 Task: Search and explore for an  Airbnb homes in Cape Cod with access to lake.
Action: Mouse moved to (404, 75)
Screenshot: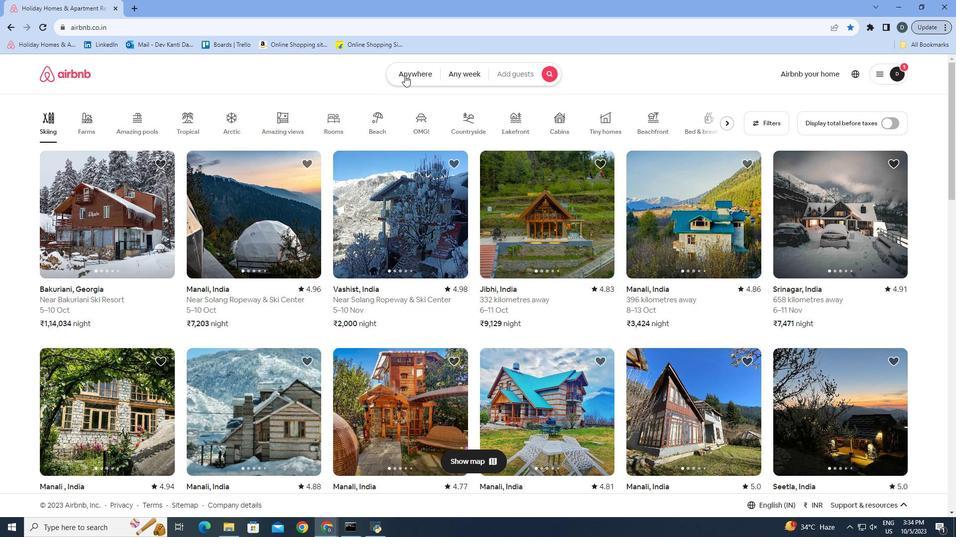 
Action: Mouse pressed left at (404, 75)
Screenshot: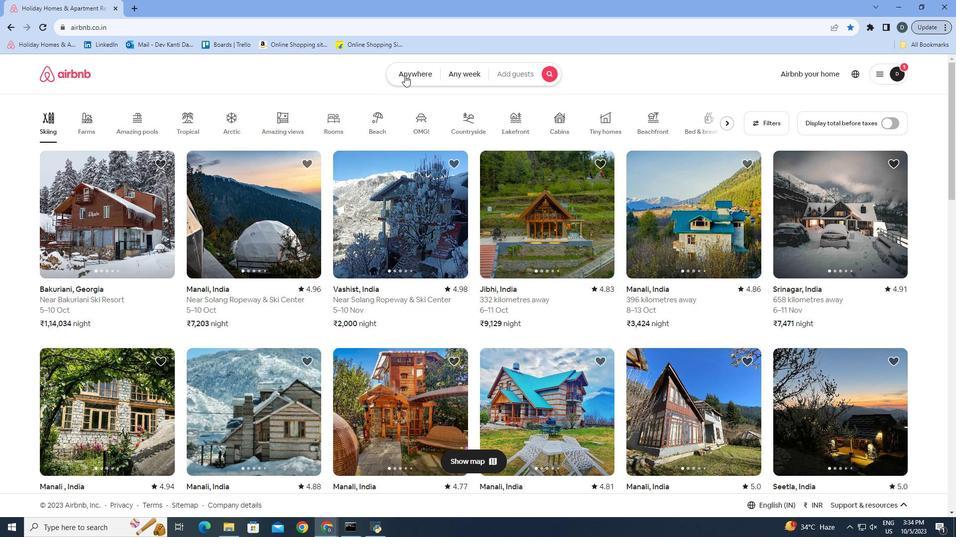 
Action: Mouse moved to (328, 116)
Screenshot: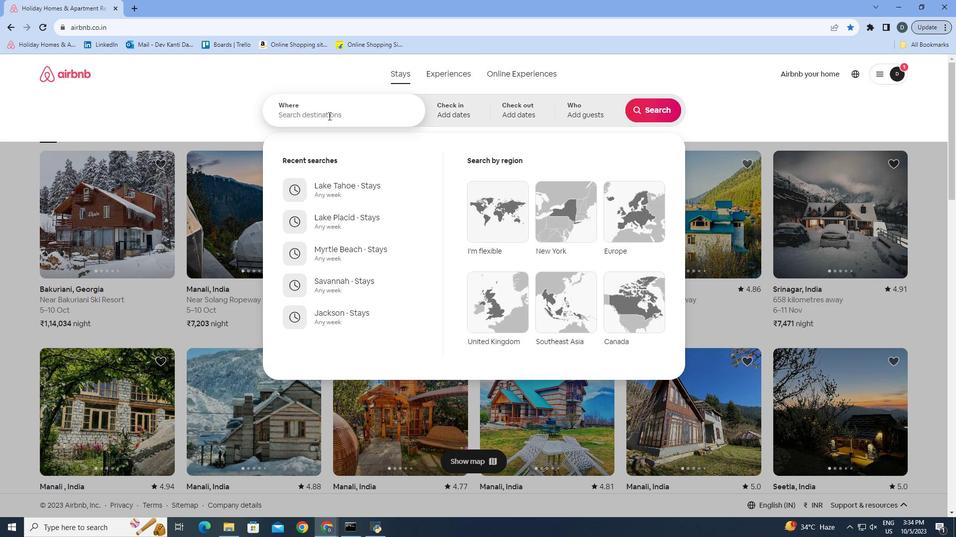 
Action: Mouse pressed left at (328, 116)
Screenshot: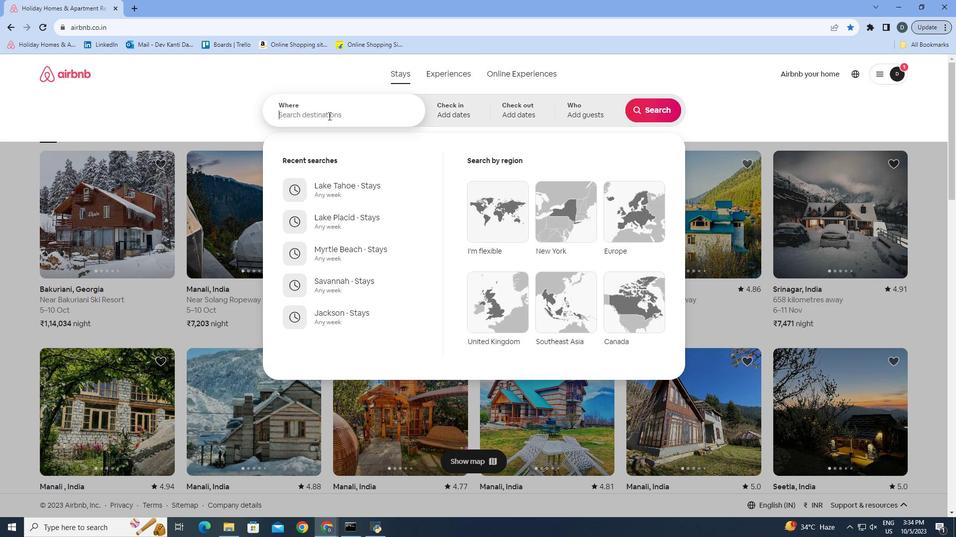 
Action: Mouse moved to (307, 109)
Screenshot: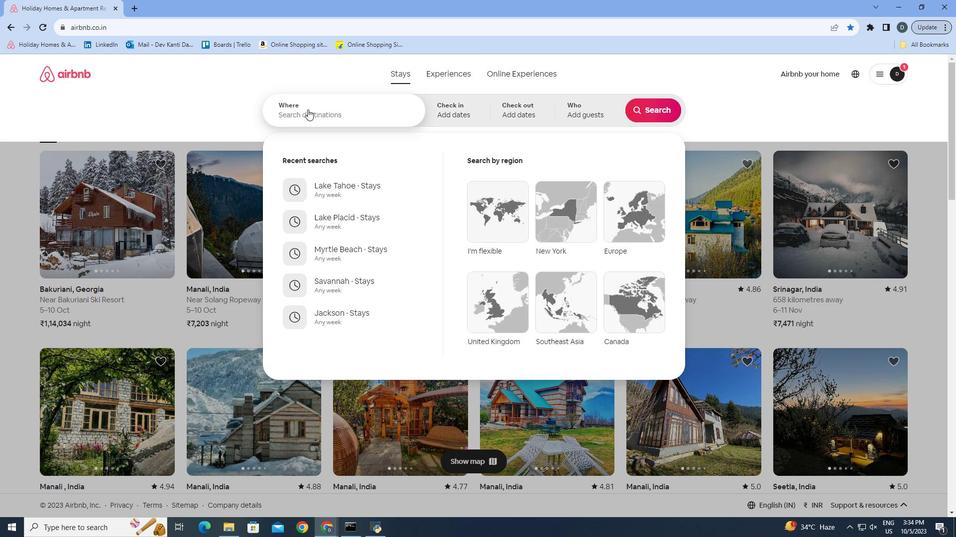 
Action: Key pressed <Key.shift>Cap
Screenshot: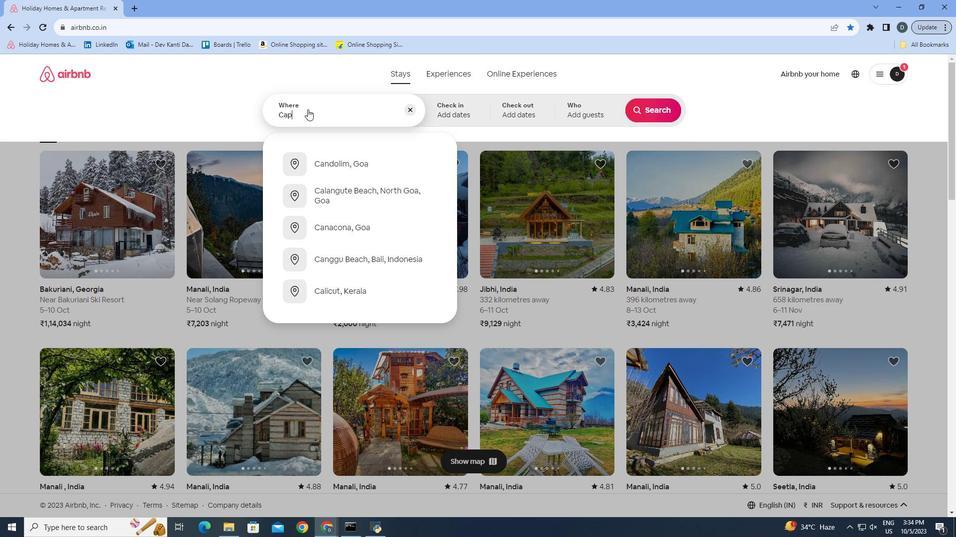 
Action: Mouse moved to (305, 107)
Screenshot: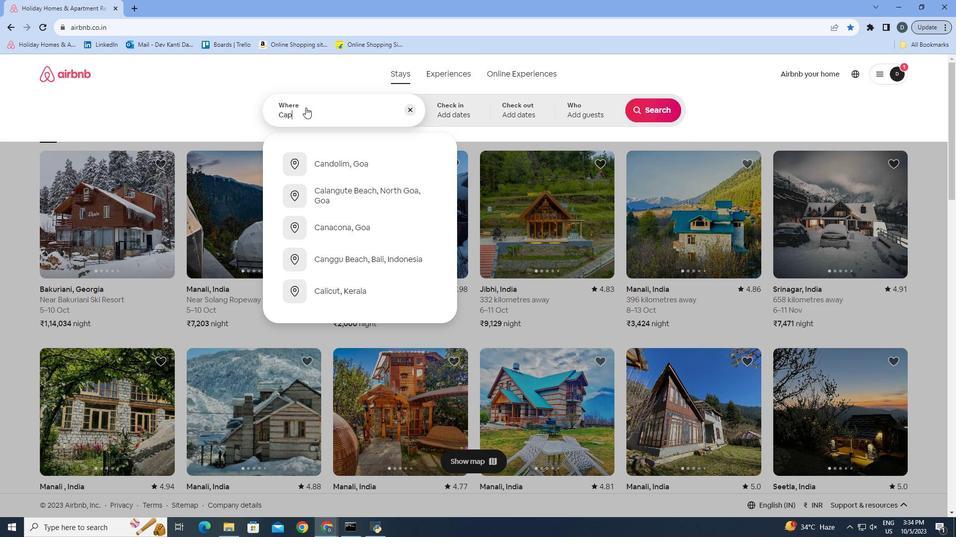 
Action: Key pressed e<Key.space>
Screenshot: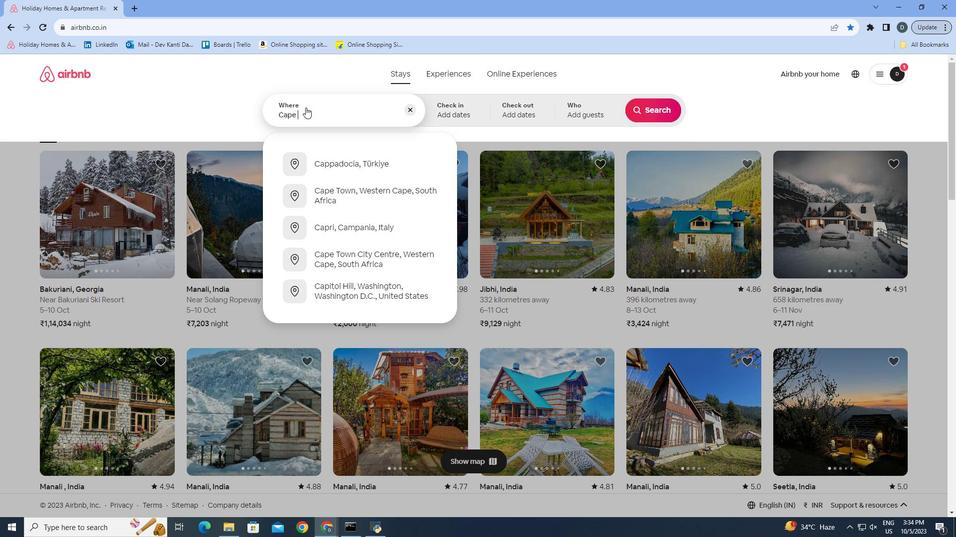
Action: Mouse moved to (305, 107)
Screenshot: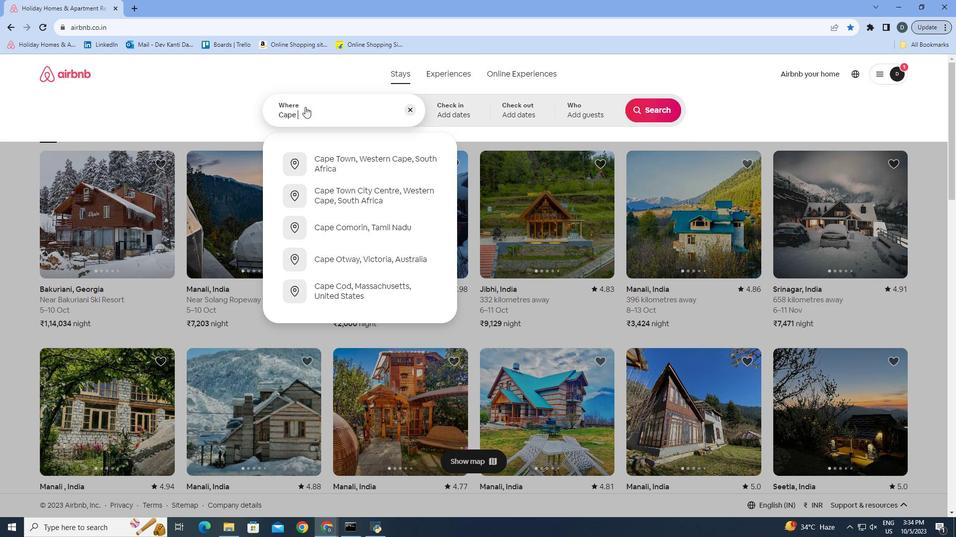 
Action: Key pressed <Key.shift>Co
Screenshot: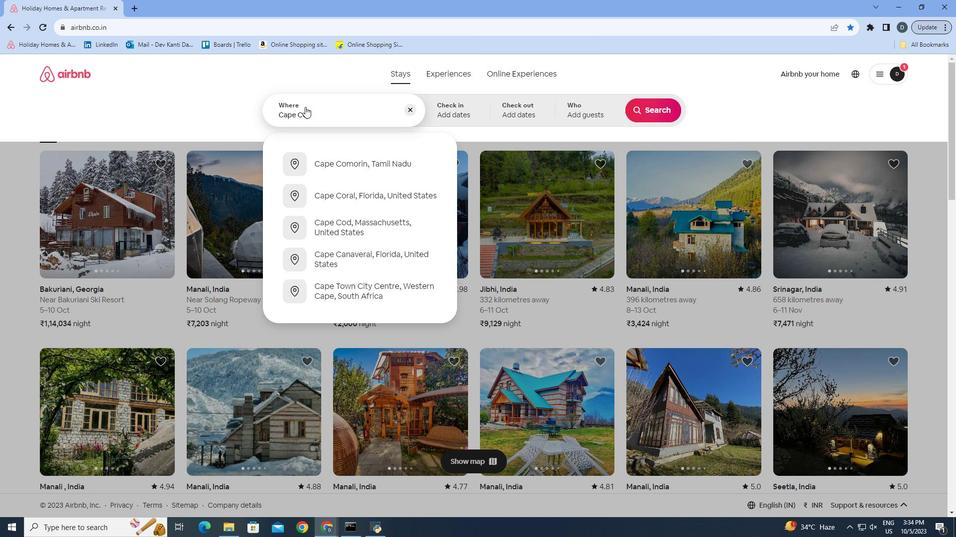 
Action: Mouse moved to (303, 108)
Screenshot: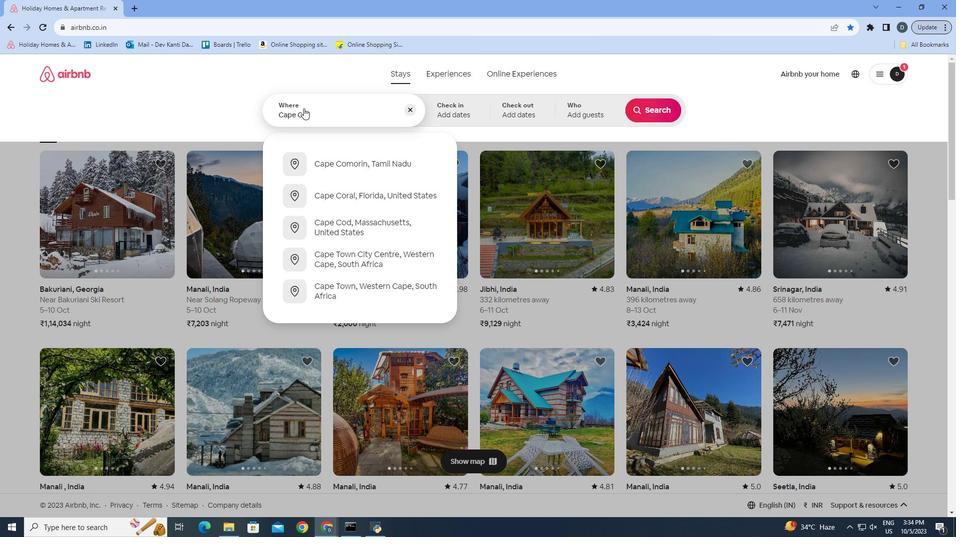 
Action: Key pressed d
Screenshot: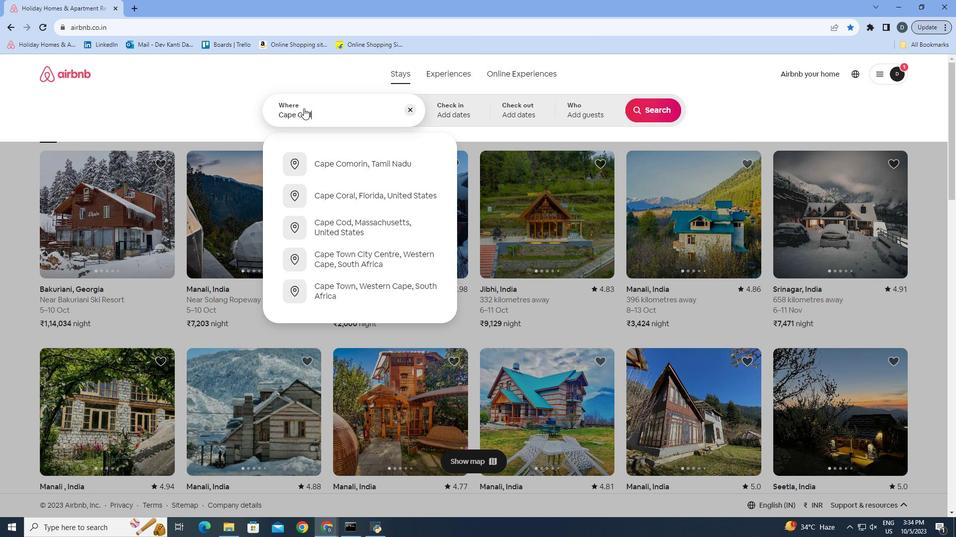 
Action: Mouse moved to (674, 115)
Screenshot: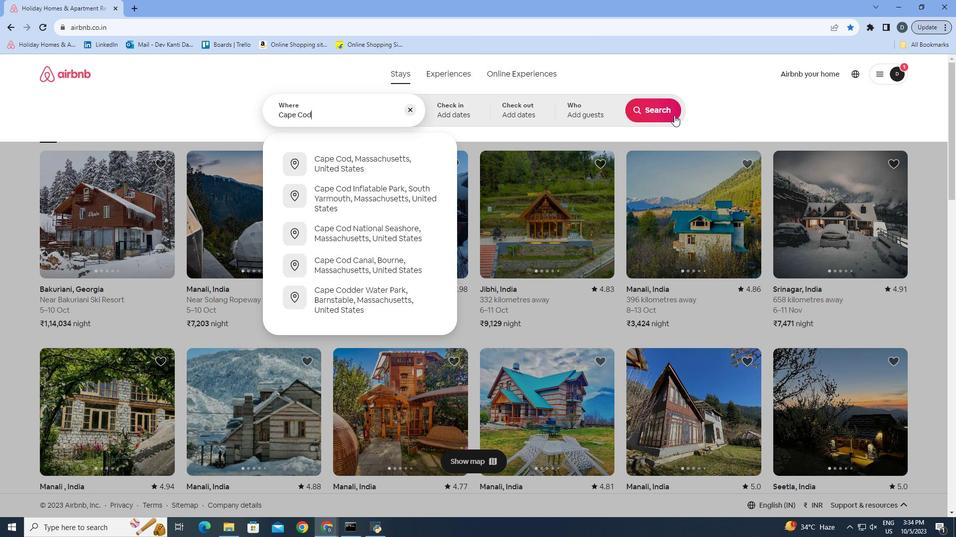 
Action: Mouse pressed left at (674, 115)
Screenshot: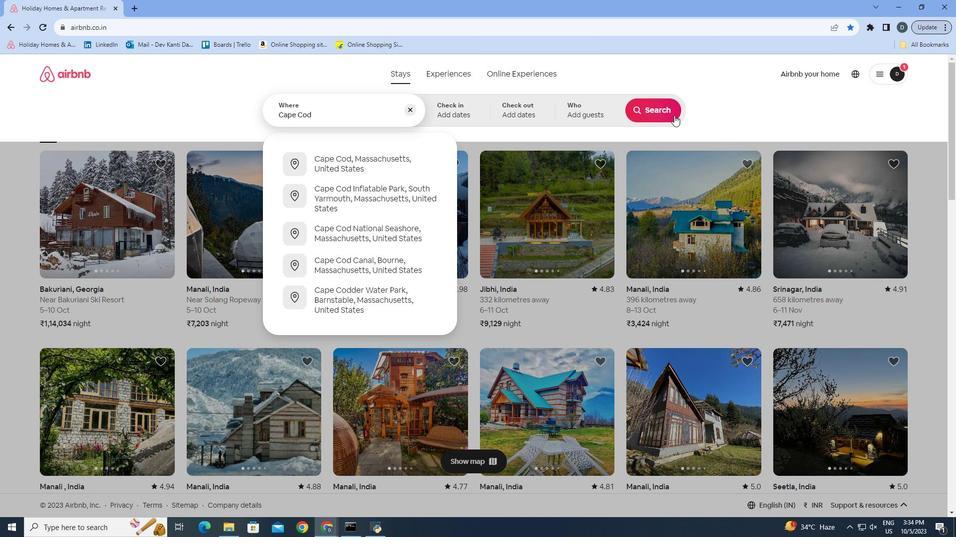 
Action: Mouse moved to (125, 108)
Screenshot: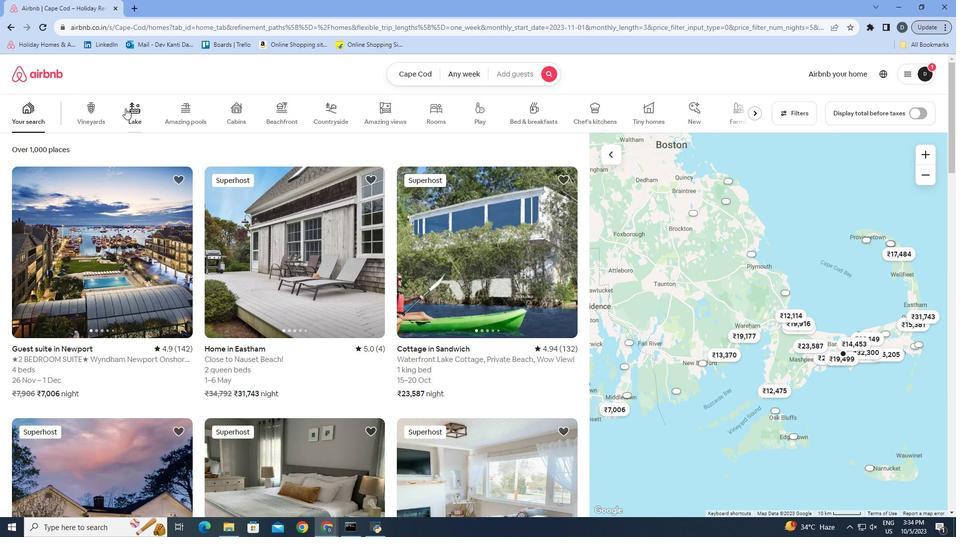 
Action: Mouse pressed left at (125, 108)
Screenshot: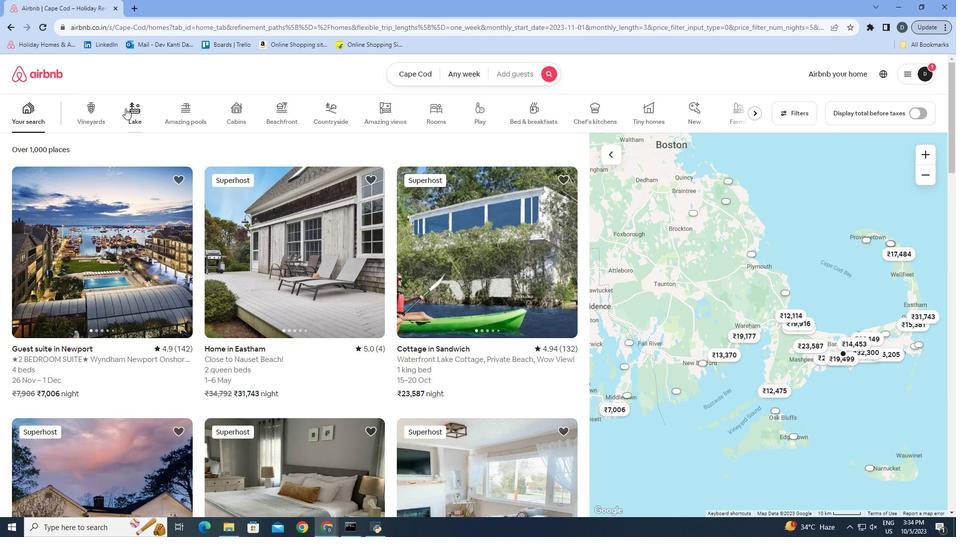 
Action: Mouse moved to (282, 271)
Screenshot: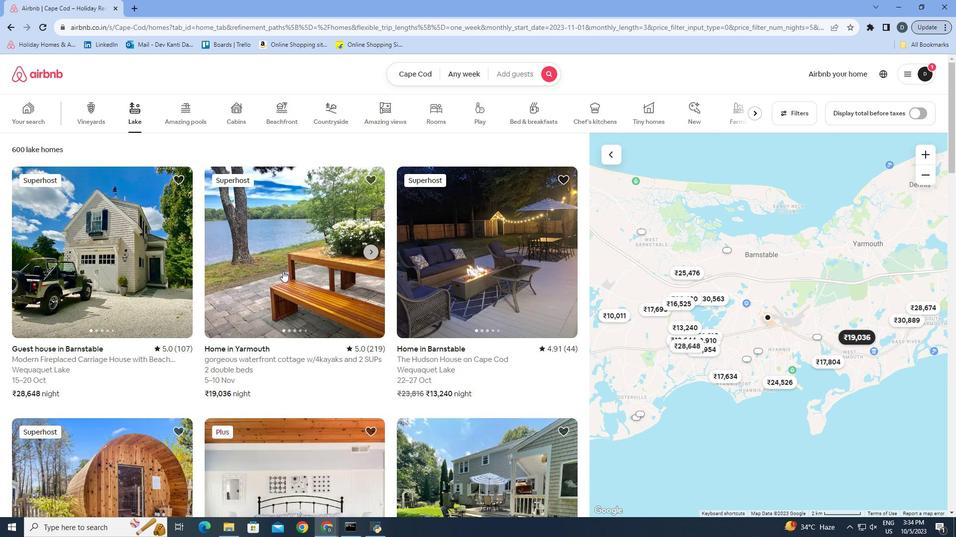 
Action: Mouse pressed left at (282, 271)
Screenshot: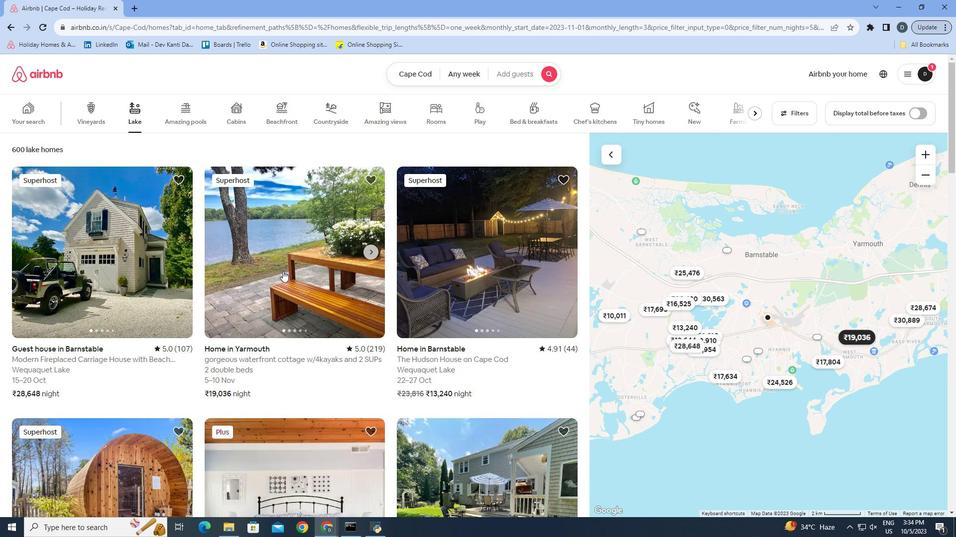 
Action: Mouse moved to (709, 378)
Screenshot: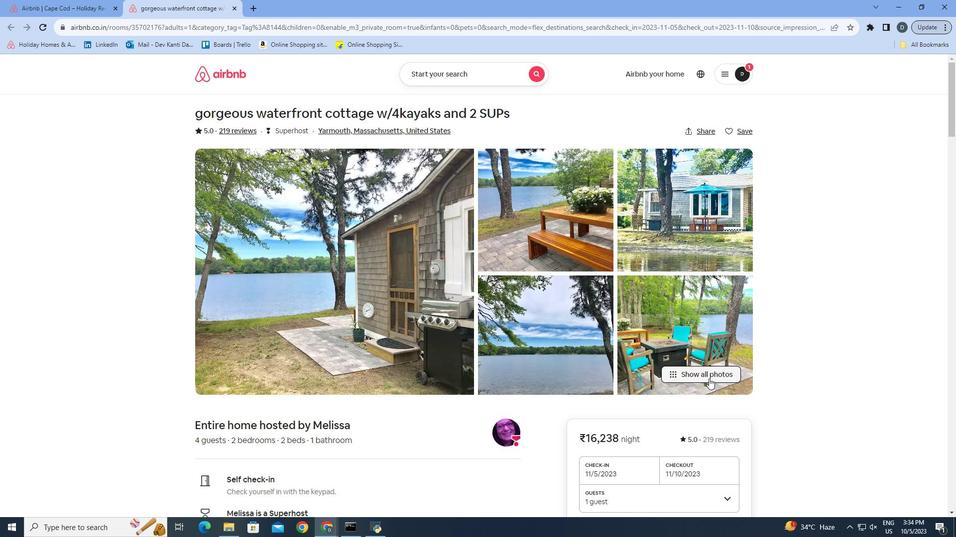 
Action: Mouse pressed left at (709, 378)
Screenshot: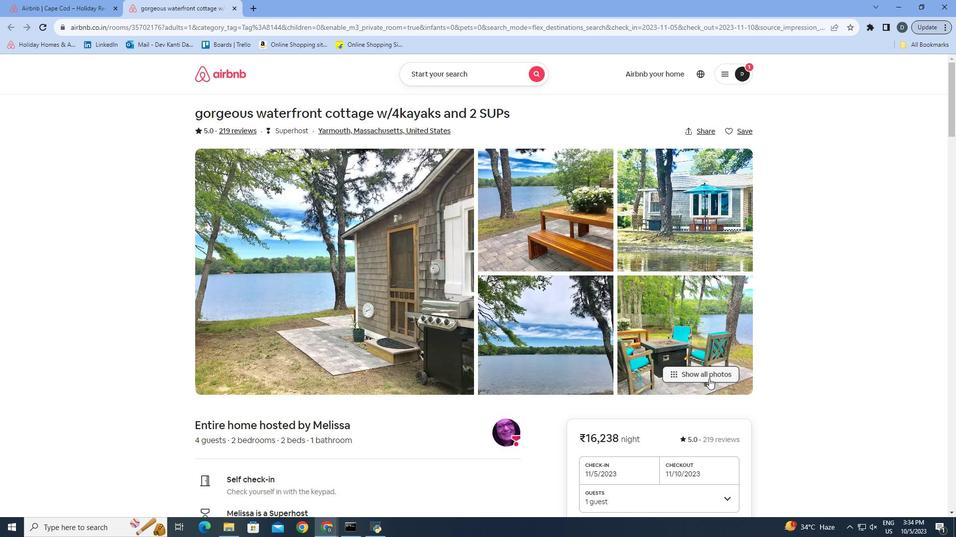 
Action: Mouse moved to (775, 324)
Screenshot: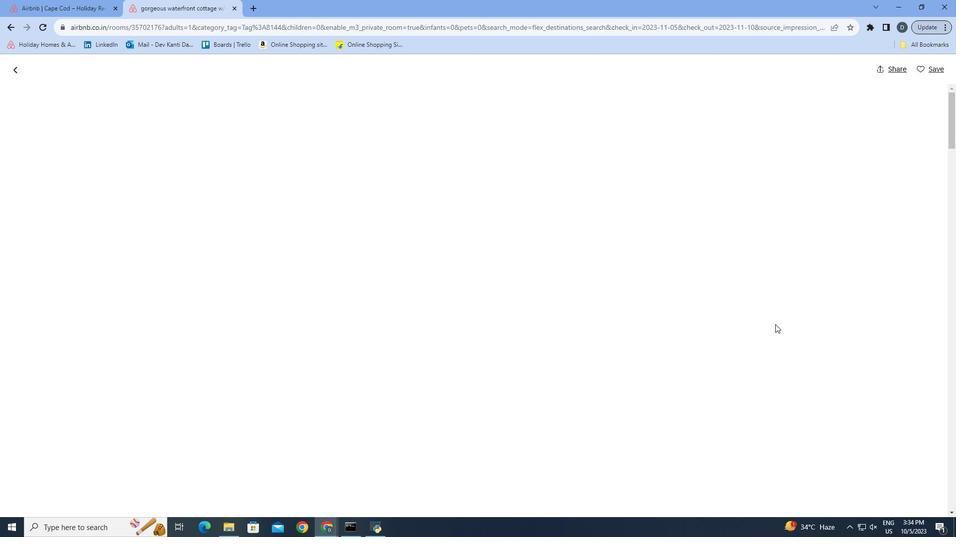 
Action: Mouse scrolled (775, 324) with delta (0, 0)
Screenshot: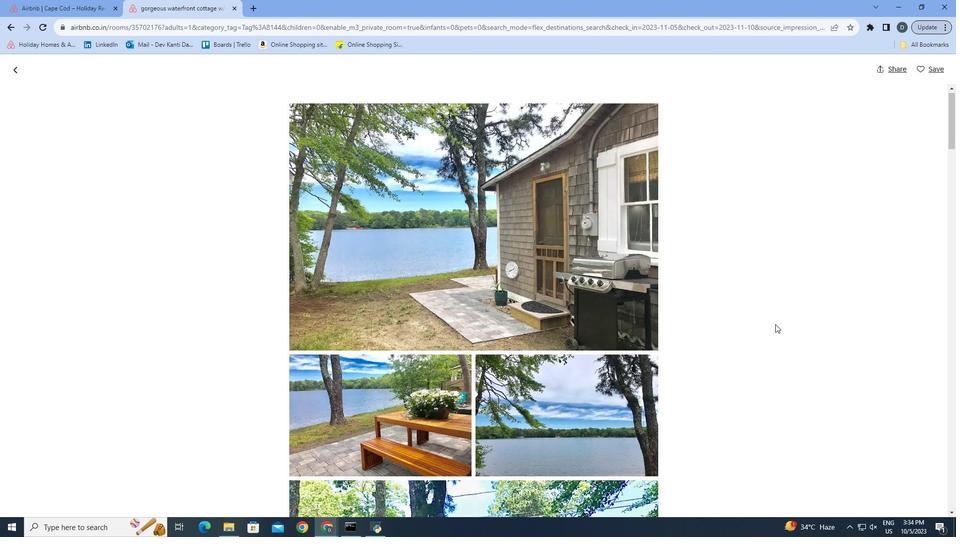 
Action: Mouse moved to (762, 323)
Screenshot: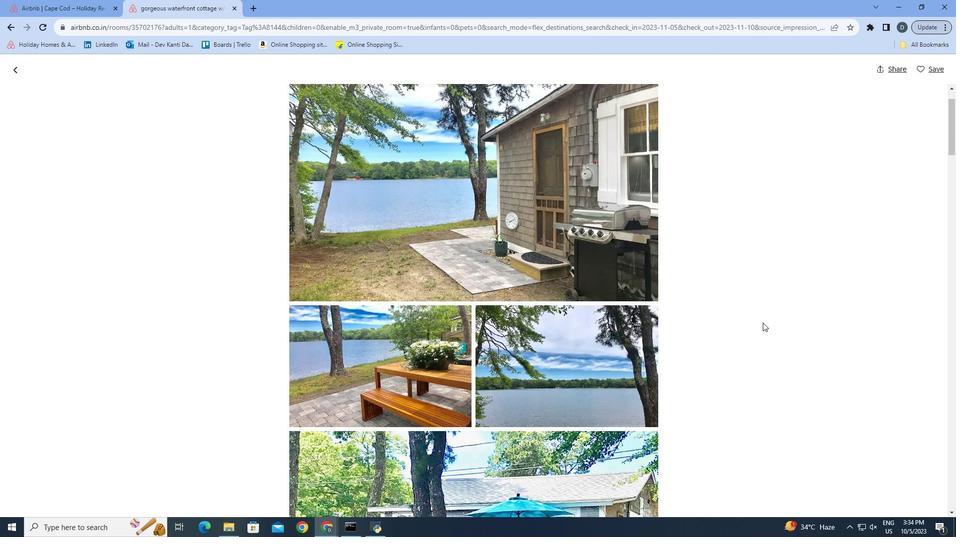 
Action: Mouse scrolled (762, 322) with delta (0, 0)
Screenshot: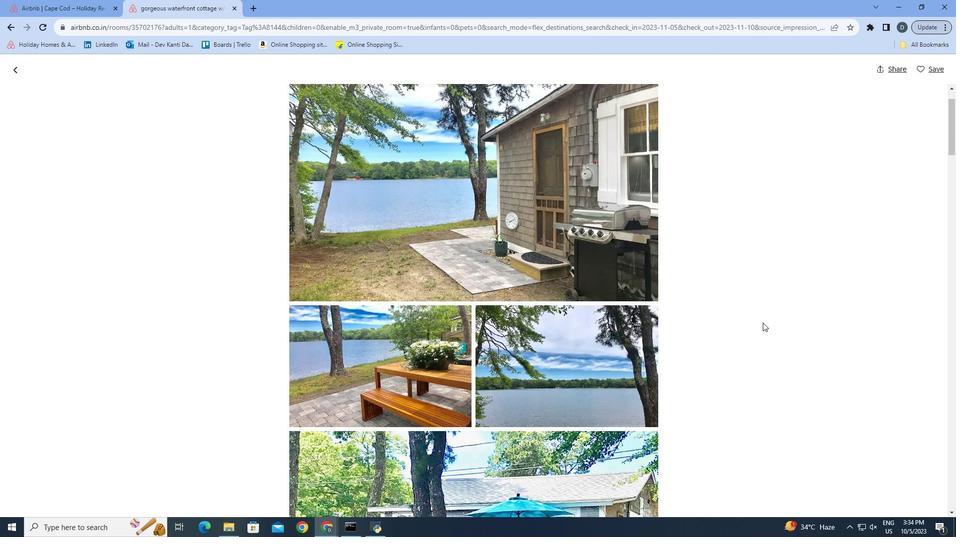 
Action: Mouse scrolled (762, 322) with delta (0, 0)
Screenshot: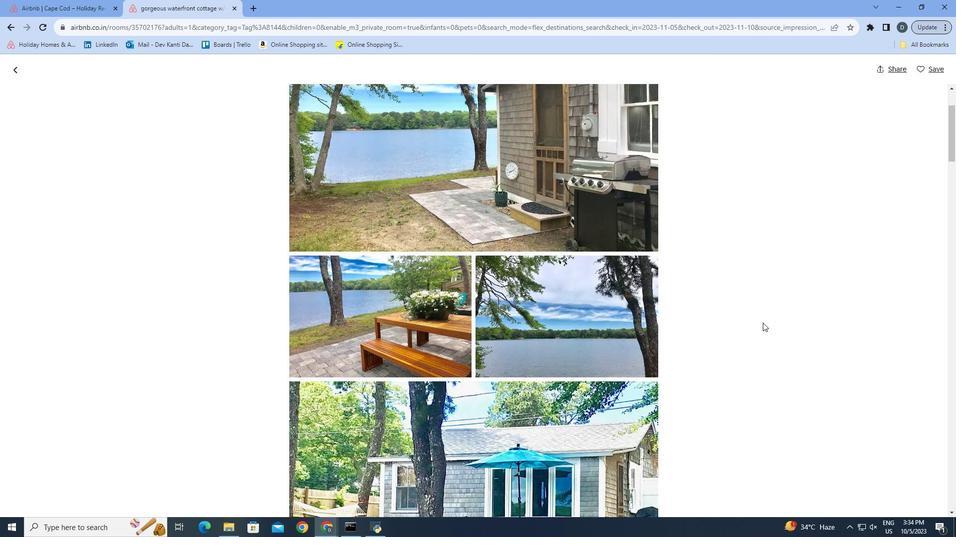 
Action: Mouse scrolled (762, 322) with delta (0, 0)
Screenshot: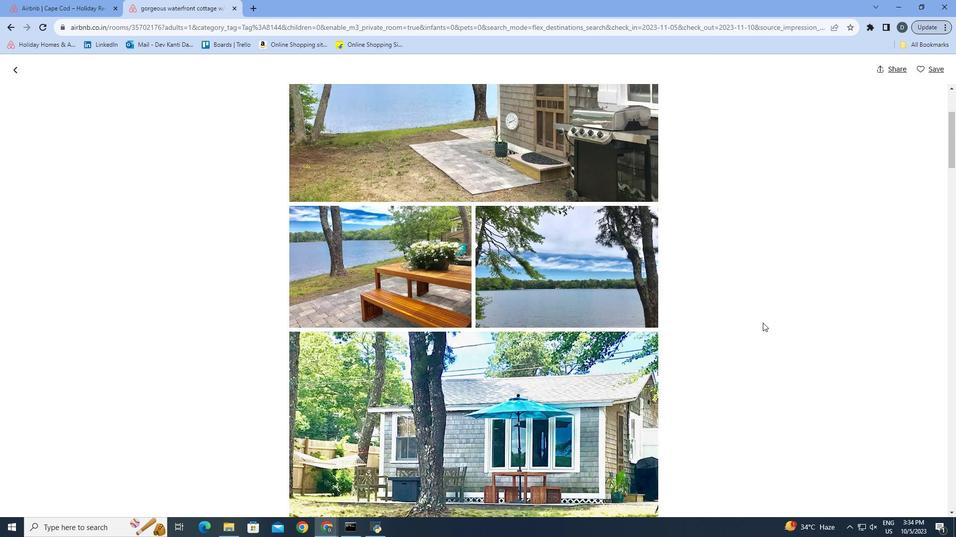 
Action: Mouse scrolled (762, 322) with delta (0, 0)
Screenshot: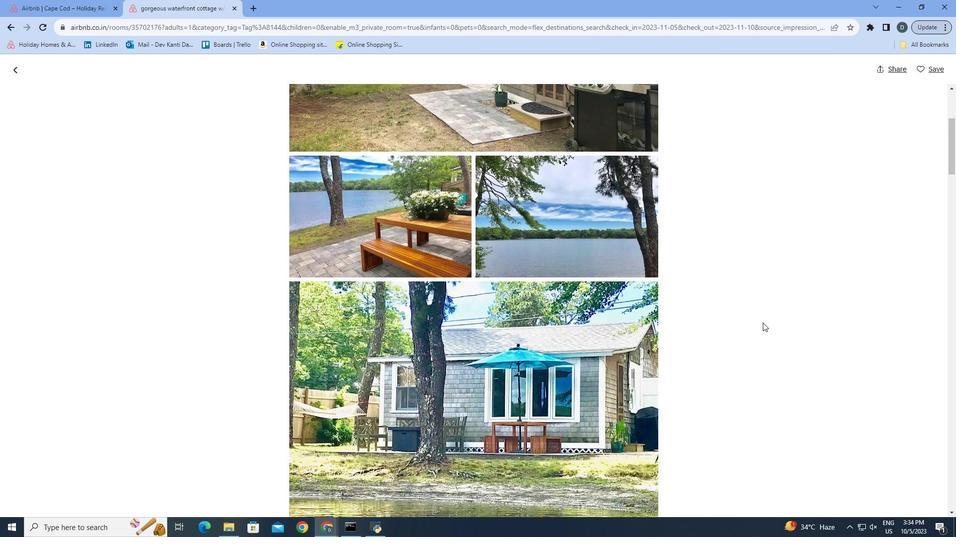 
Action: Mouse scrolled (762, 322) with delta (0, 0)
Screenshot: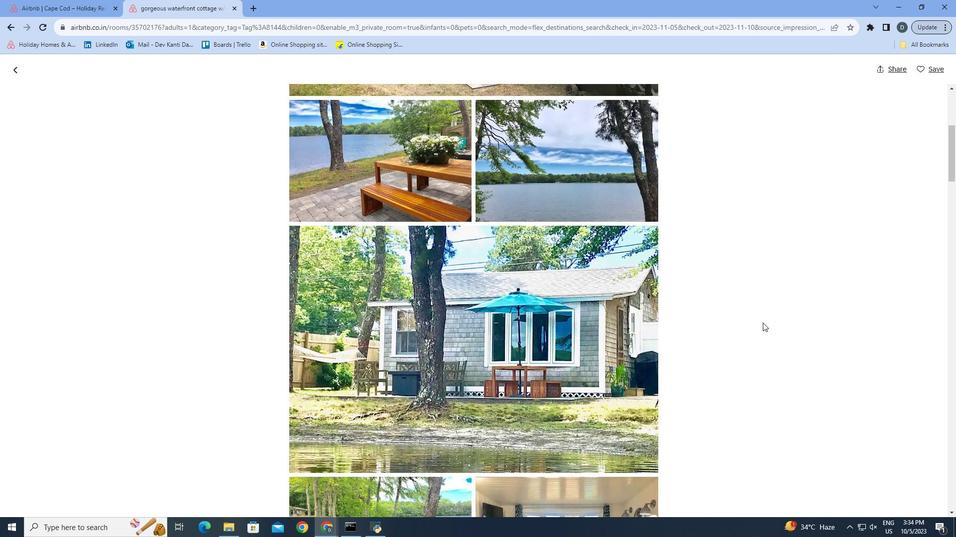 
Action: Mouse scrolled (762, 322) with delta (0, 0)
Screenshot: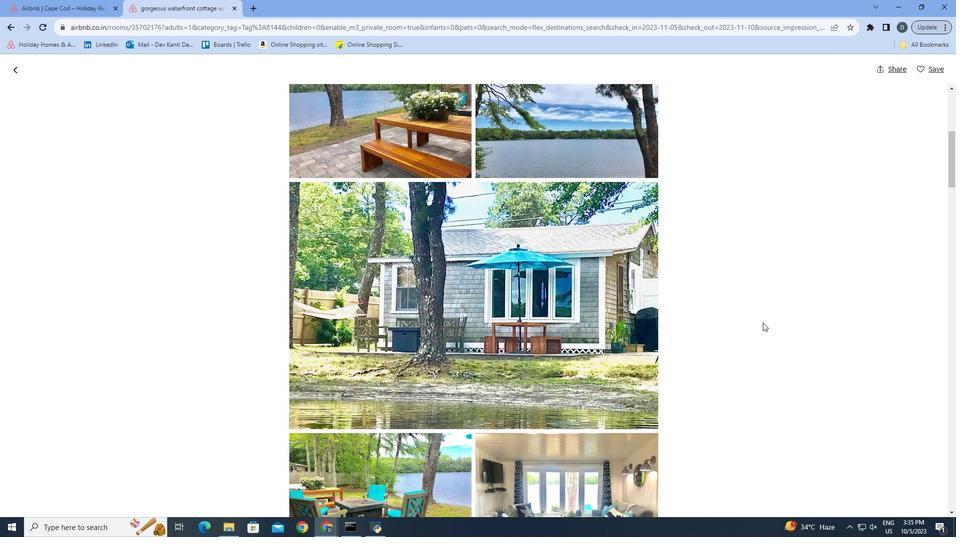 
Action: Mouse scrolled (762, 322) with delta (0, 0)
Screenshot: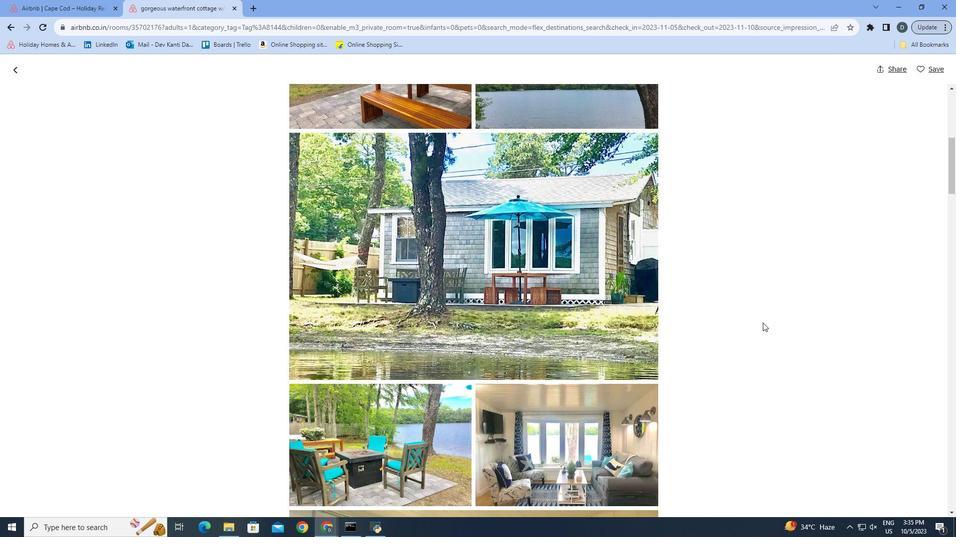 
Action: Mouse scrolled (762, 322) with delta (0, 0)
Screenshot: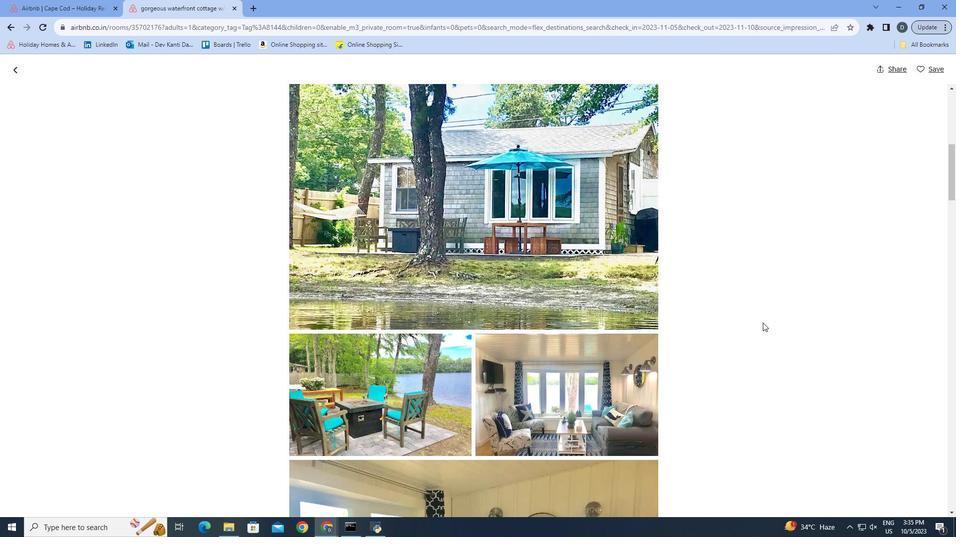 
Action: Mouse scrolled (762, 322) with delta (0, 0)
Screenshot: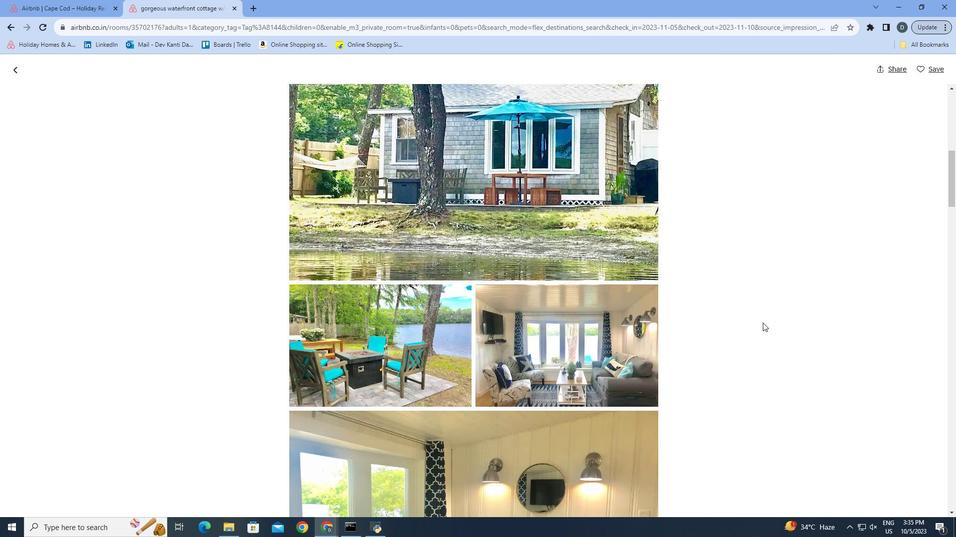 
Action: Mouse scrolled (762, 322) with delta (0, 0)
Screenshot: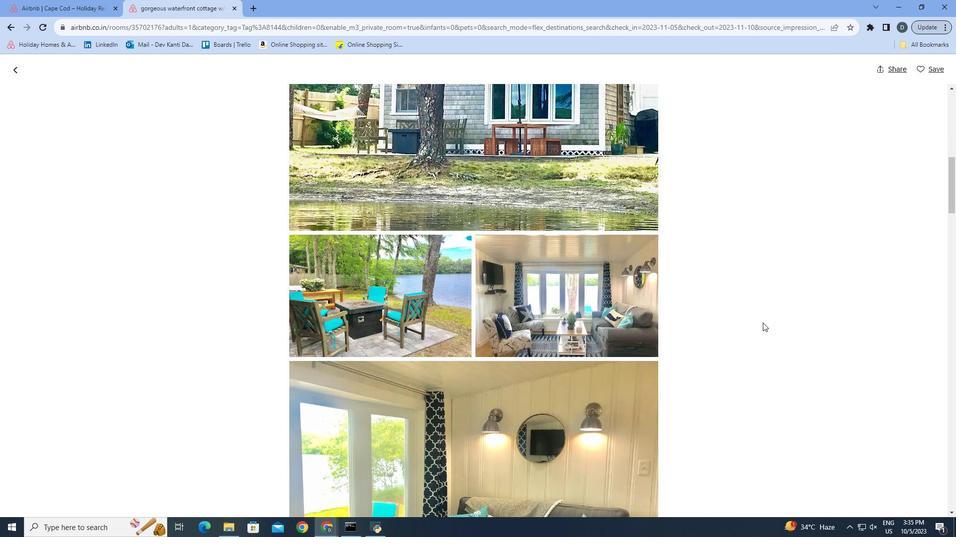 
Action: Mouse scrolled (762, 322) with delta (0, 0)
Screenshot: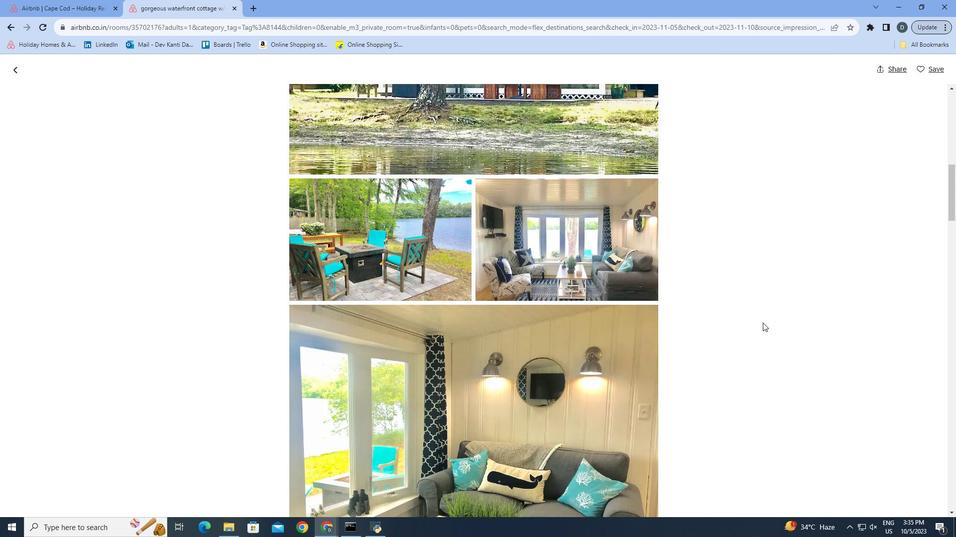
Action: Mouse scrolled (762, 322) with delta (0, 0)
Screenshot: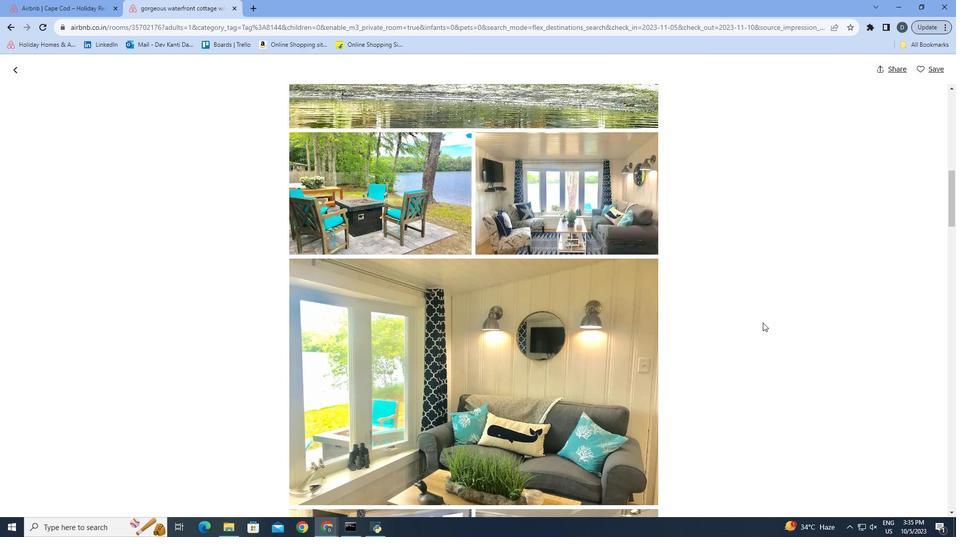 
Action: Mouse scrolled (762, 322) with delta (0, 0)
Screenshot: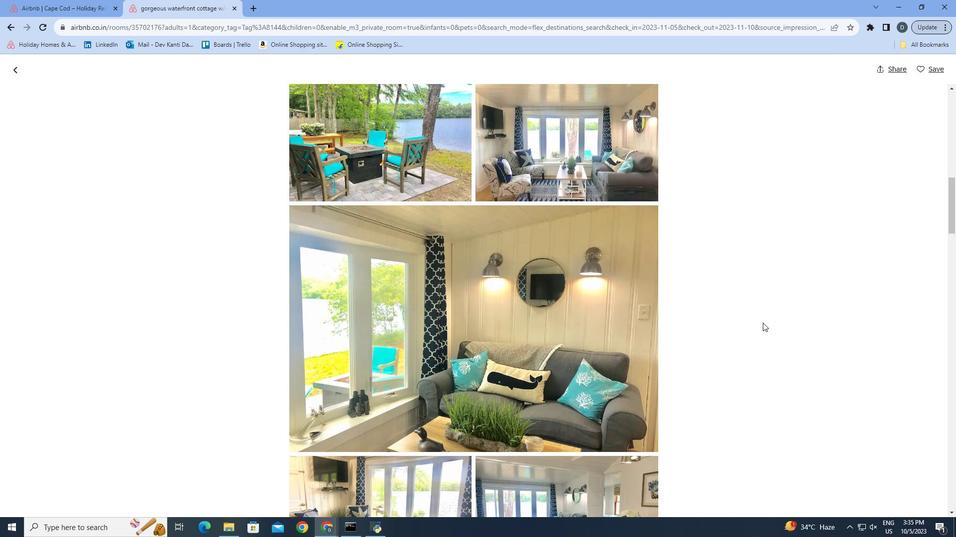 
Action: Mouse scrolled (762, 322) with delta (0, 0)
Screenshot: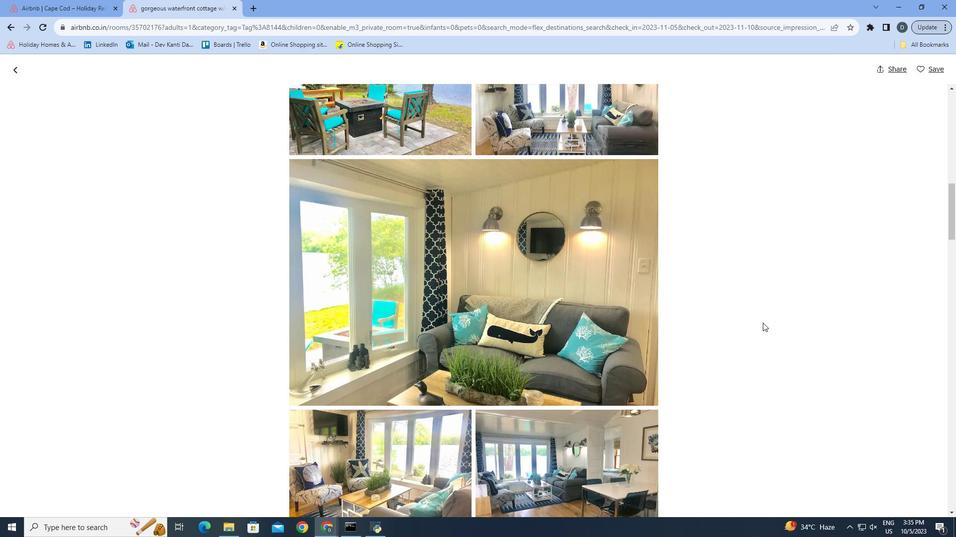 
Action: Mouse scrolled (762, 322) with delta (0, 0)
Screenshot: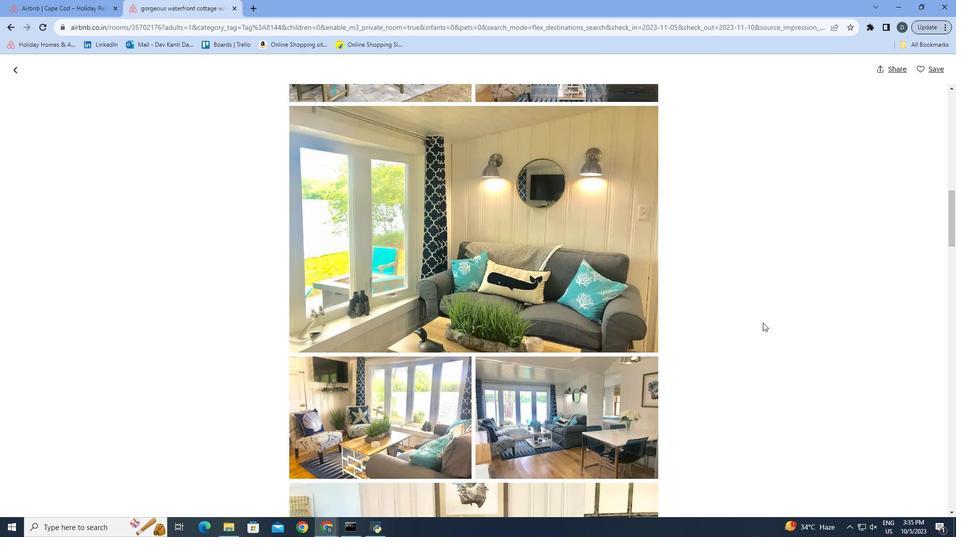 
Action: Mouse scrolled (762, 322) with delta (0, 0)
Screenshot: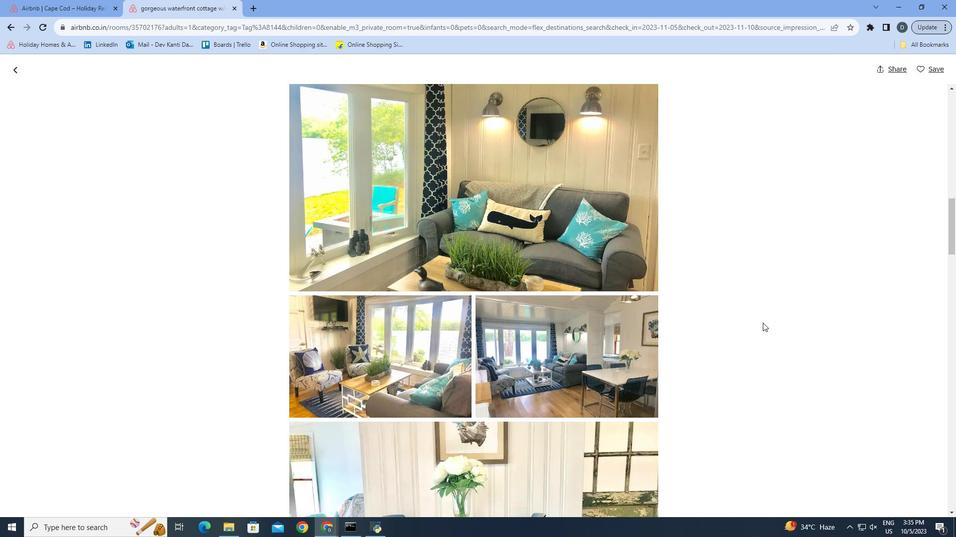 
Action: Mouse scrolled (762, 322) with delta (0, 0)
Screenshot: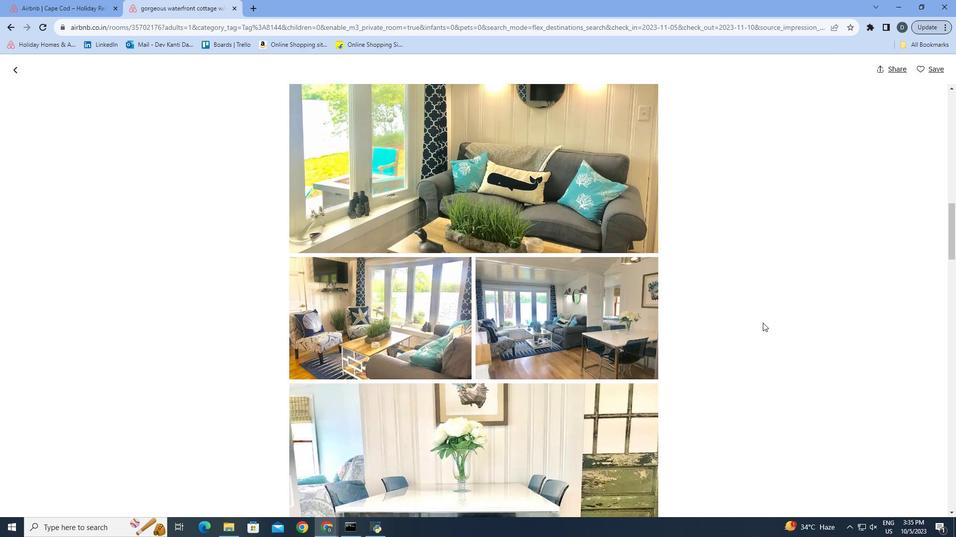 
Action: Mouse scrolled (762, 322) with delta (0, 0)
Screenshot: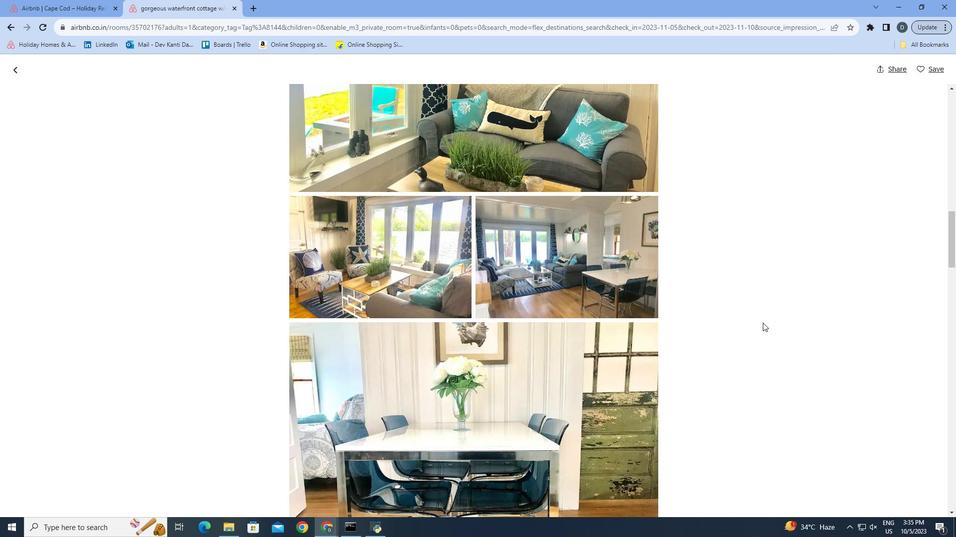 
Action: Mouse scrolled (762, 322) with delta (0, 0)
Screenshot: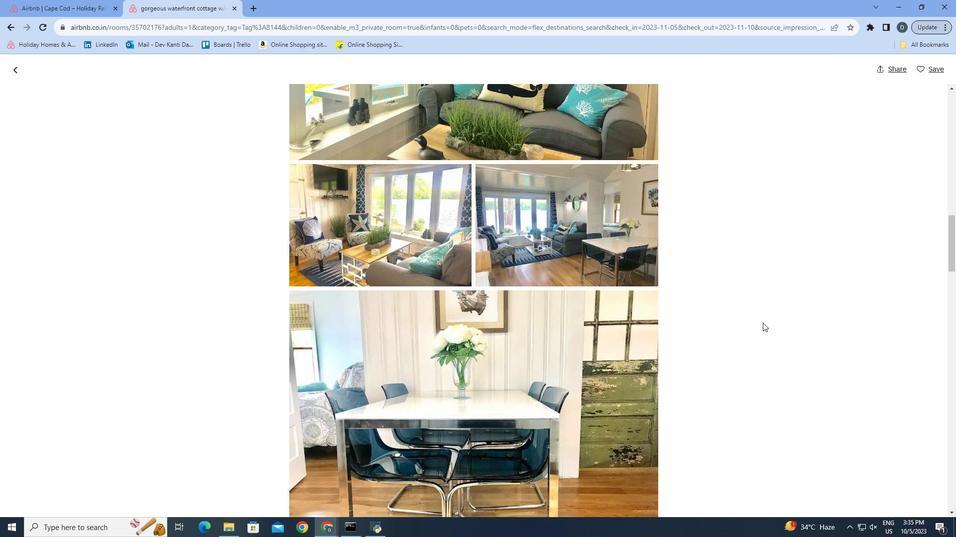 
Action: Mouse scrolled (762, 322) with delta (0, 0)
Screenshot: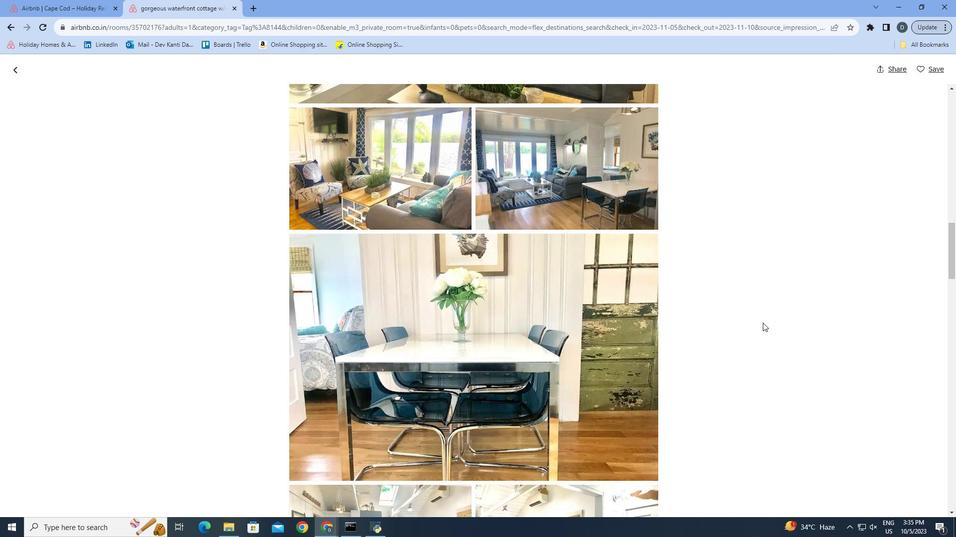 
Action: Mouse scrolled (762, 322) with delta (0, 0)
Screenshot: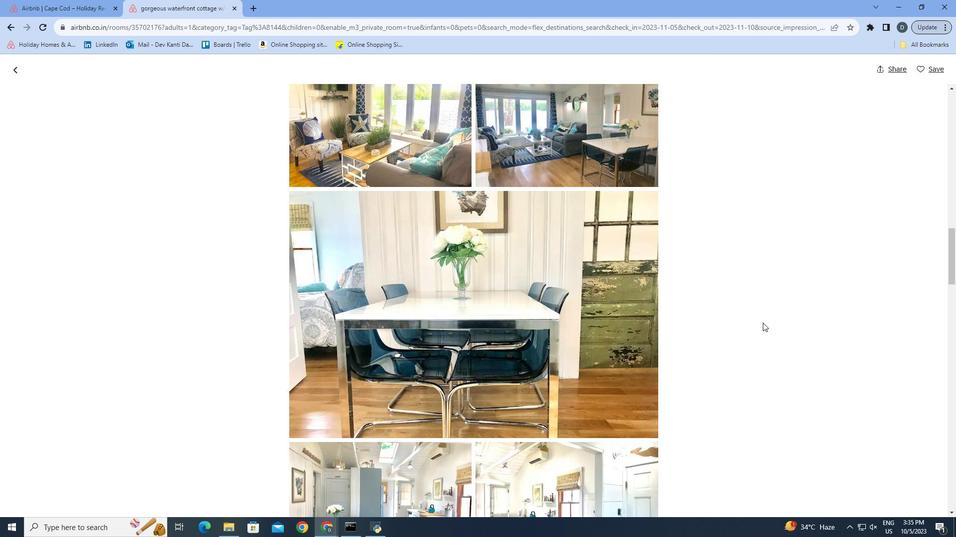 
Action: Mouse scrolled (762, 322) with delta (0, 0)
Screenshot: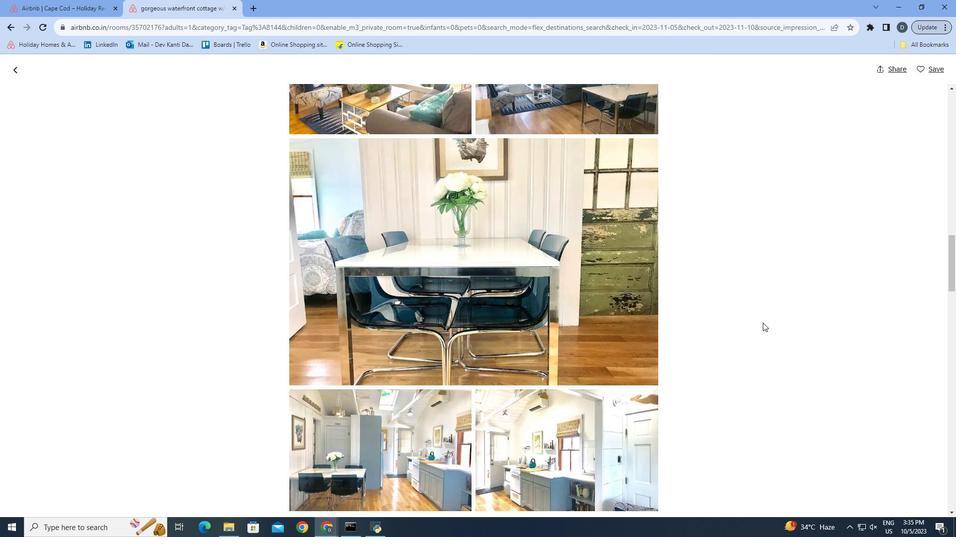 
Action: Mouse scrolled (762, 322) with delta (0, 0)
Screenshot: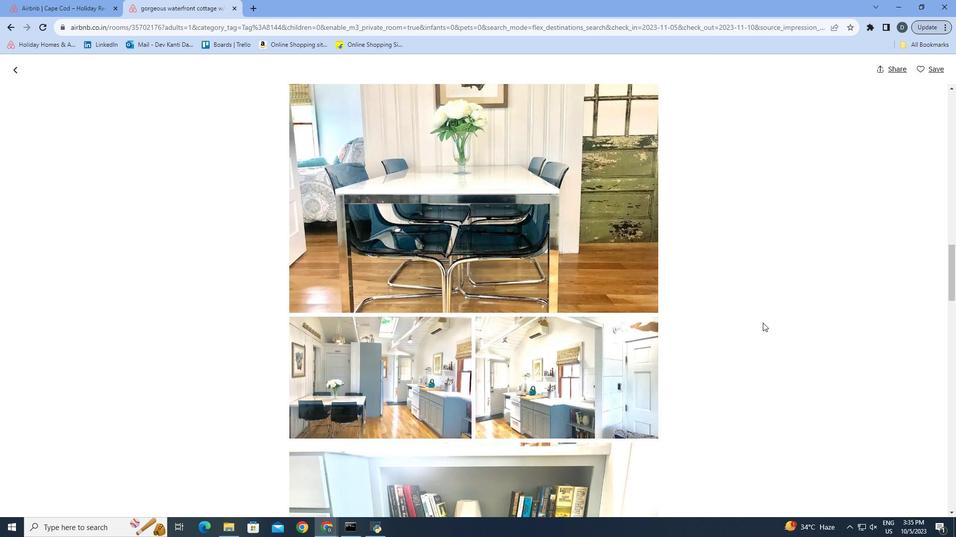 
Action: Mouse scrolled (762, 322) with delta (0, 0)
Screenshot: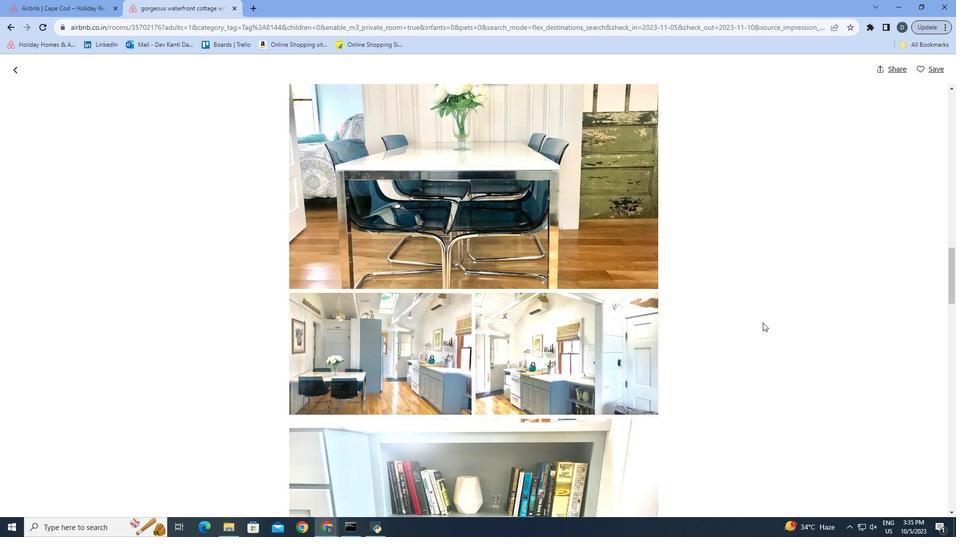 
Action: Mouse scrolled (762, 322) with delta (0, 0)
Screenshot: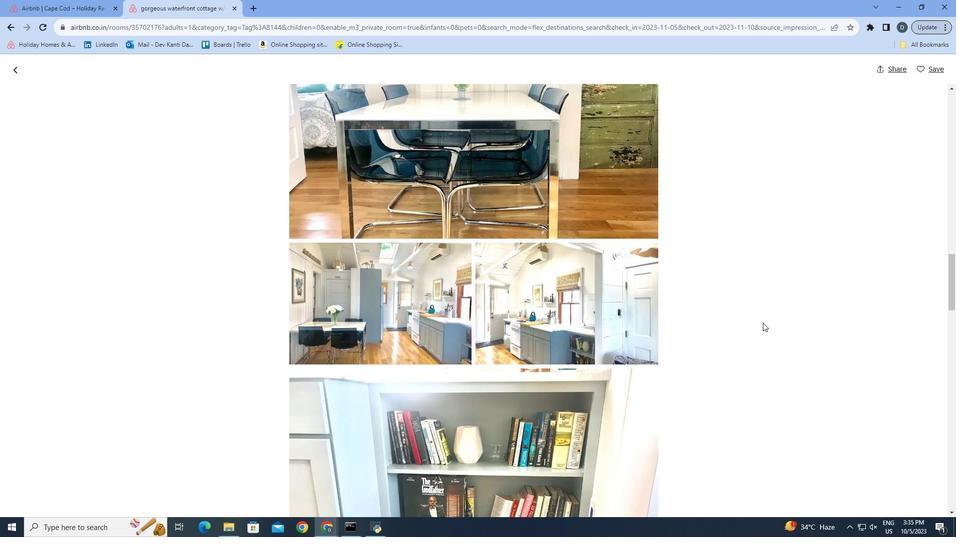 
Action: Mouse moved to (762, 323)
Screenshot: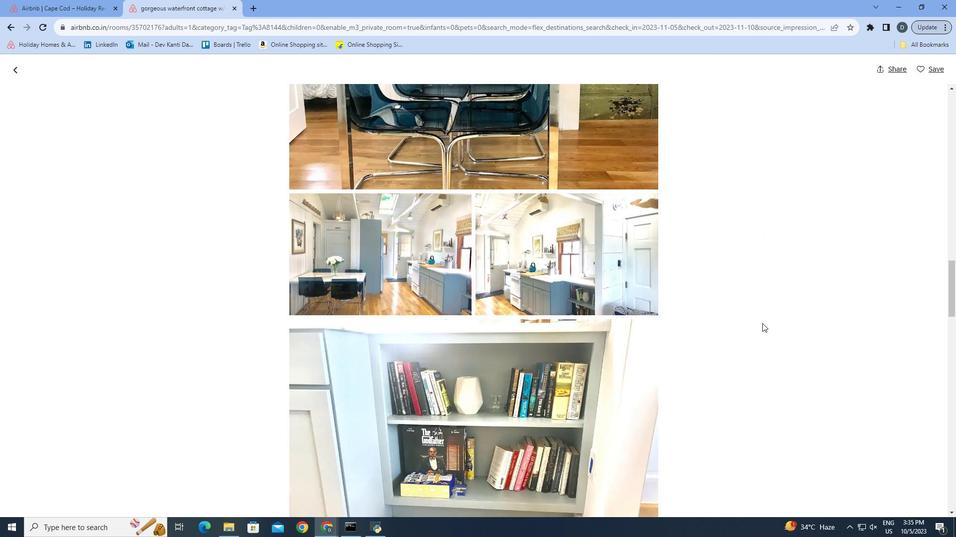 
Action: Mouse scrolled (762, 323) with delta (0, 0)
Screenshot: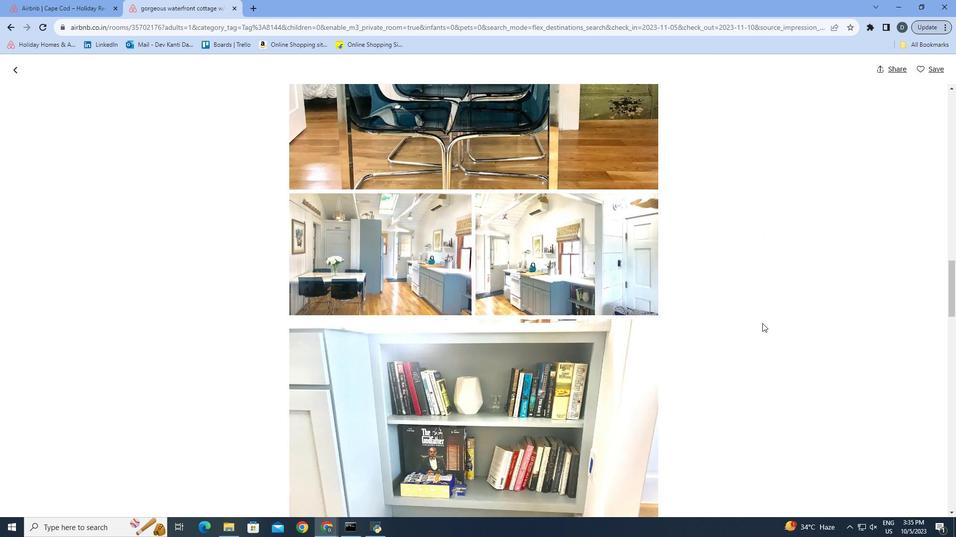 
Action: Mouse moved to (761, 327)
Screenshot: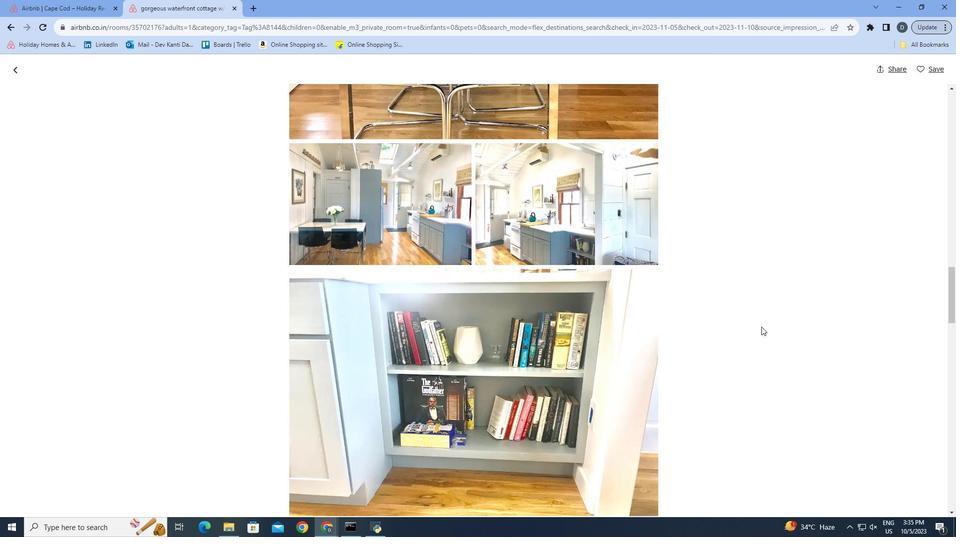 
Action: Mouse scrolled (761, 326) with delta (0, 0)
Screenshot: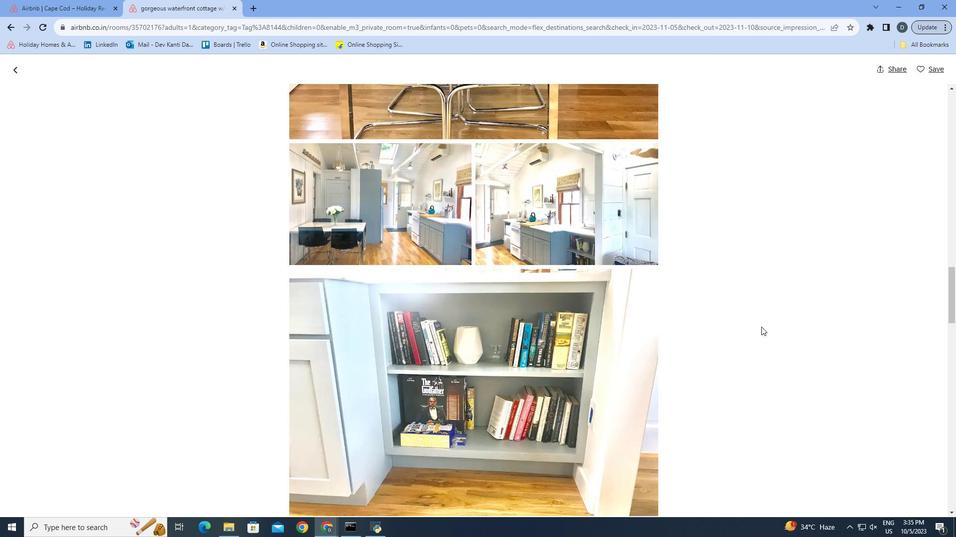 
Action: Mouse moved to (764, 335)
Screenshot: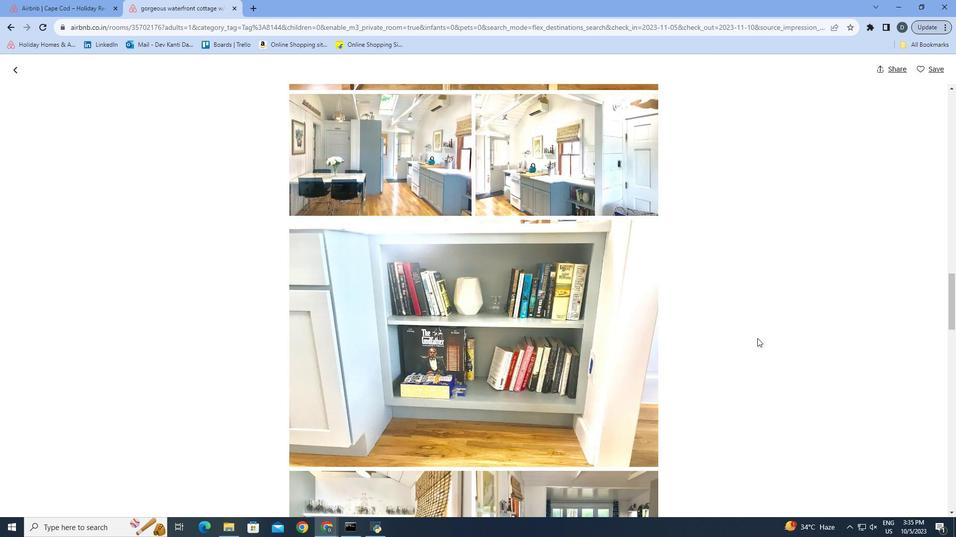 
Action: Mouse scrolled (764, 335) with delta (0, 0)
Screenshot: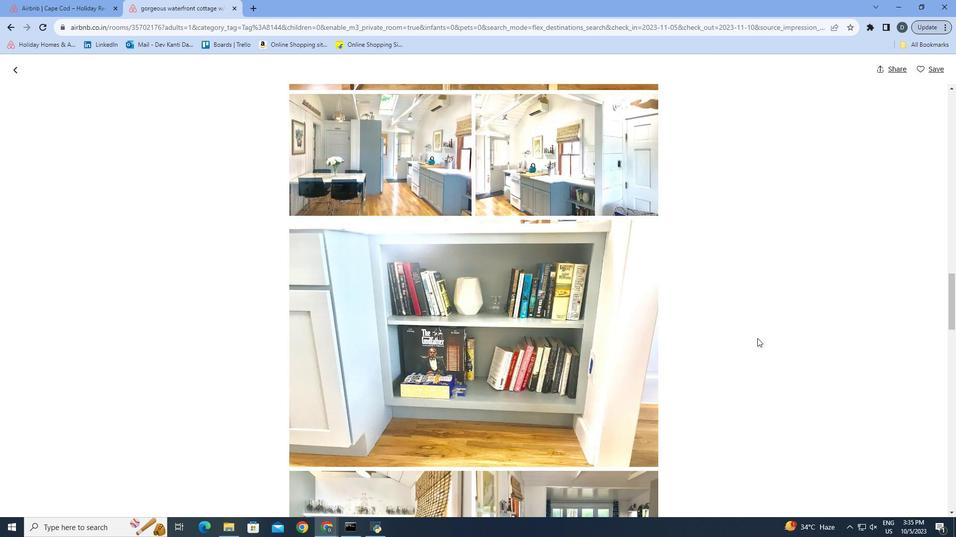 
Action: Mouse moved to (748, 344)
Screenshot: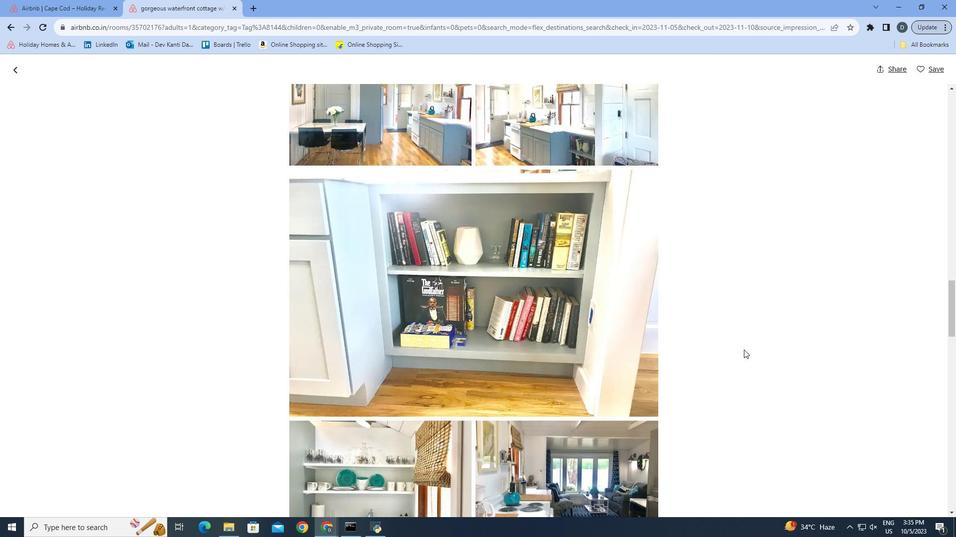 
Action: Mouse scrolled (748, 343) with delta (0, 0)
Screenshot: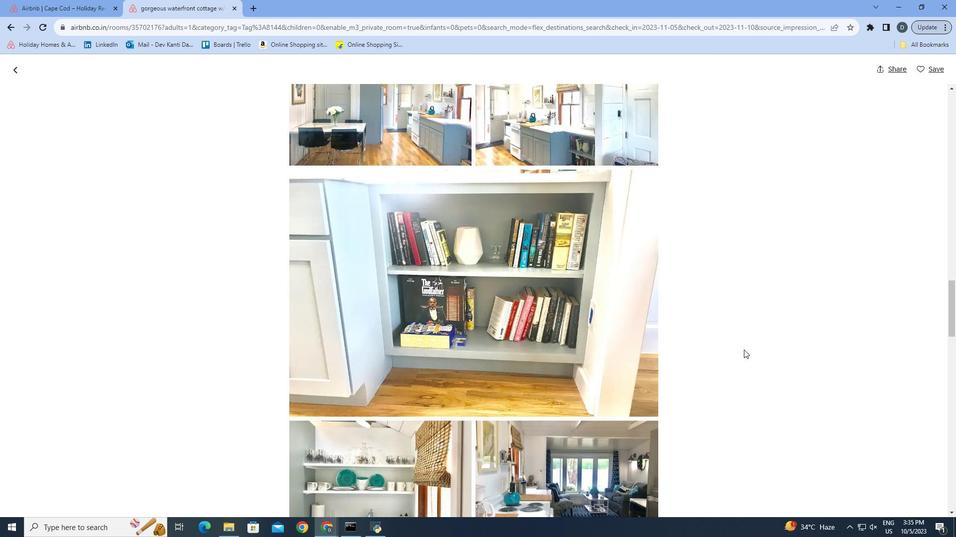 
Action: Mouse moved to (743, 351)
Screenshot: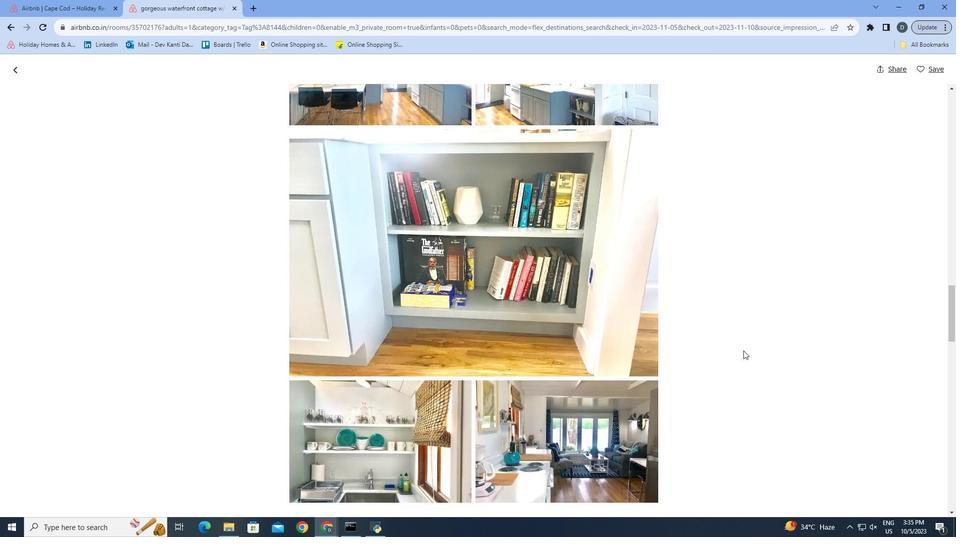 
Action: Mouse scrolled (743, 350) with delta (0, 0)
Screenshot: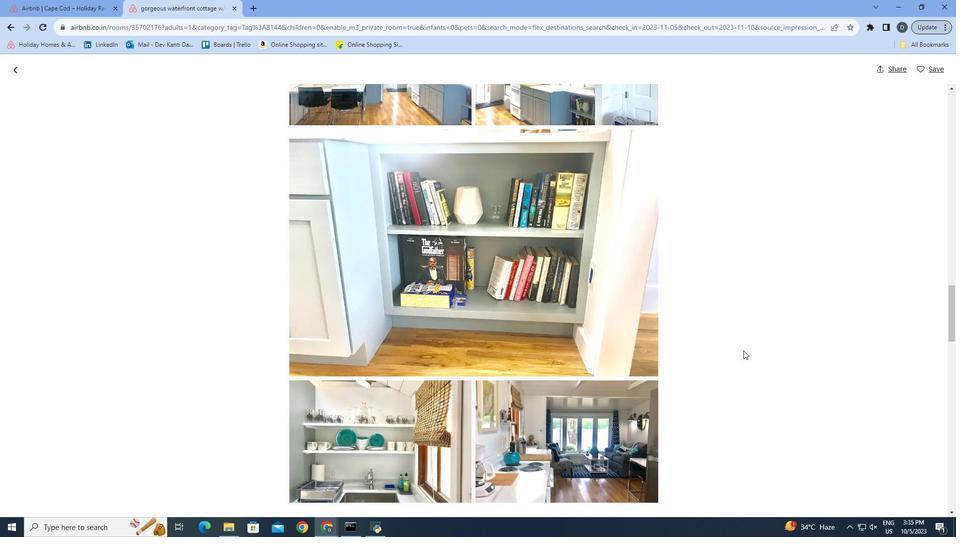 
Action: Mouse moved to (727, 332)
Screenshot: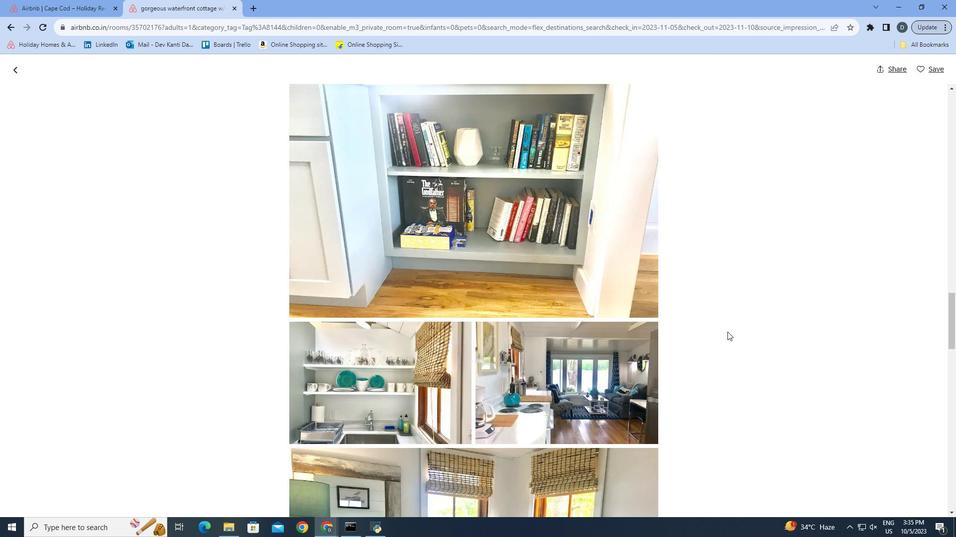 
Action: Mouse scrolled (727, 331) with delta (0, 0)
Screenshot: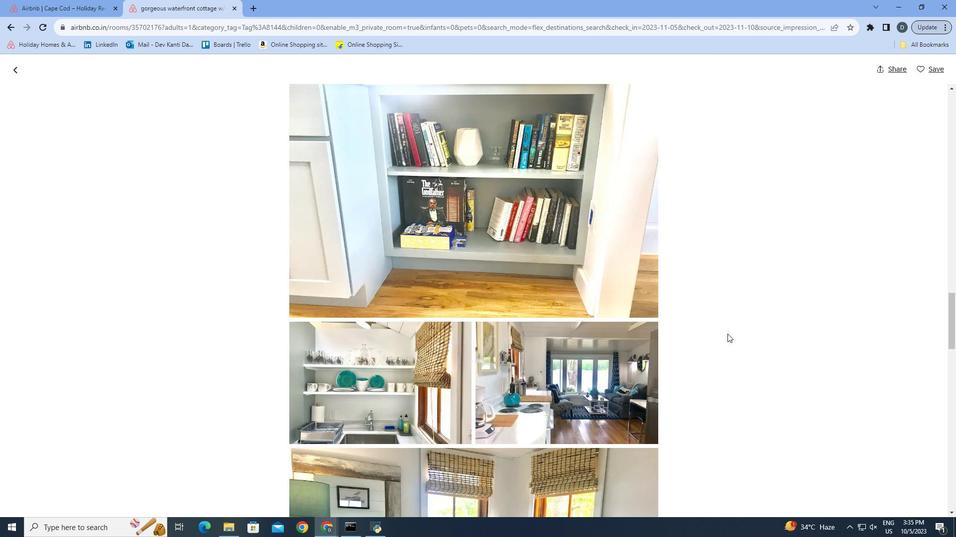 
Action: Mouse moved to (732, 337)
Screenshot: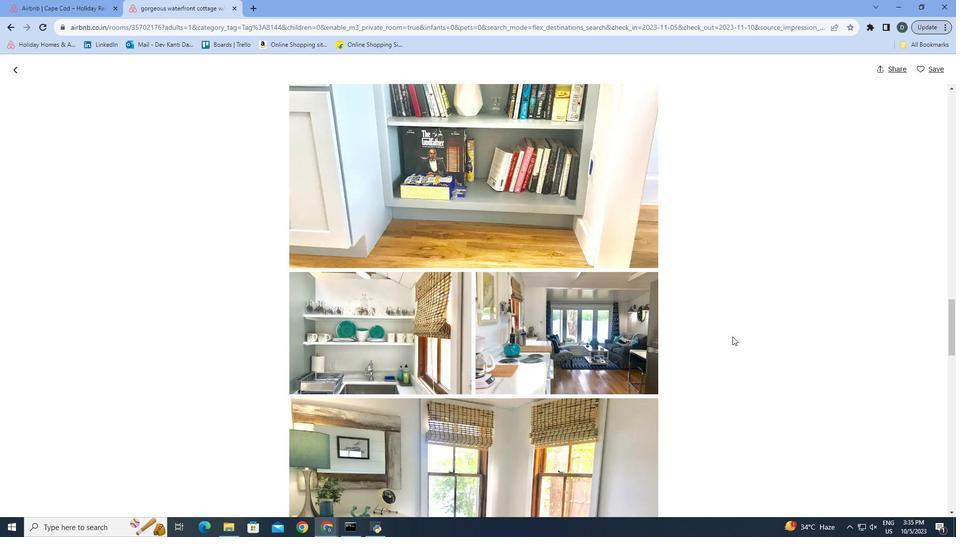 
Action: Mouse scrolled (732, 336) with delta (0, 0)
Screenshot: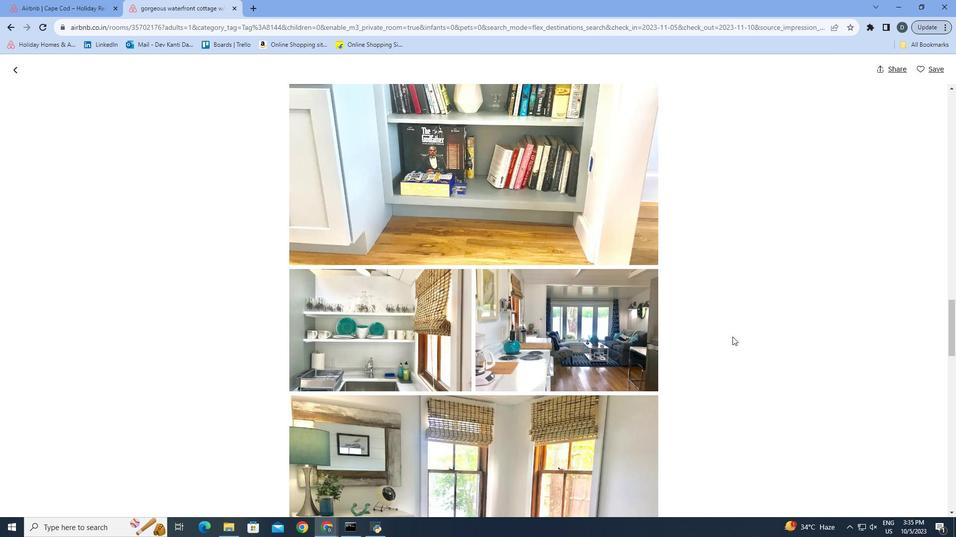 
Action: Mouse moved to (732, 337)
Screenshot: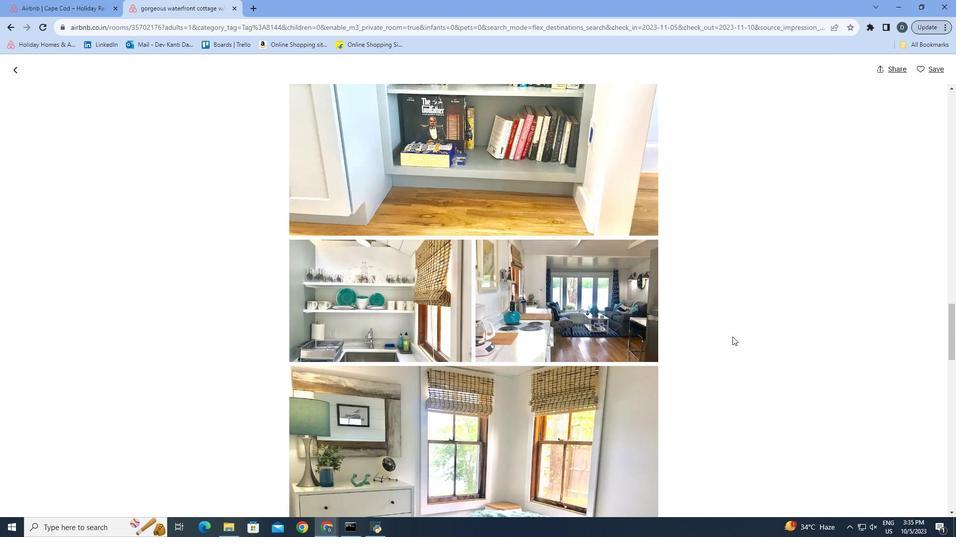 
Action: Mouse scrolled (732, 336) with delta (0, 0)
Screenshot: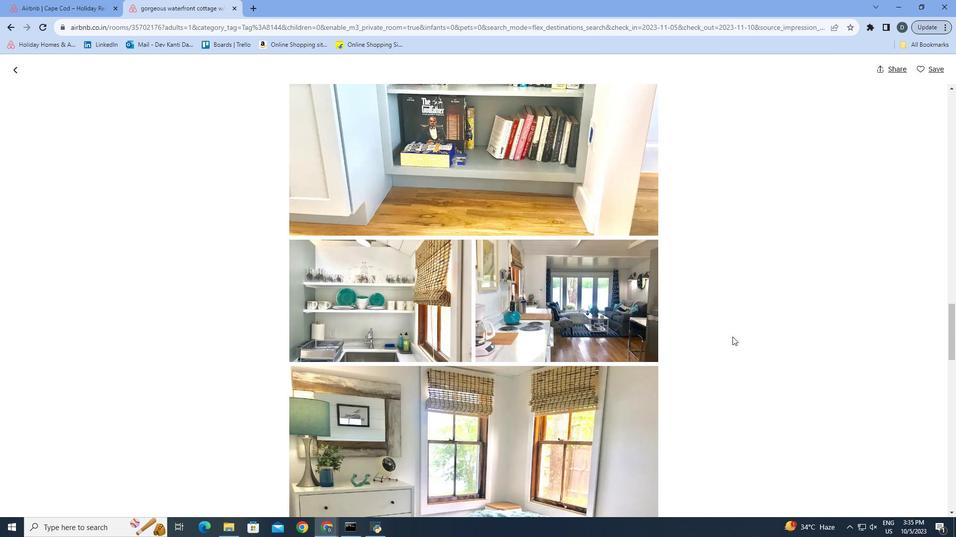 
Action: Mouse scrolled (732, 336) with delta (0, 0)
Screenshot: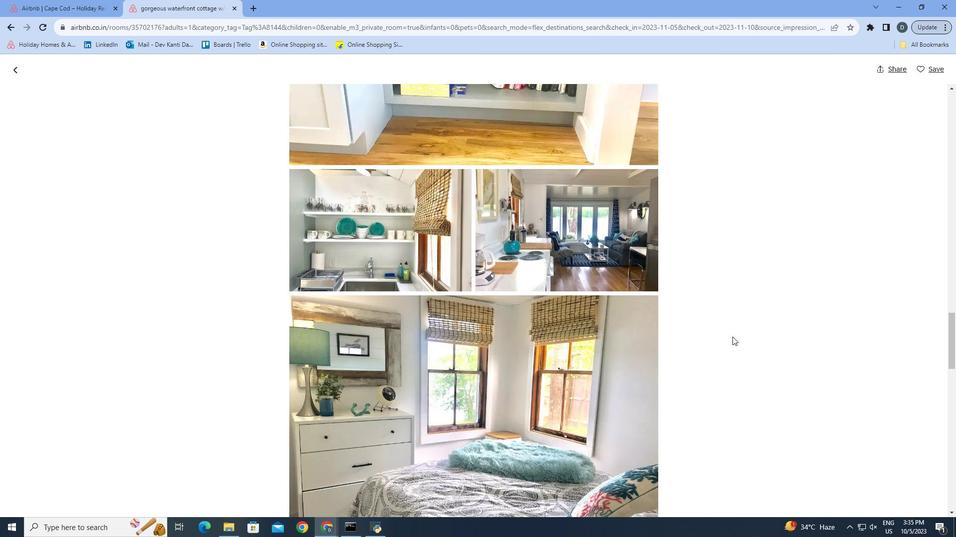 
Action: Mouse scrolled (732, 336) with delta (0, 0)
Screenshot: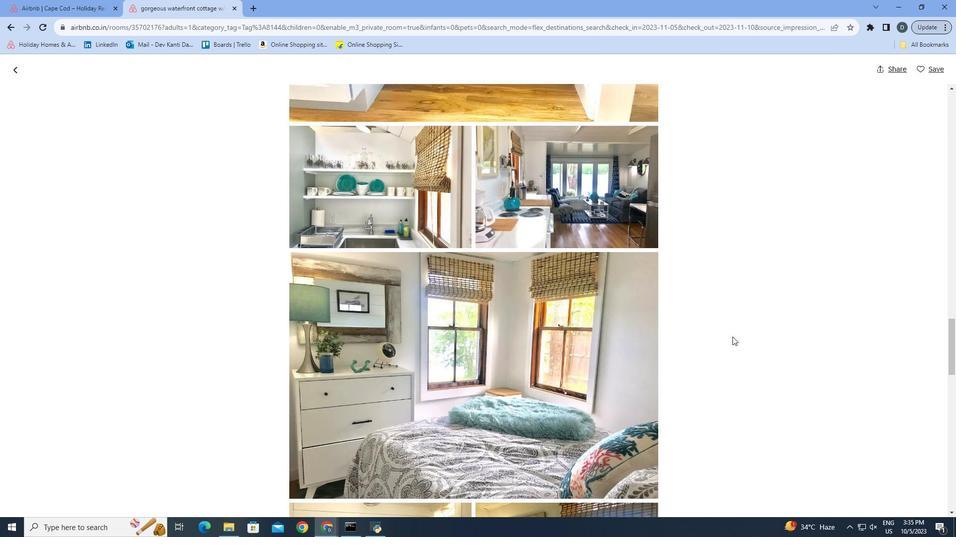 
Action: Mouse scrolled (732, 336) with delta (0, 0)
Screenshot: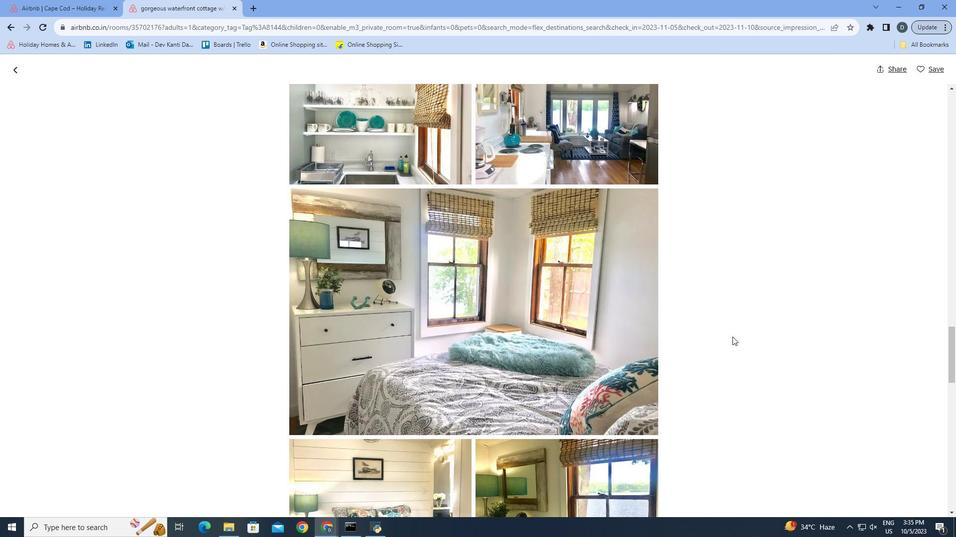 
Action: Mouse scrolled (732, 336) with delta (0, 0)
Screenshot: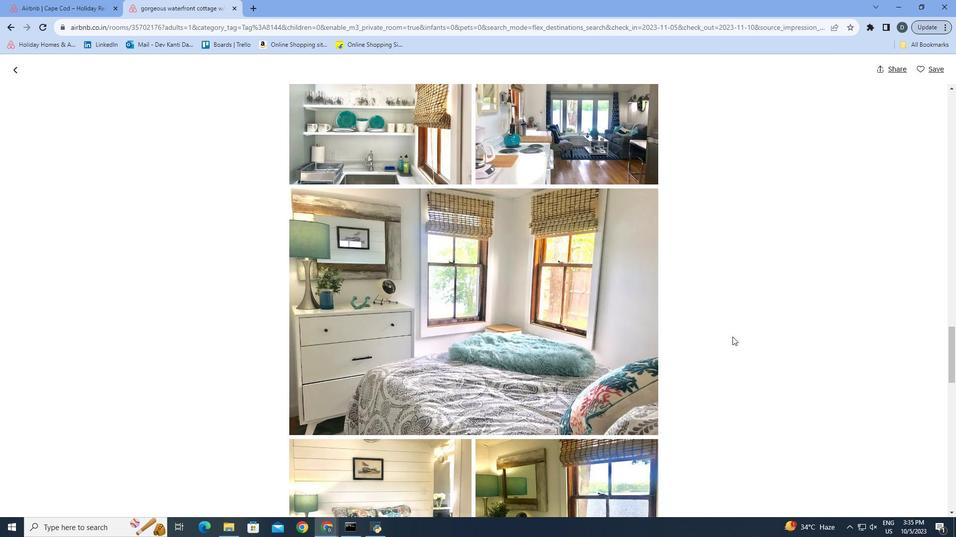 
Action: Mouse scrolled (732, 336) with delta (0, 0)
Screenshot: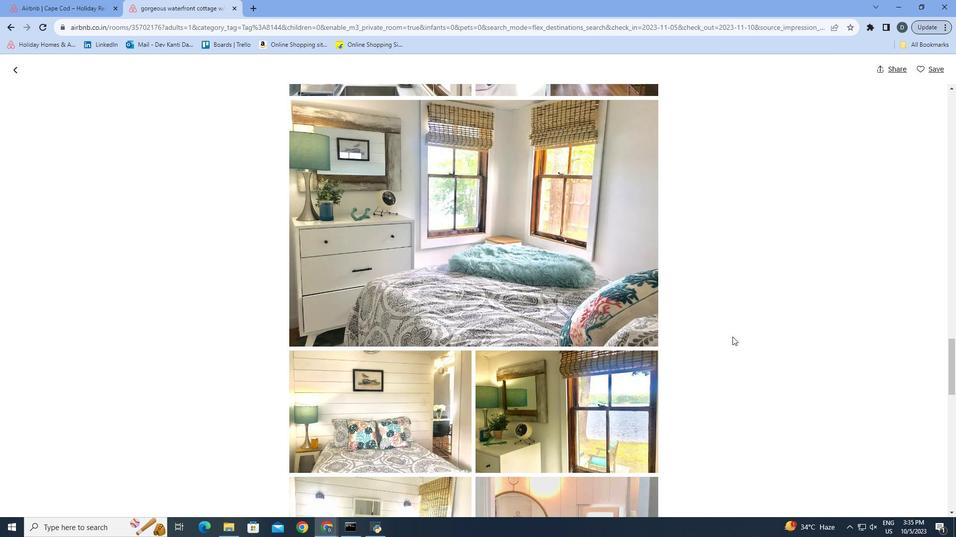 
Action: Mouse scrolled (732, 336) with delta (0, 0)
Screenshot: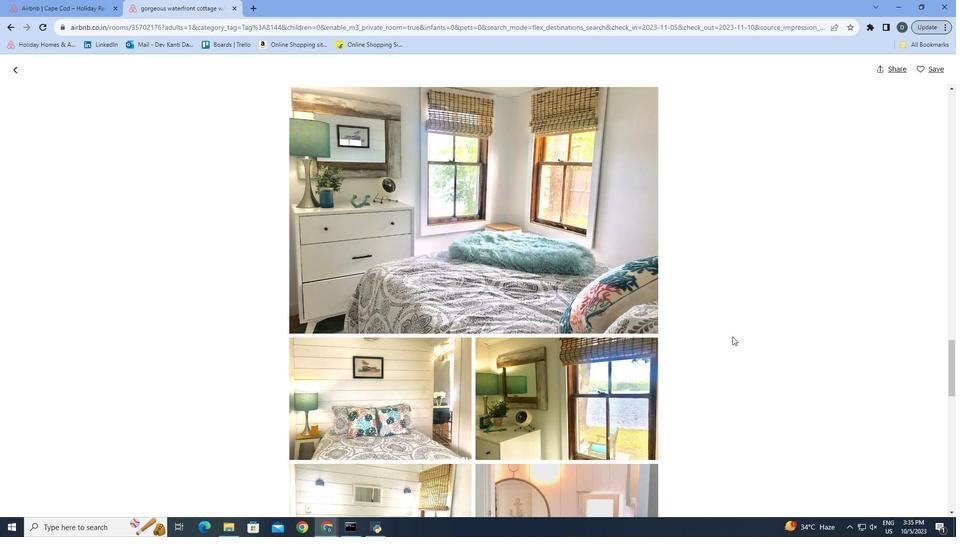 
Action: Mouse scrolled (732, 336) with delta (0, 0)
Screenshot: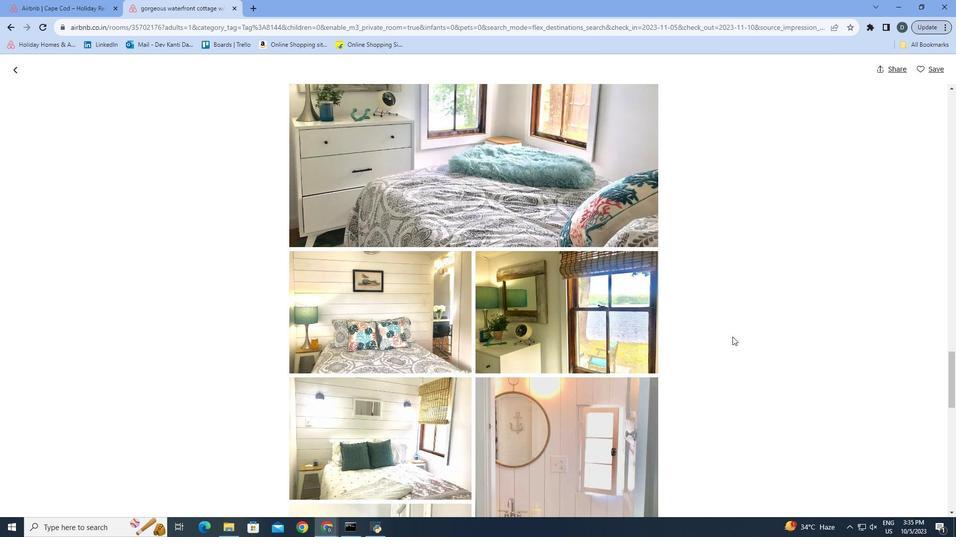 
Action: Mouse scrolled (732, 336) with delta (0, 0)
Screenshot: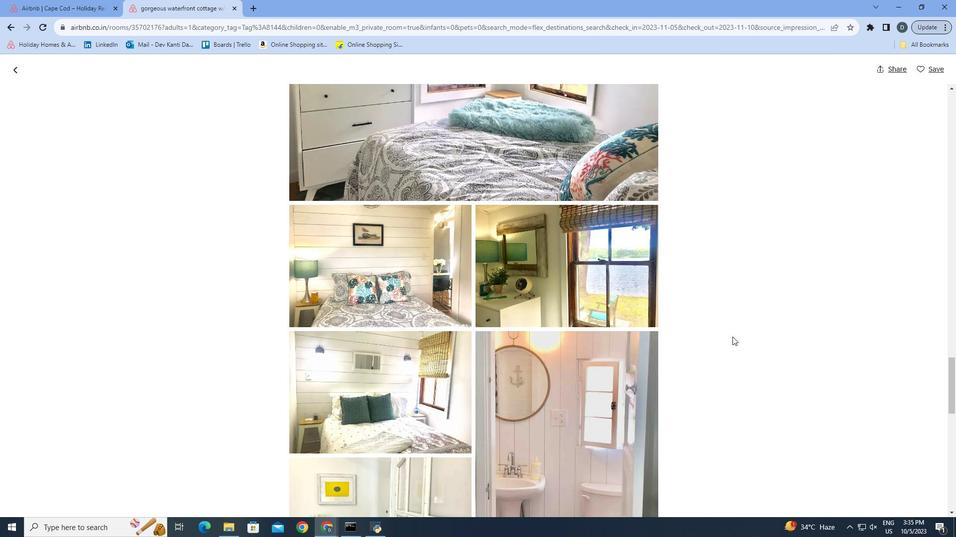 
Action: Mouse moved to (732, 337)
Screenshot: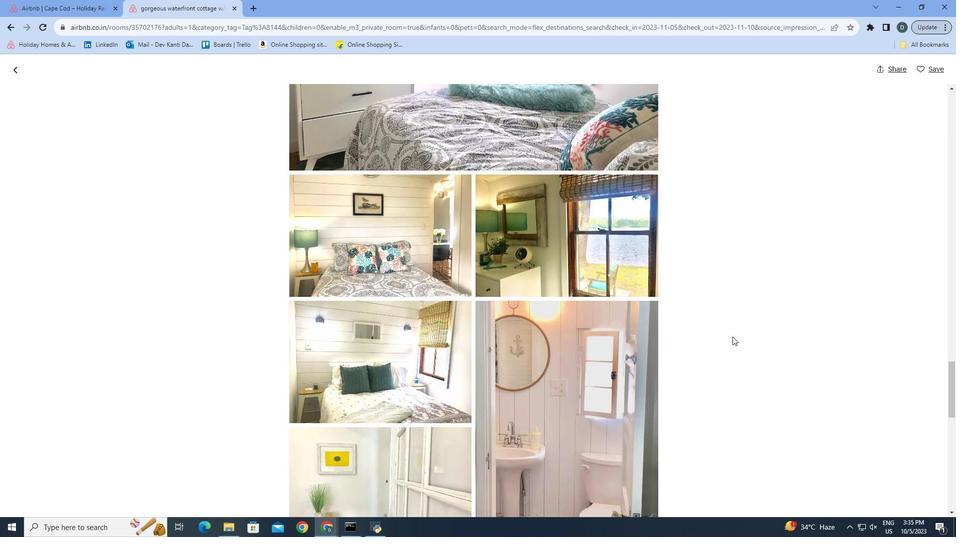 
Action: Mouse scrolled (732, 336) with delta (0, 0)
Screenshot: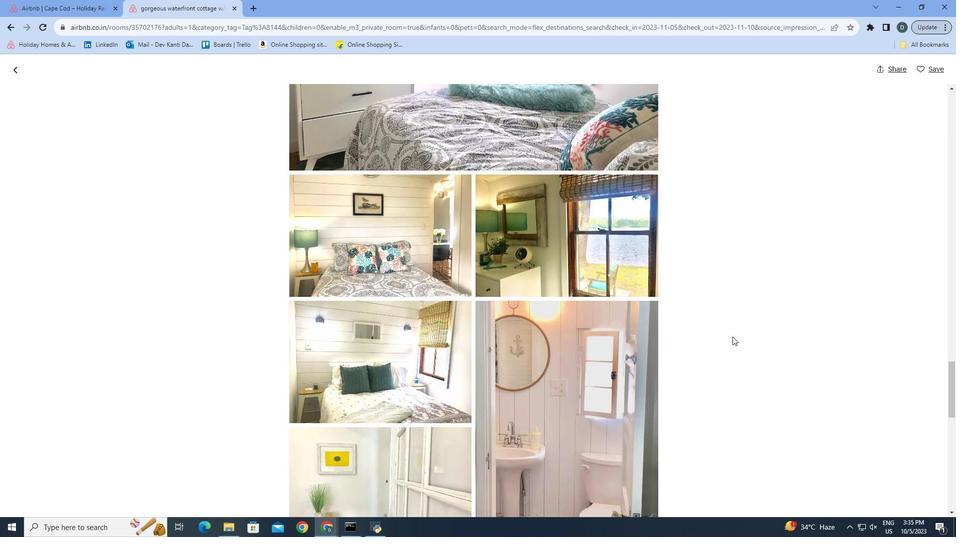 
Action: Mouse moved to (732, 337)
Screenshot: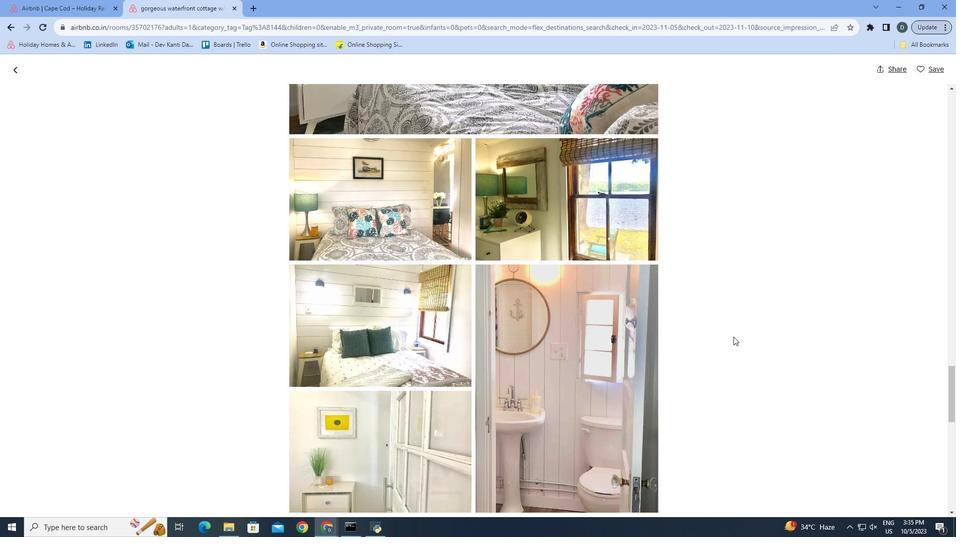 
Action: Mouse scrolled (732, 336) with delta (0, 0)
Screenshot: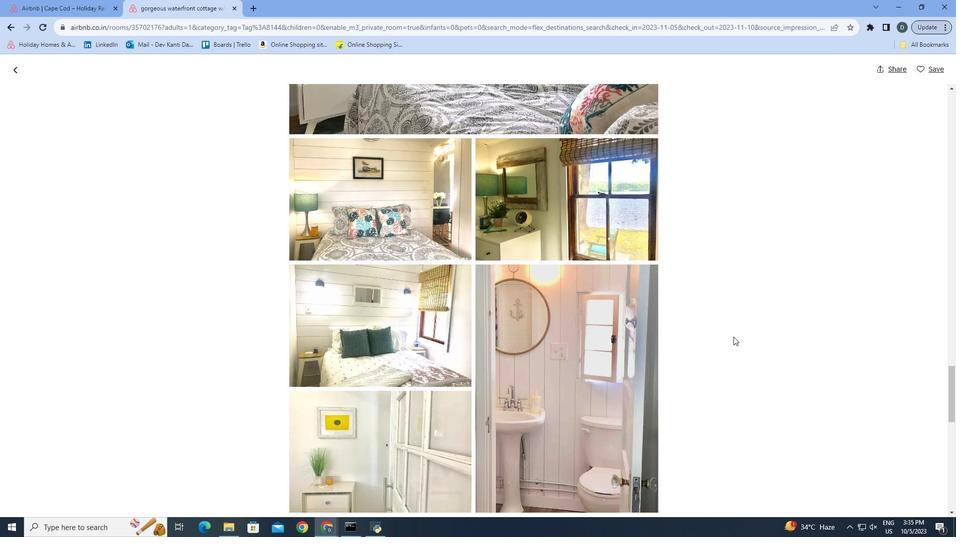 
Action: Mouse moved to (733, 337)
Screenshot: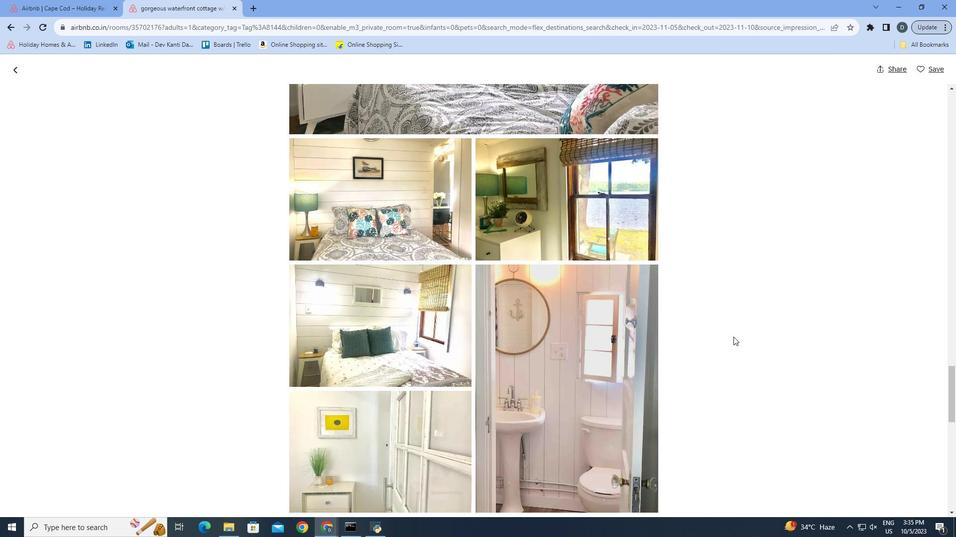 
Action: Mouse scrolled (733, 336) with delta (0, 0)
Screenshot: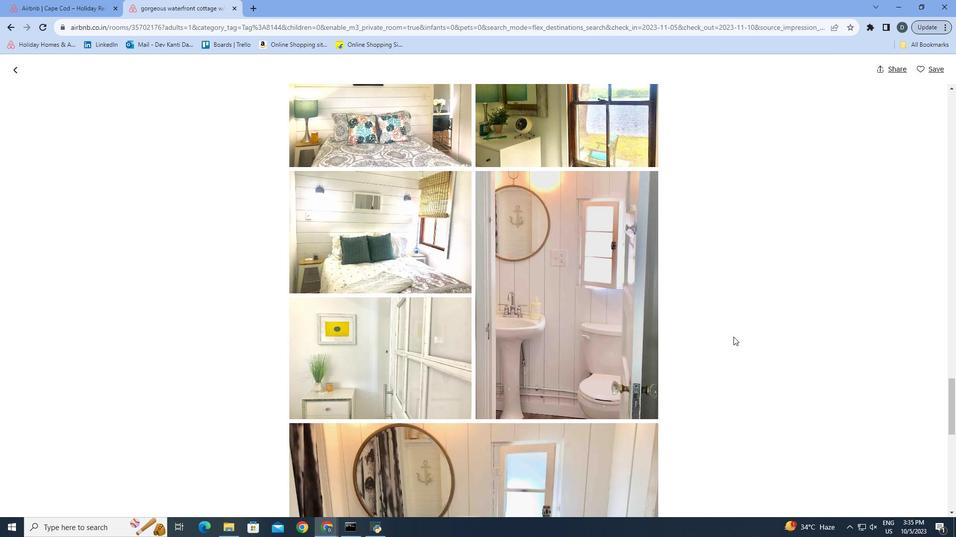 
Action: Mouse scrolled (733, 336) with delta (0, 0)
Screenshot: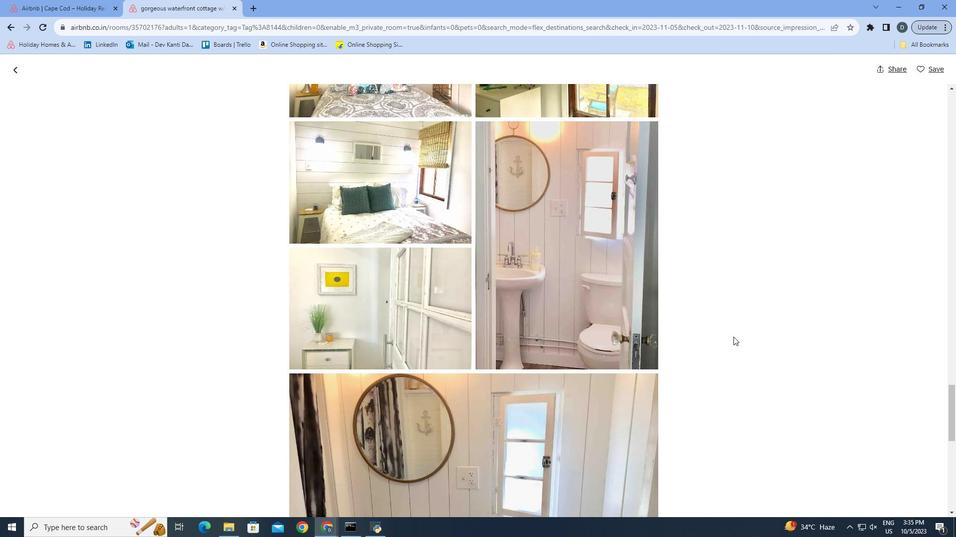 
Action: Mouse scrolled (733, 336) with delta (0, 0)
Screenshot: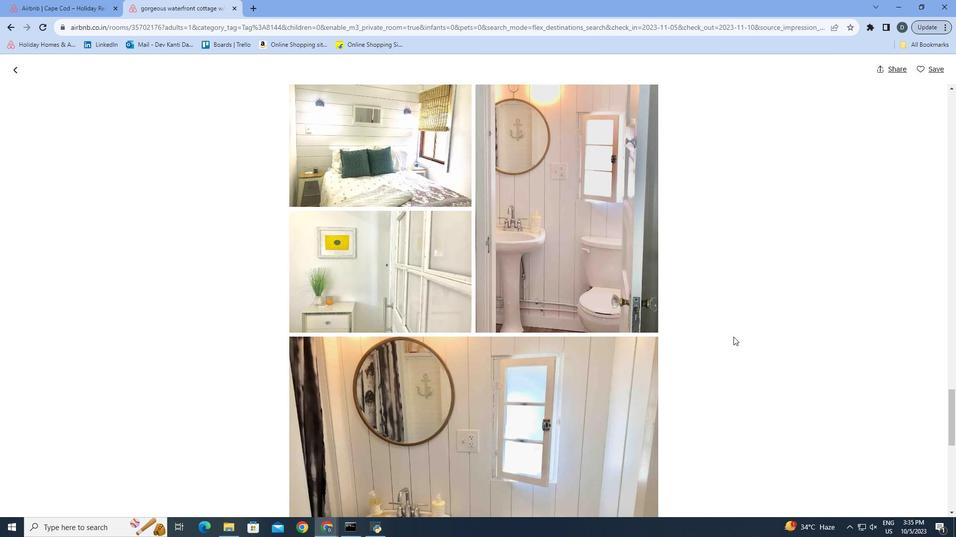 
Action: Mouse scrolled (733, 336) with delta (0, 0)
Screenshot: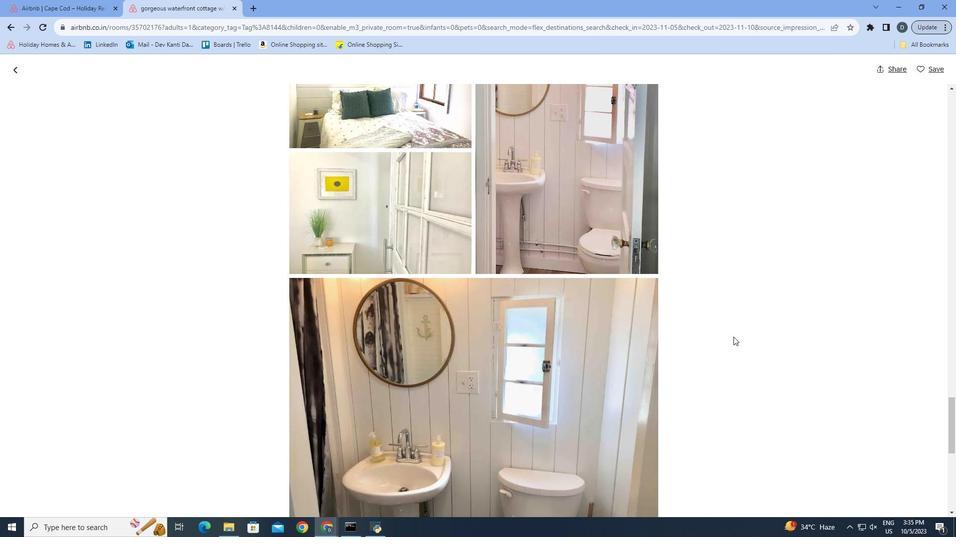 
Action: Mouse scrolled (733, 336) with delta (0, 0)
Screenshot: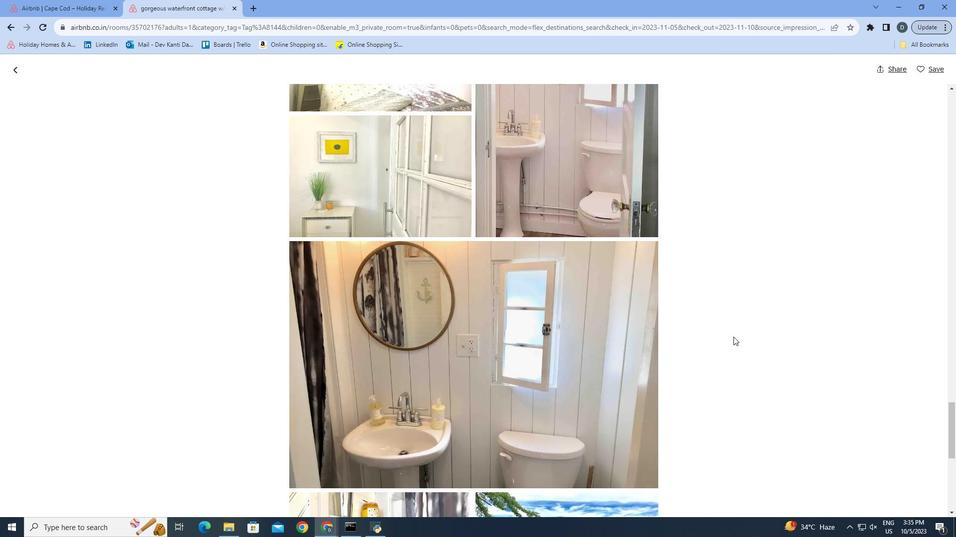 
Action: Mouse scrolled (733, 336) with delta (0, 0)
Screenshot: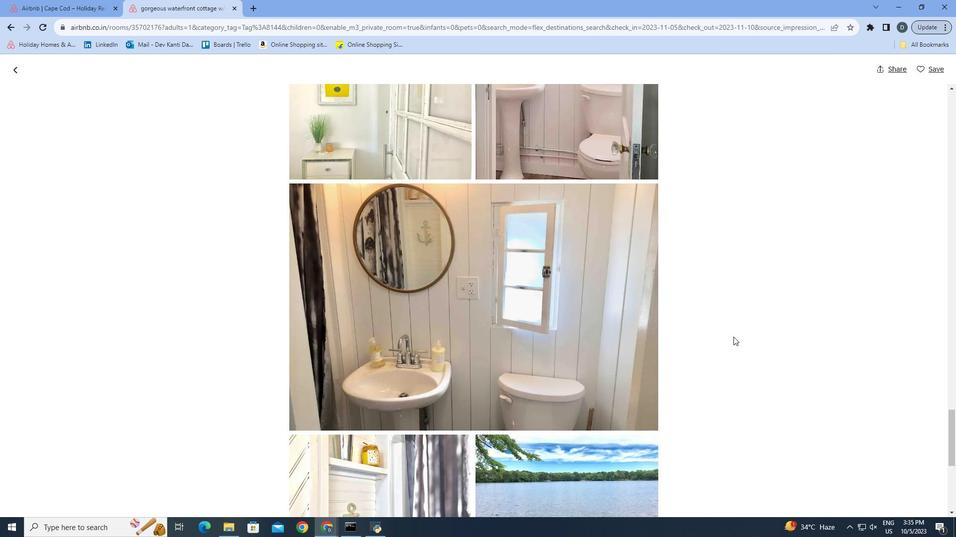 
Action: Mouse moved to (733, 339)
Screenshot: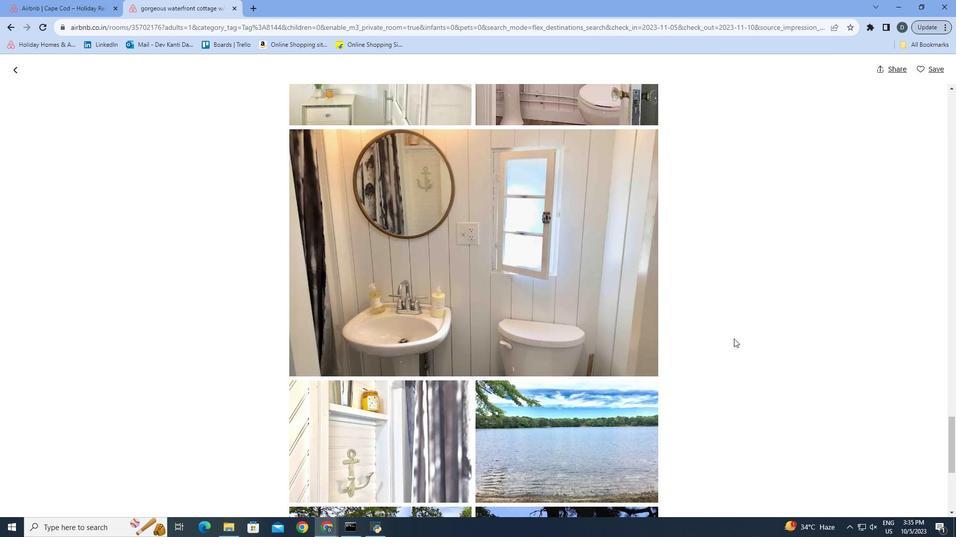 
Action: Mouse scrolled (733, 338) with delta (0, 0)
Screenshot: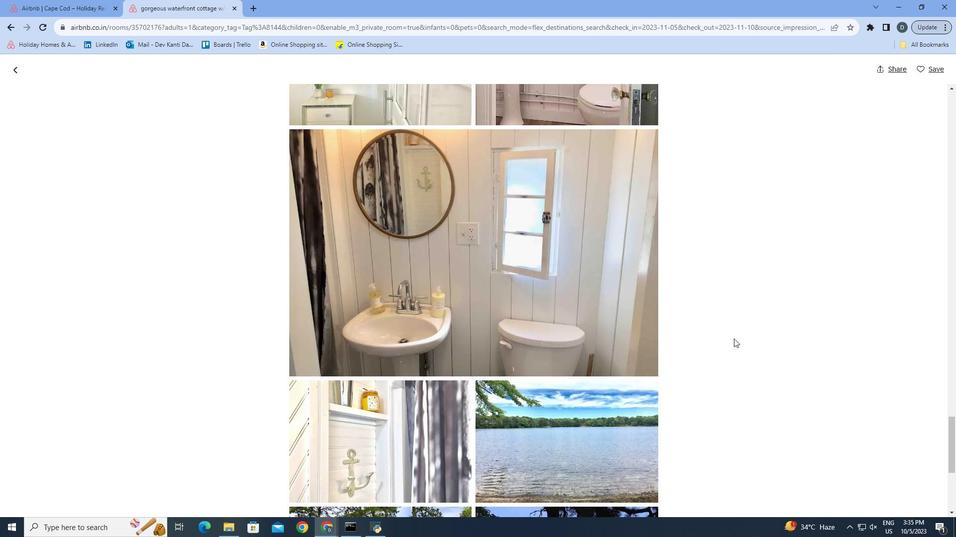 
Action: Mouse scrolled (733, 338) with delta (0, 0)
Screenshot: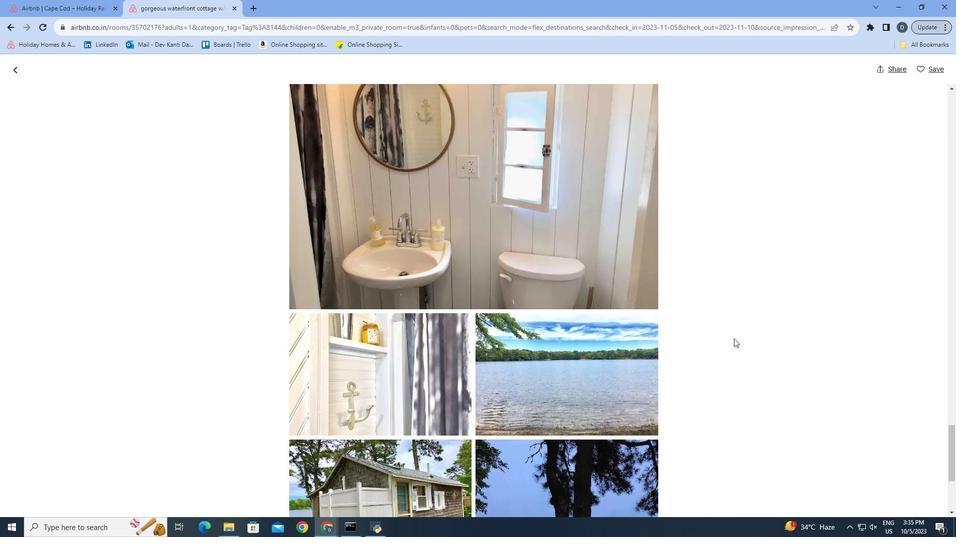 
Action: Mouse scrolled (733, 338) with delta (0, 0)
Screenshot: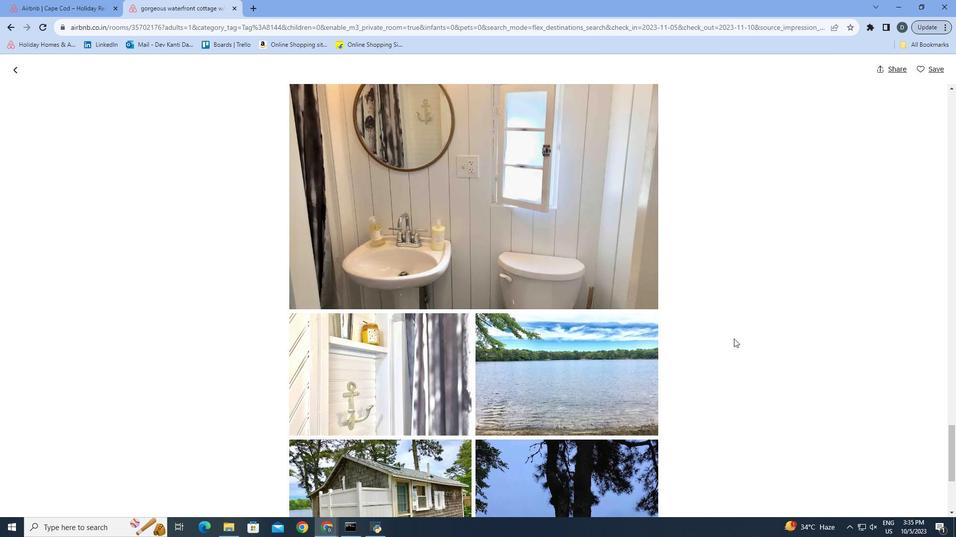 
Action: Mouse scrolled (733, 338) with delta (0, 0)
Screenshot: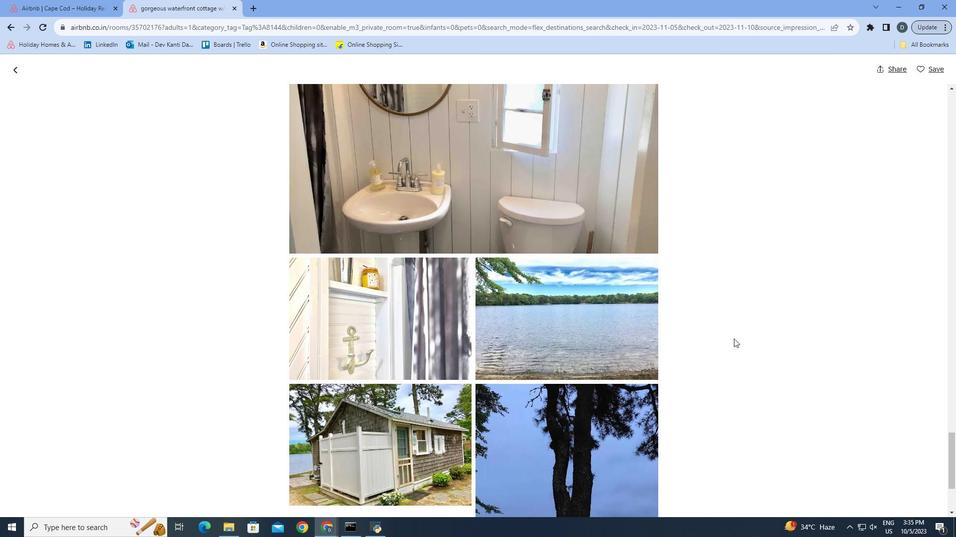 
Action: Mouse scrolled (733, 338) with delta (0, 0)
Screenshot: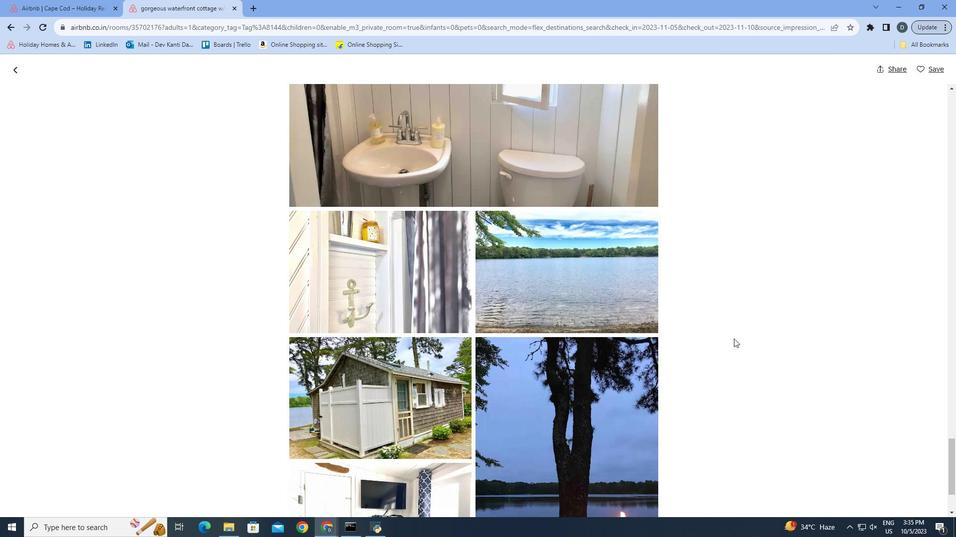 
Action: Mouse moved to (733, 339)
Screenshot: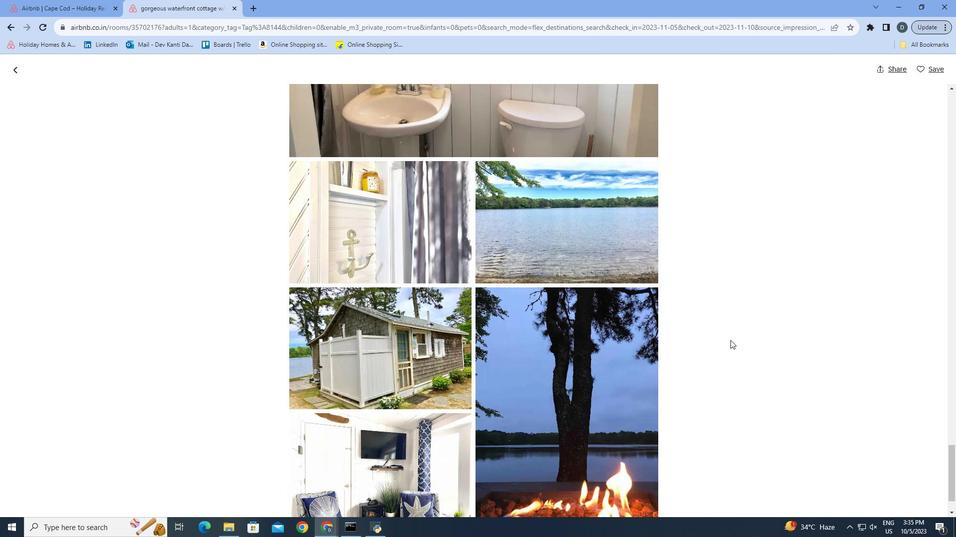 
Action: Mouse scrolled (733, 339) with delta (0, 0)
Screenshot: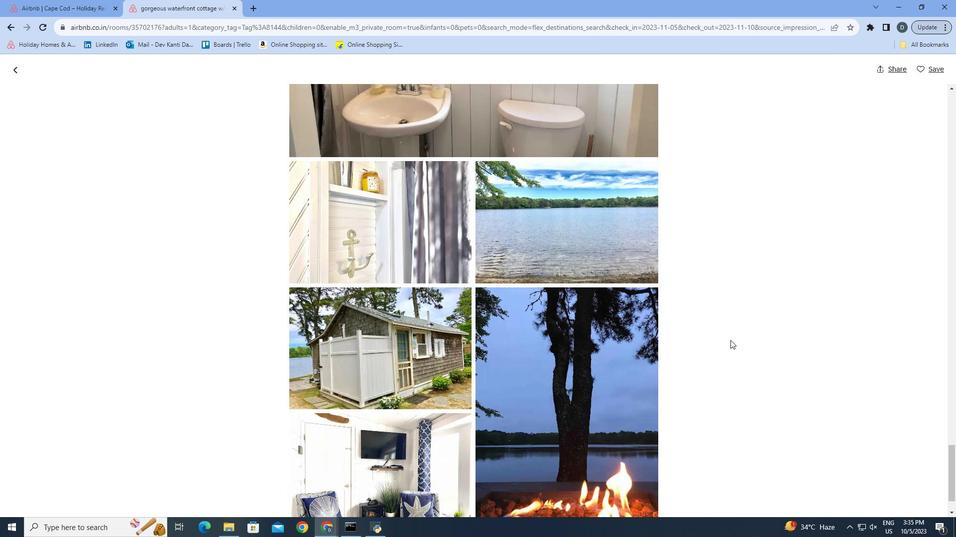 
Action: Mouse moved to (732, 340)
Screenshot: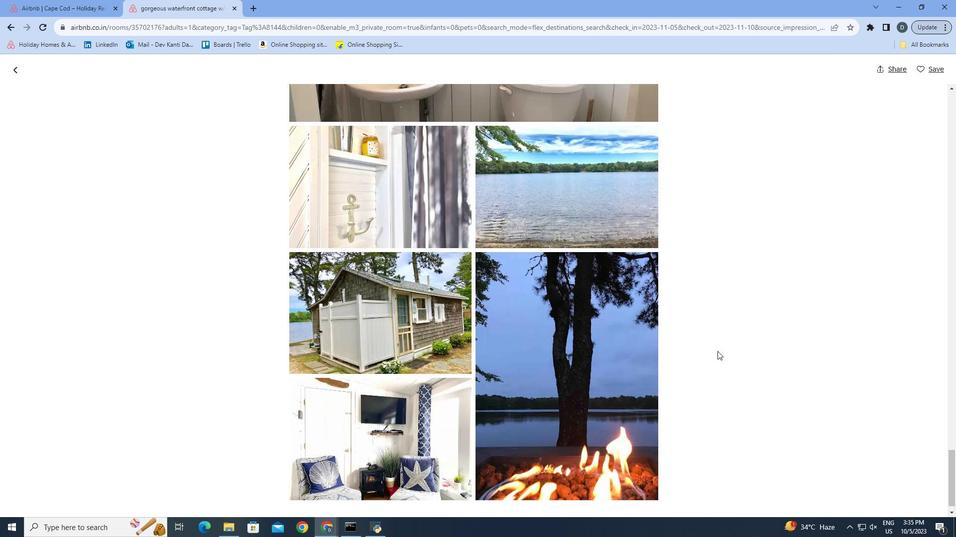 
Action: Mouse scrolled (732, 339) with delta (0, 0)
Screenshot: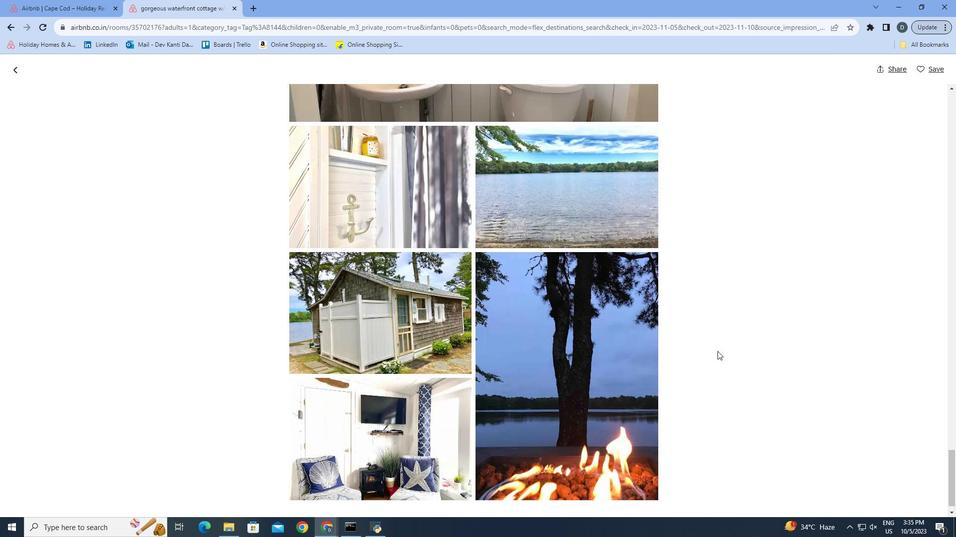 
Action: Mouse moved to (22, 70)
Screenshot: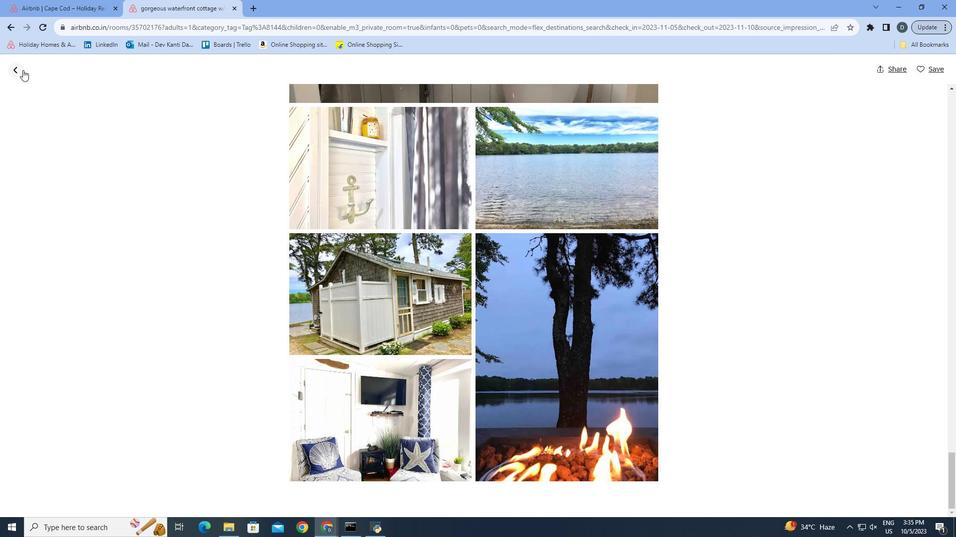 
Action: Mouse pressed left at (22, 70)
Screenshot: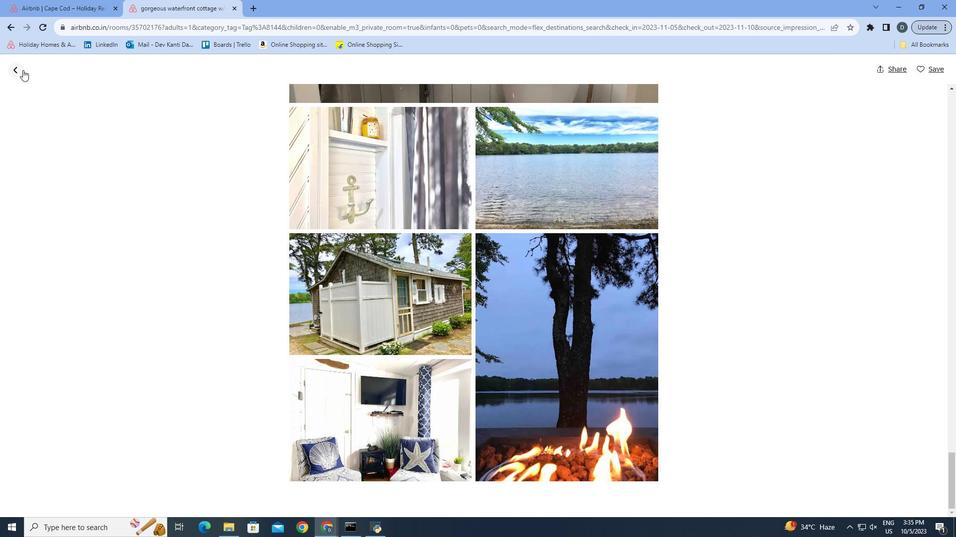 
Action: Mouse moved to (832, 336)
Screenshot: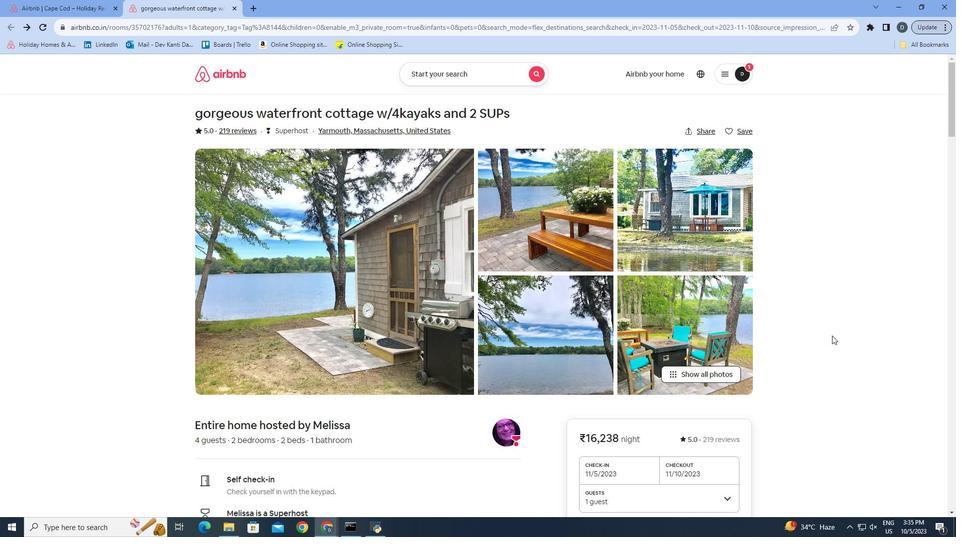 
Action: Mouse scrolled (832, 335) with delta (0, 0)
Screenshot: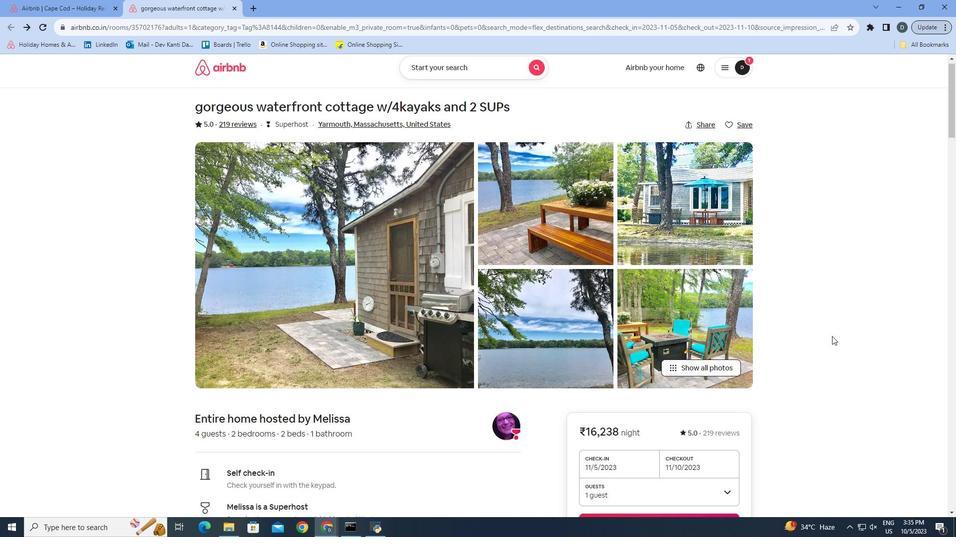 
Action: Mouse scrolled (832, 335) with delta (0, 0)
Screenshot: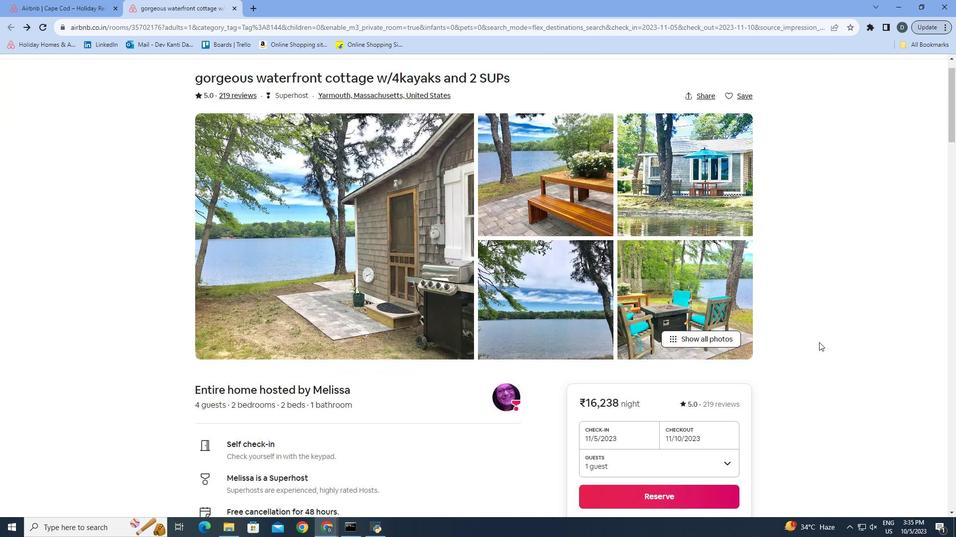 
Action: Mouse moved to (819, 342)
Screenshot: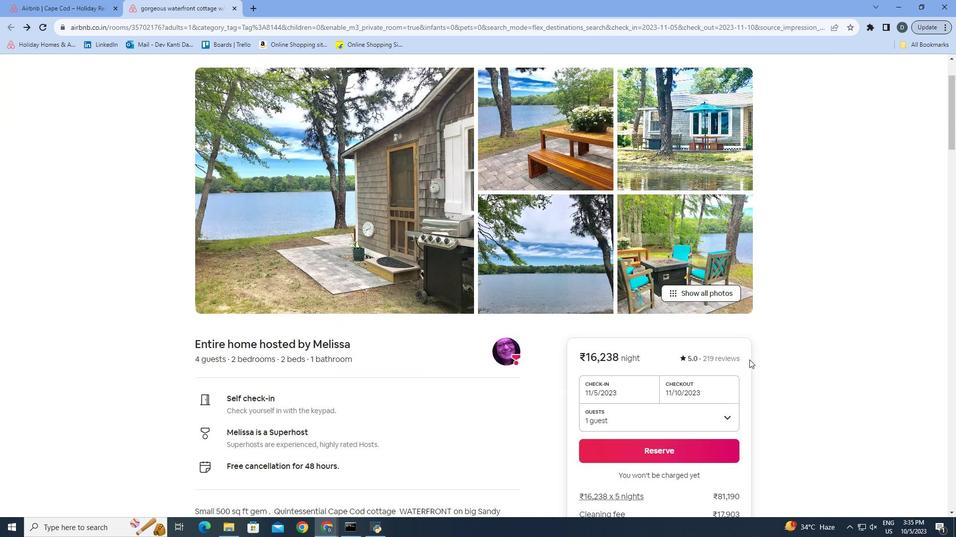
Action: Mouse scrolled (819, 342) with delta (0, 0)
Screenshot: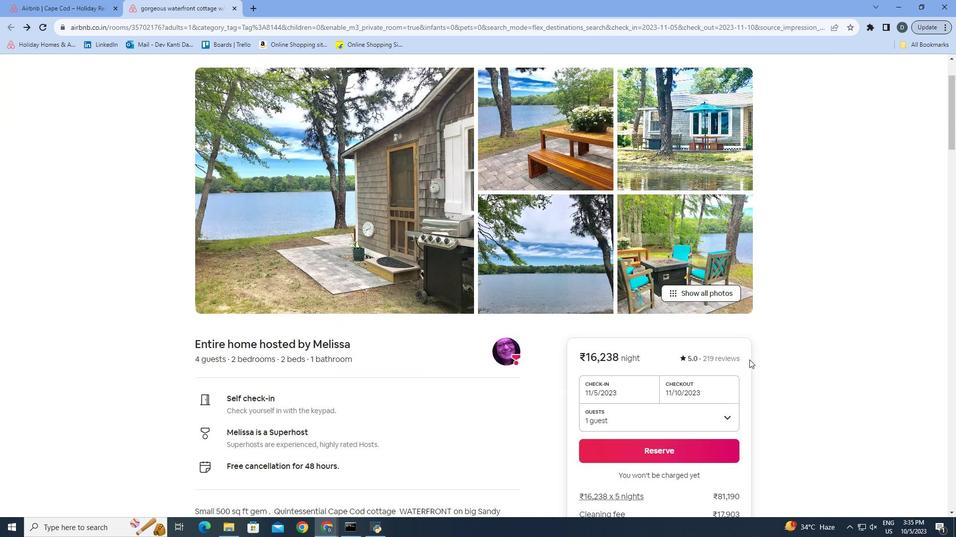 
Action: Mouse moved to (485, 402)
Screenshot: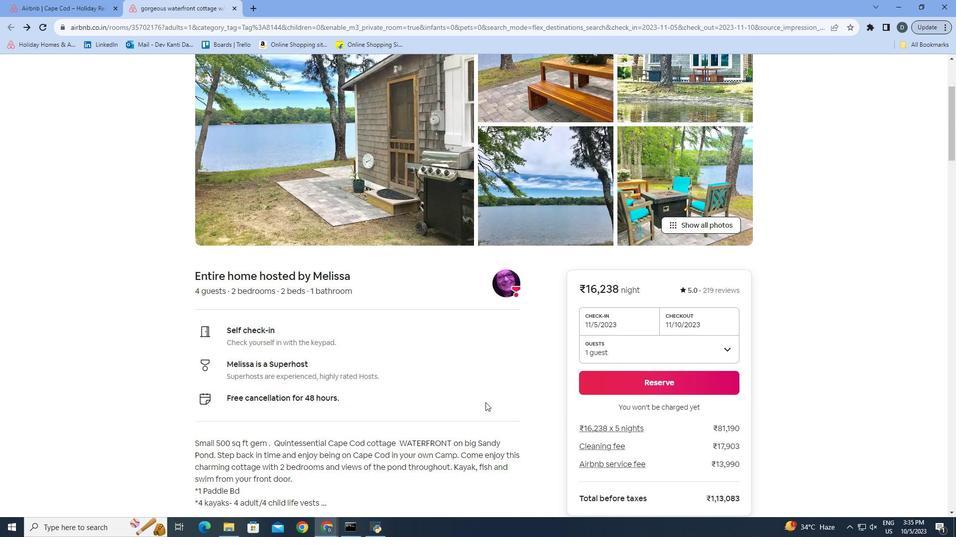 
Action: Mouse scrolled (485, 402) with delta (0, 0)
Screenshot: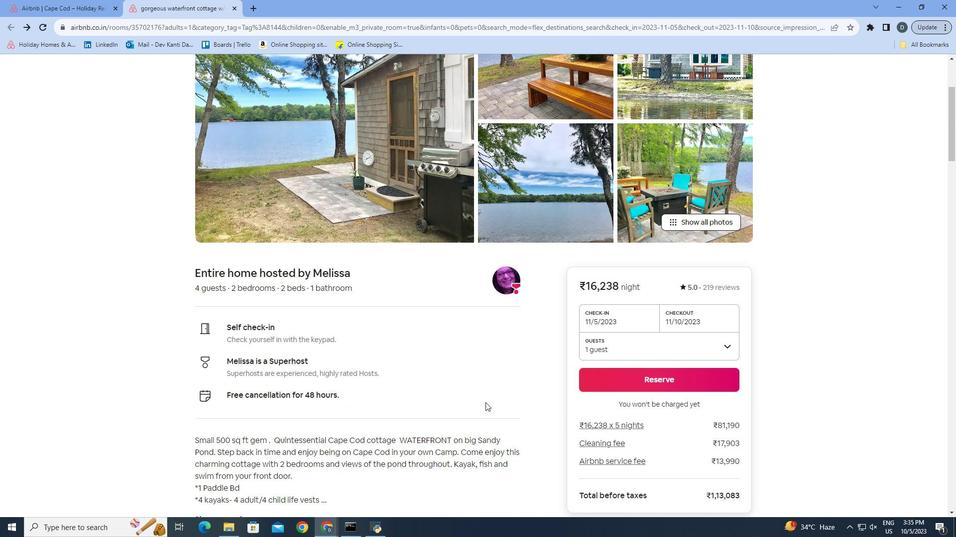 
Action: Mouse scrolled (485, 402) with delta (0, 0)
Screenshot: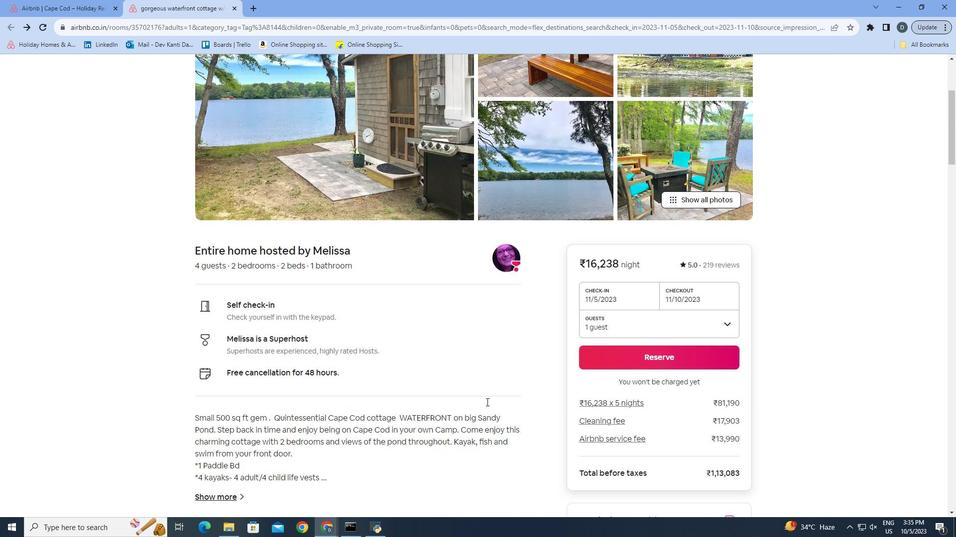 
Action: Mouse moved to (486, 401)
Screenshot: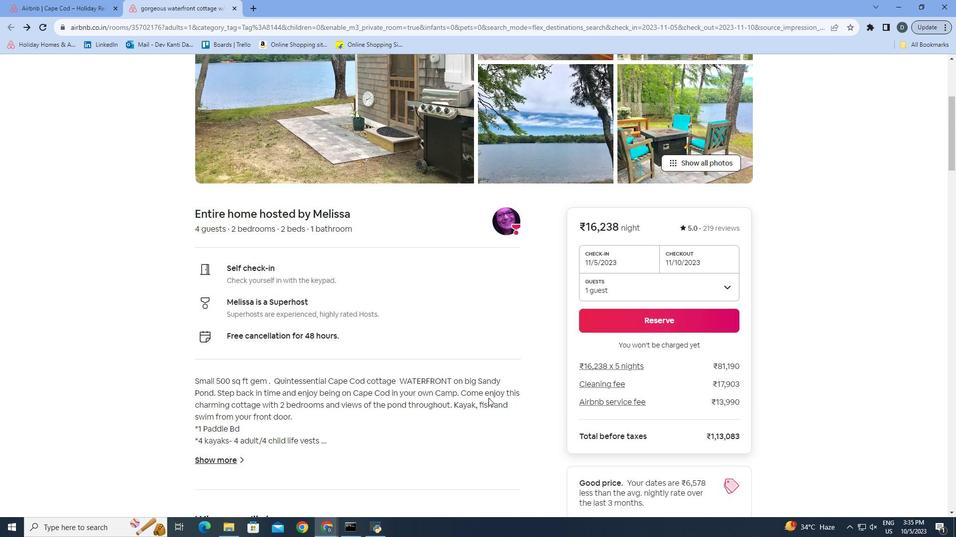 
Action: Mouse scrolled (486, 400) with delta (0, 0)
Screenshot: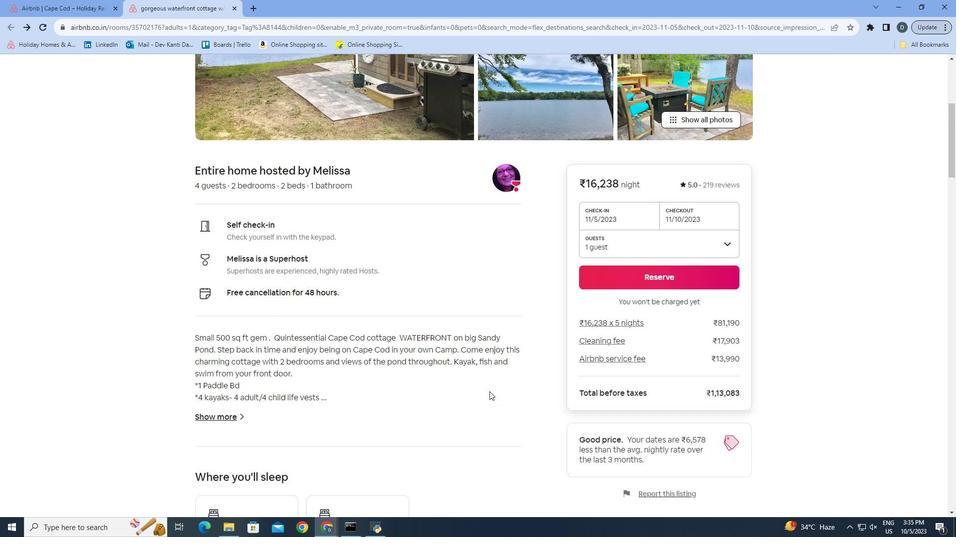 
Action: Mouse moved to (523, 405)
Screenshot: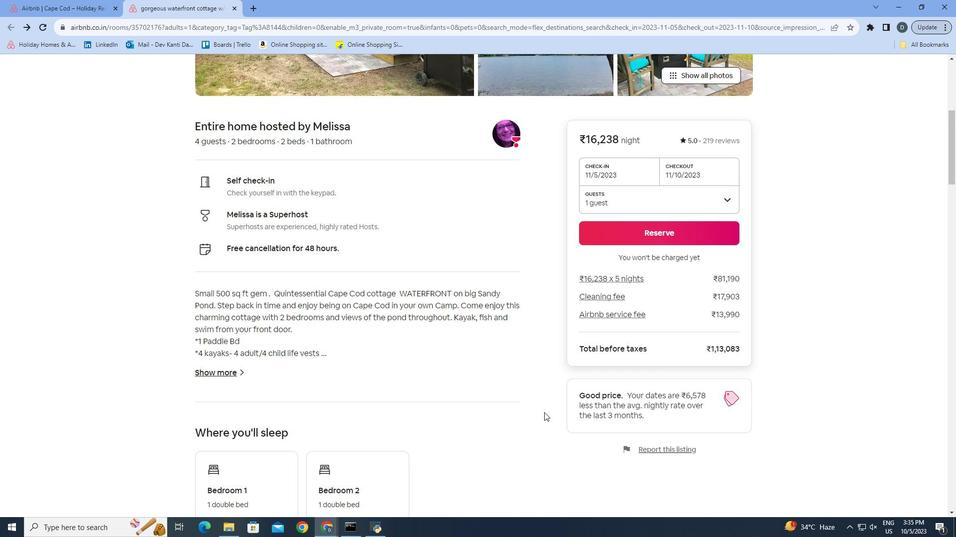 
Action: Mouse scrolled (523, 405) with delta (0, 0)
Screenshot: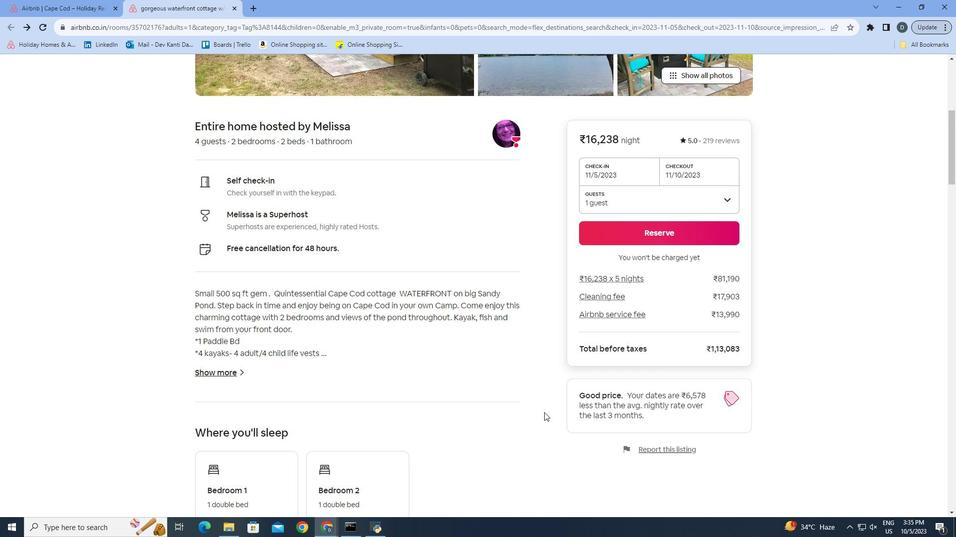 
Action: Mouse moved to (553, 415)
Screenshot: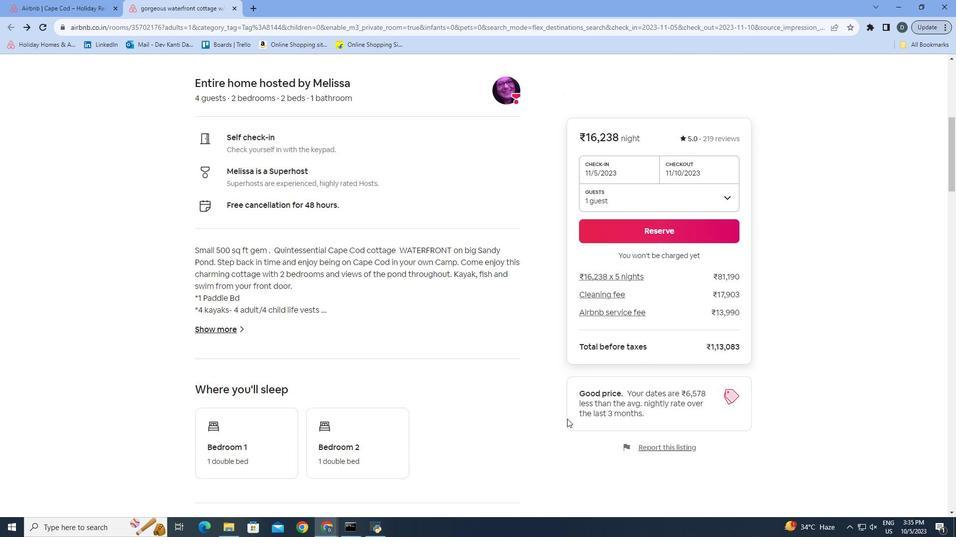 
Action: Mouse scrolled (553, 415) with delta (0, 0)
Screenshot: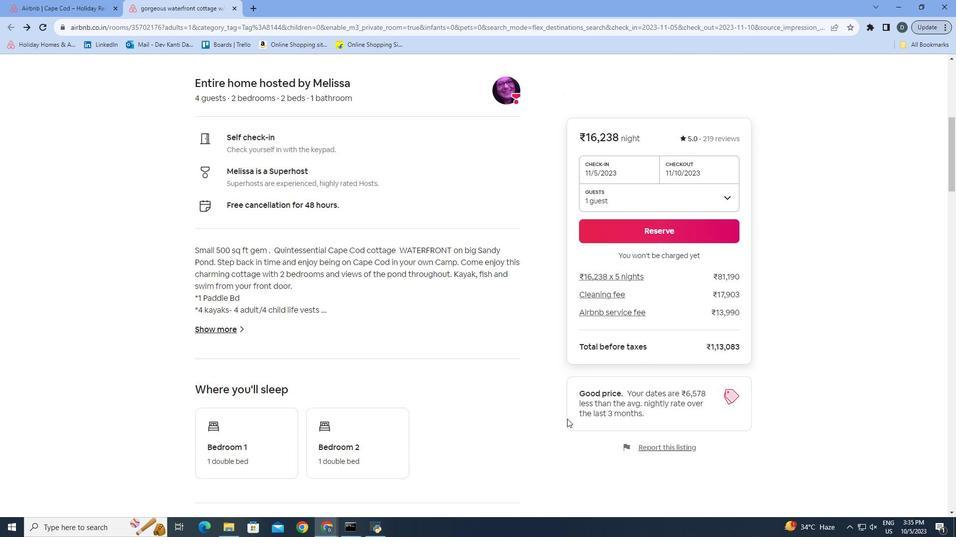 
Action: Mouse moved to (565, 419)
Screenshot: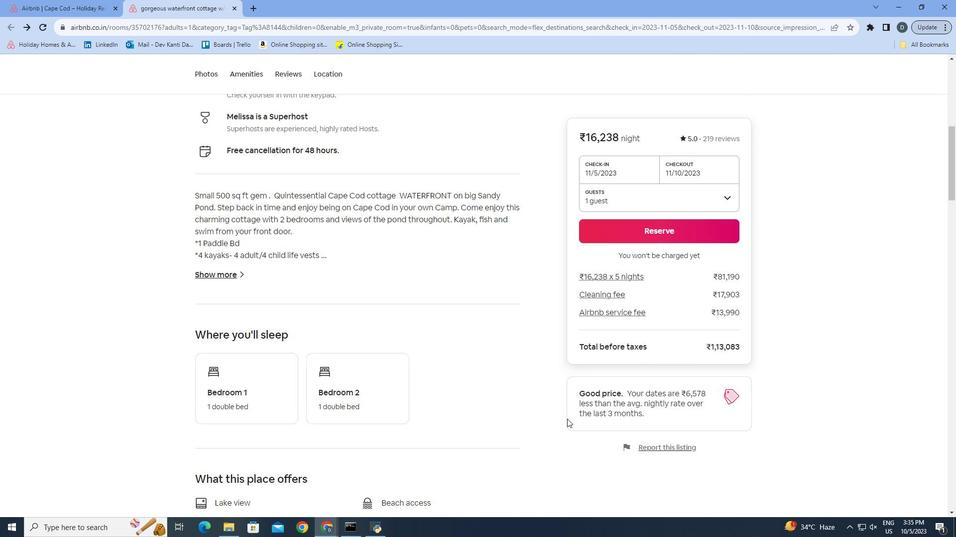 
Action: Mouse scrolled (565, 418) with delta (0, 0)
Screenshot: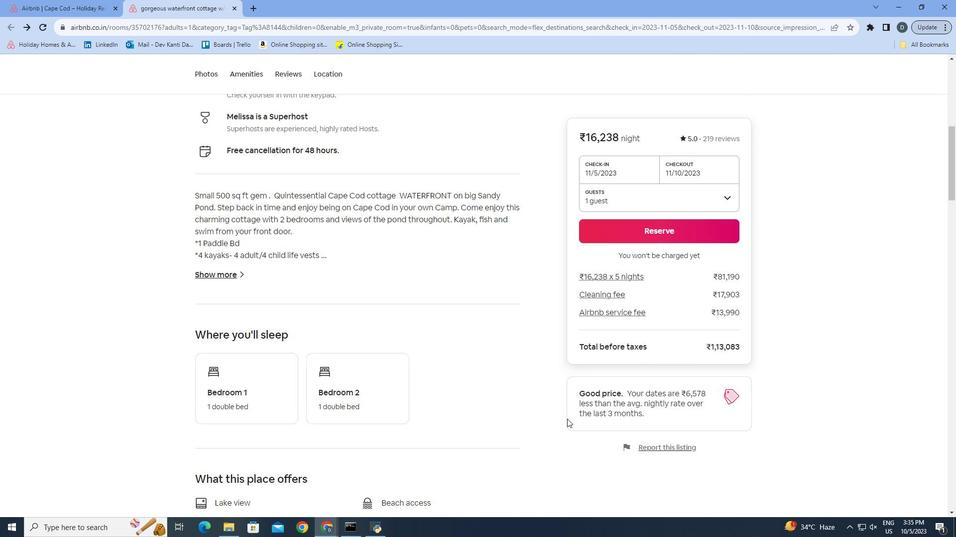 
Action: Mouse moved to (568, 419)
Screenshot: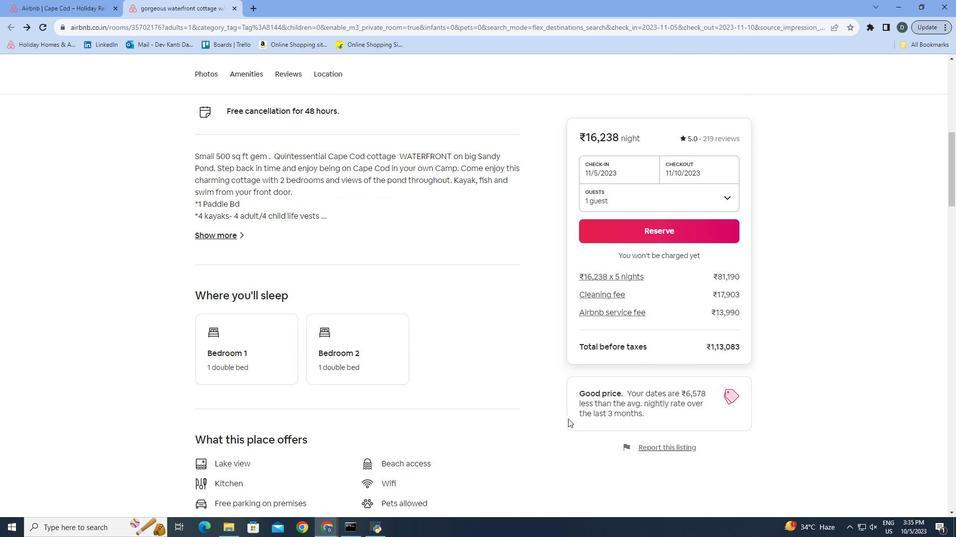 
Action: Mouse scrolled (568, 418) with delta (0, 0)
Screenshot: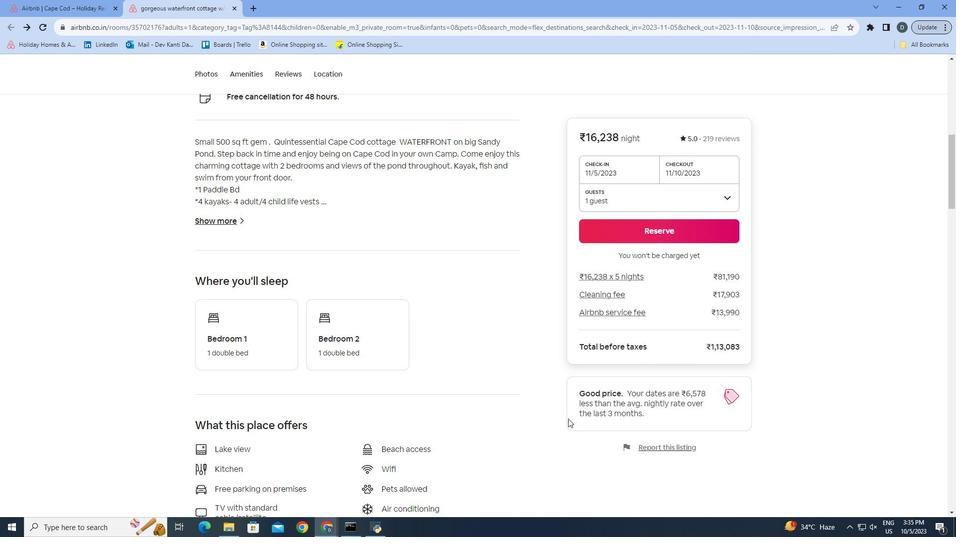 
Action: Mouse scrolled (568, 418) with delta (0, 0)
Screenshot: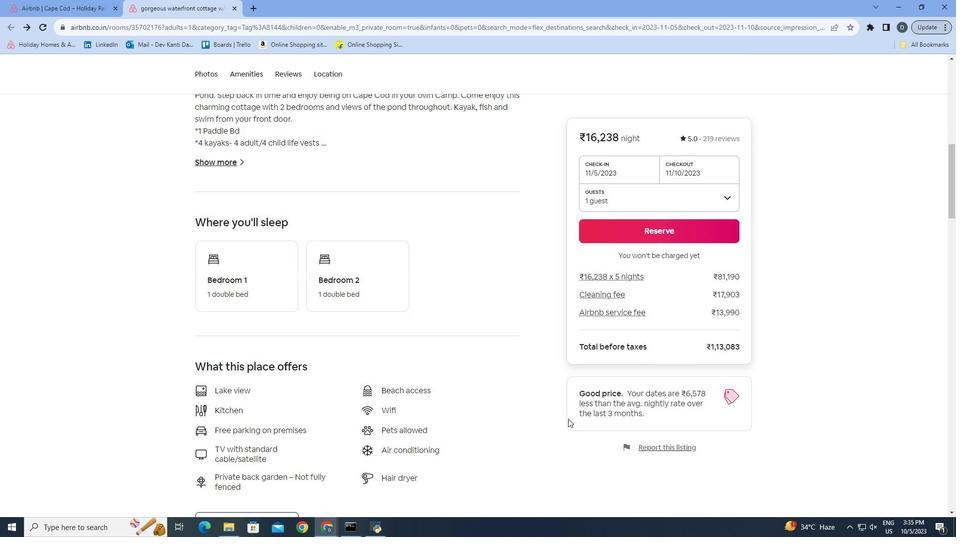 
Action: Mouse scrolled (568, 418) with delta (0, 0)
Screenshot: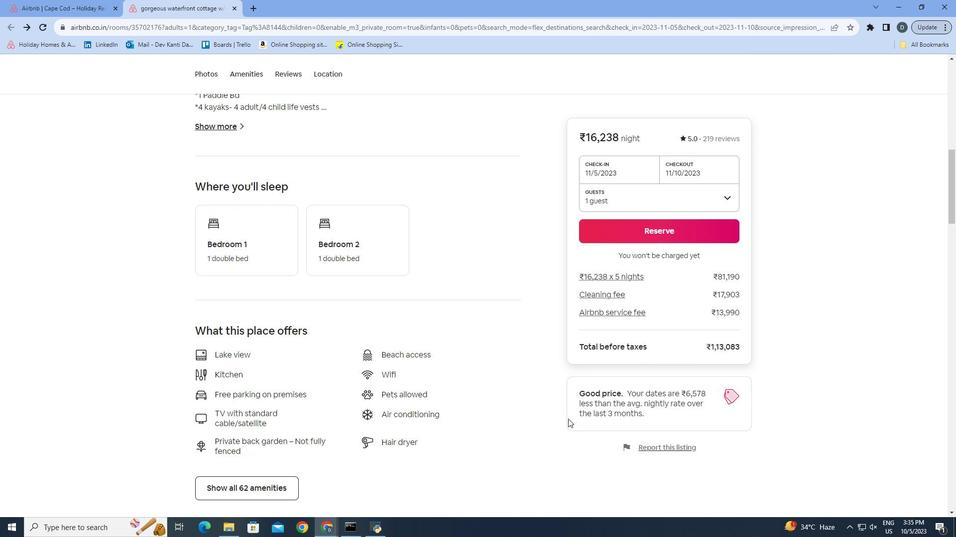 
Action: Mouse moved to (566, 417)
Screenshot: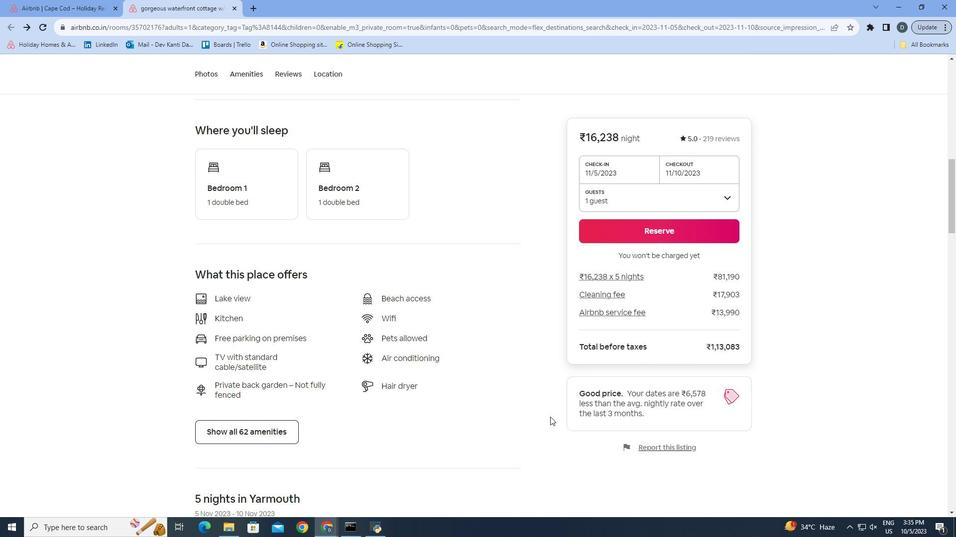 
Action: Mouse scrolled (566, 416) with delta (0, 0)
Screenshot: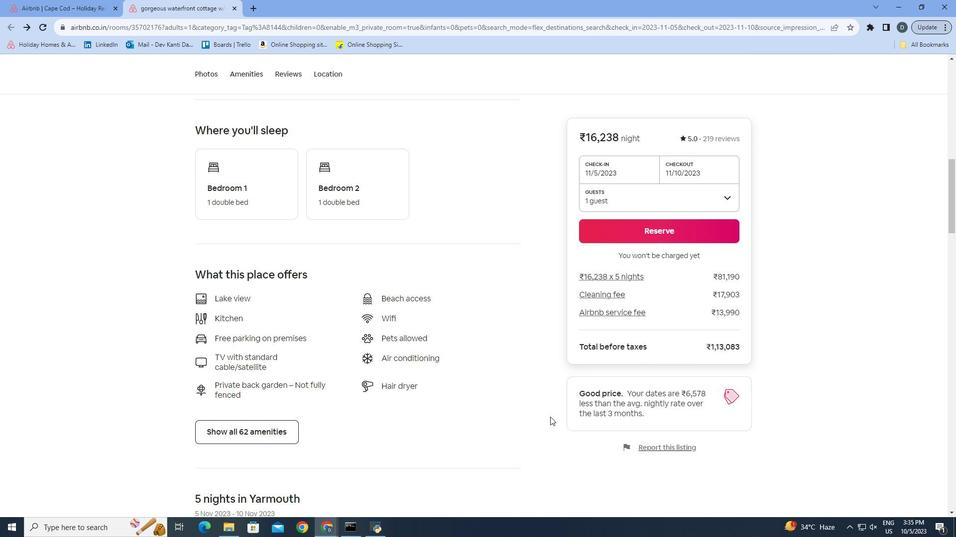 
Action: Mouse moved to (546, 417)
Screenshot: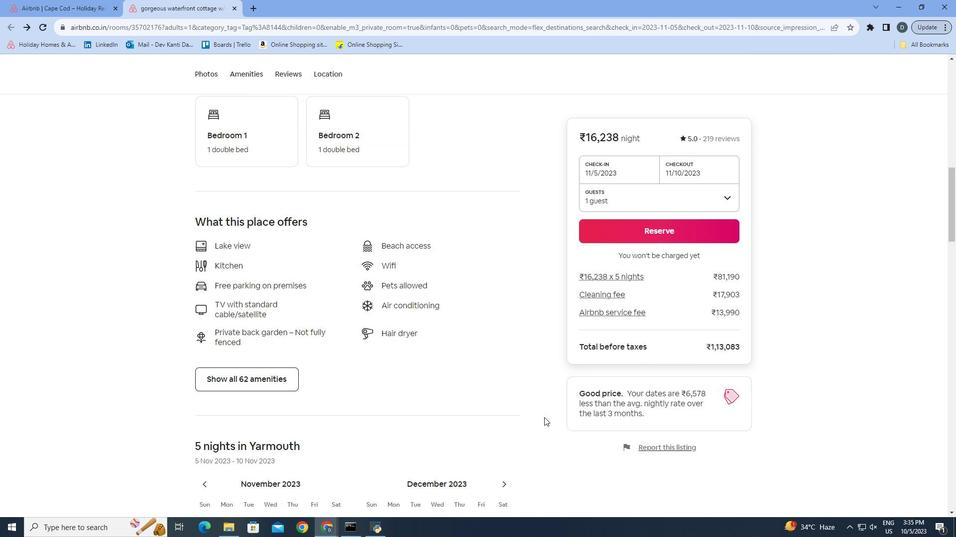 
Action: Mouse scrolled (546, 416) with delta (0, 0)
Screenshot: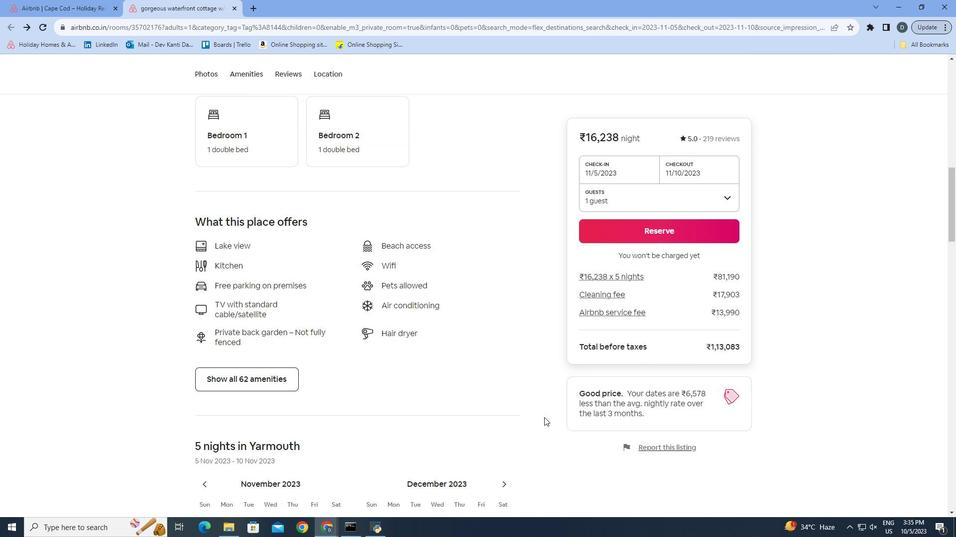 
Action: Mouse moved to (544, 417)
Screenshot: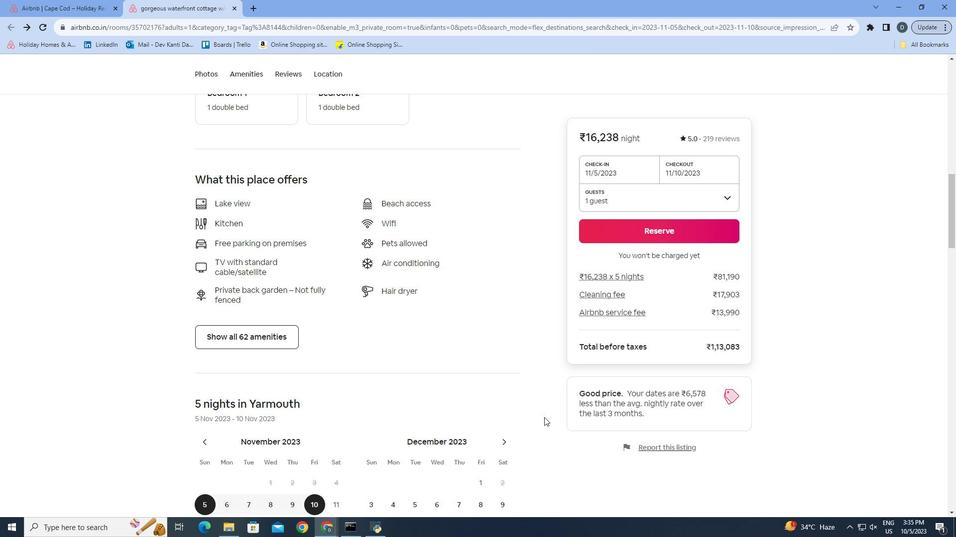 
Action: Mouse scrolled (544, 417) with delta (0, 0)
Screenshot: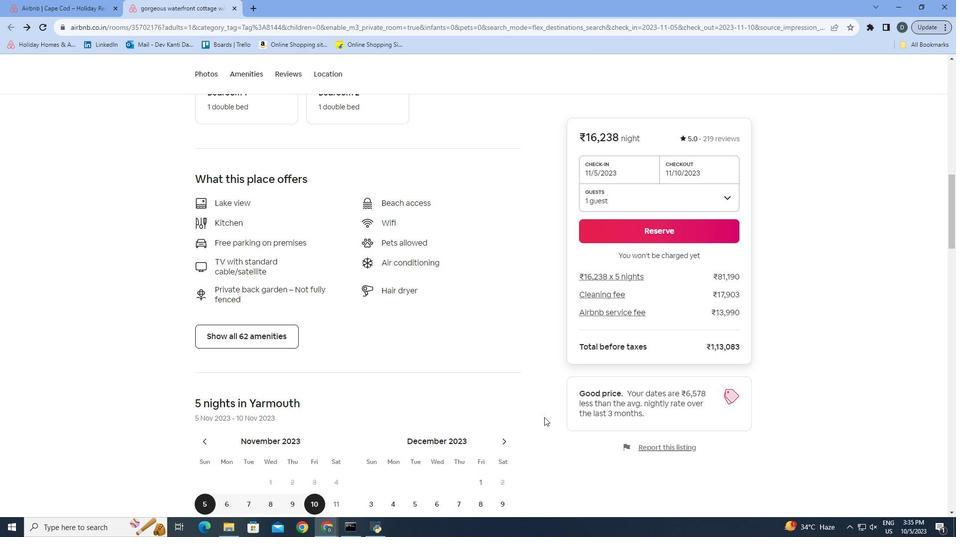 
Action: Mouse scrolled (544, 417) with delta (0, 0)
Screenshot: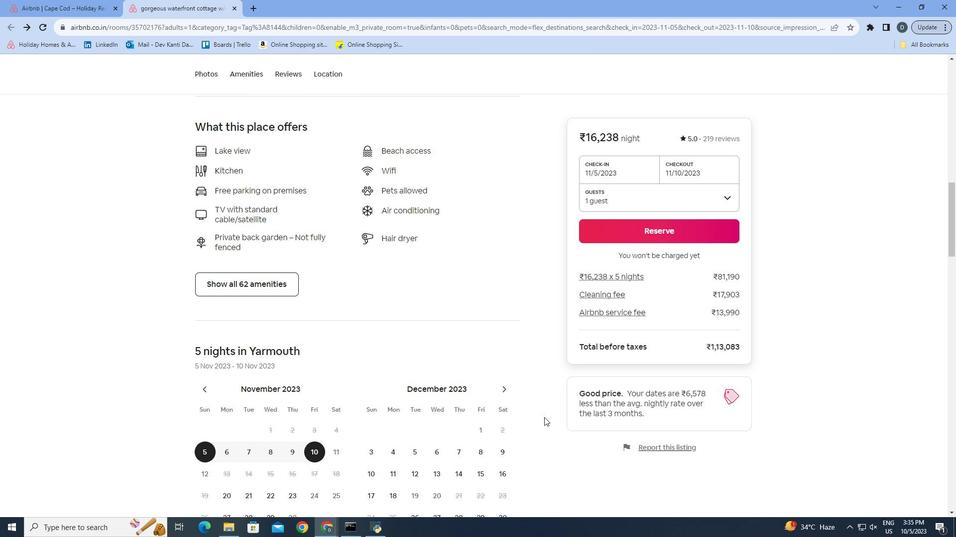 
Action: Mouse scrolled (544, 417) with delta (0, 0)
Screenshot: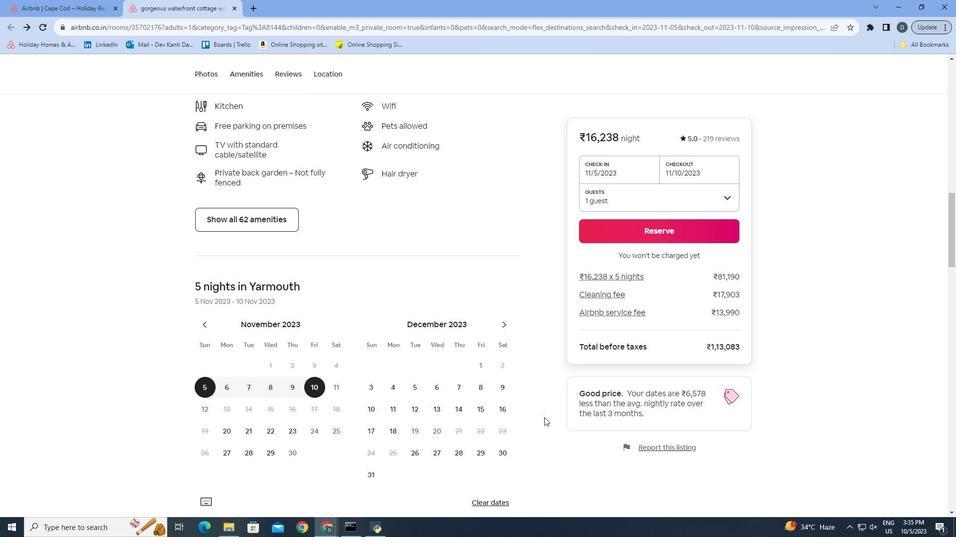 
Action: Mouse scrolled (544, 417) with delta (0, 0)
Screenshot: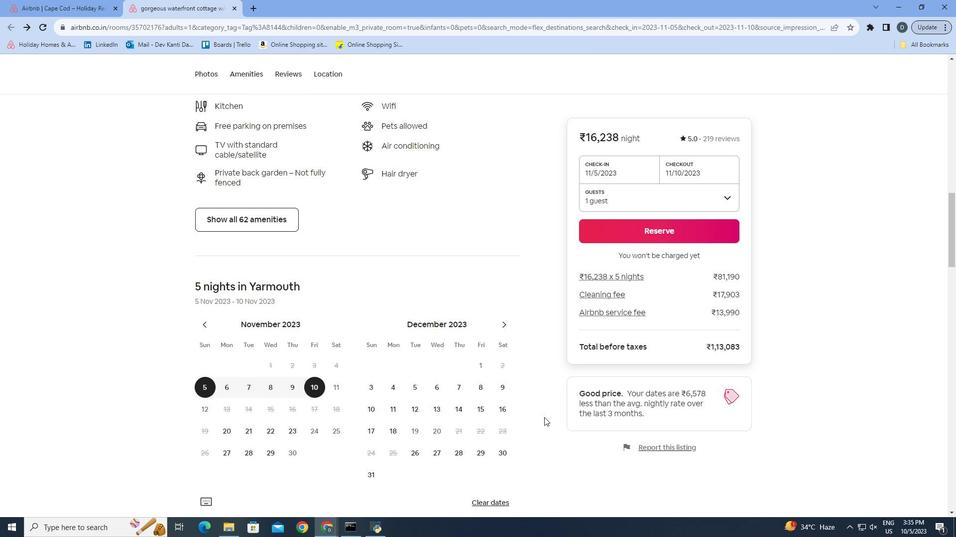 
Action: Mouse scrolled (544, 417) with delta (0, 0)
Screenshot: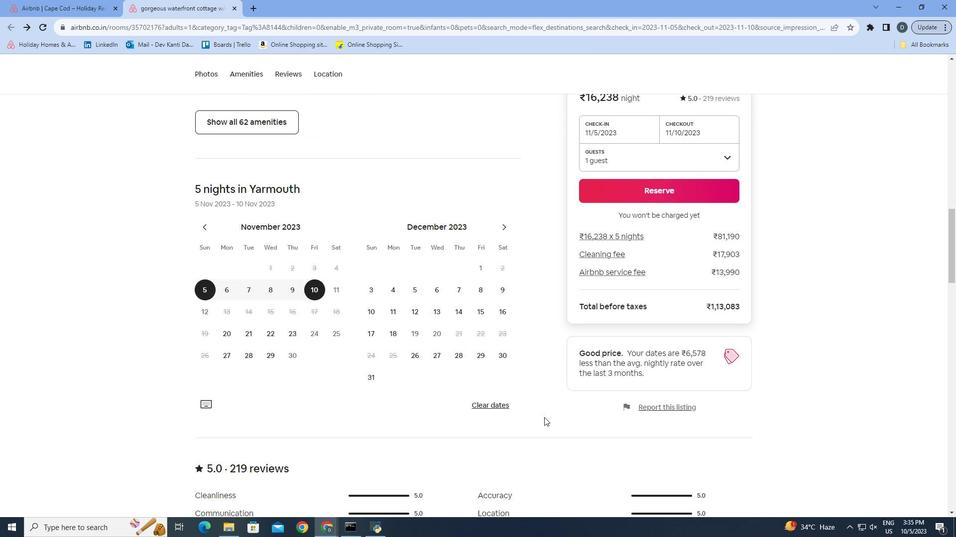 
Action: Mouse scrolled (544, 417) with delta (0, 0)
Screenshot: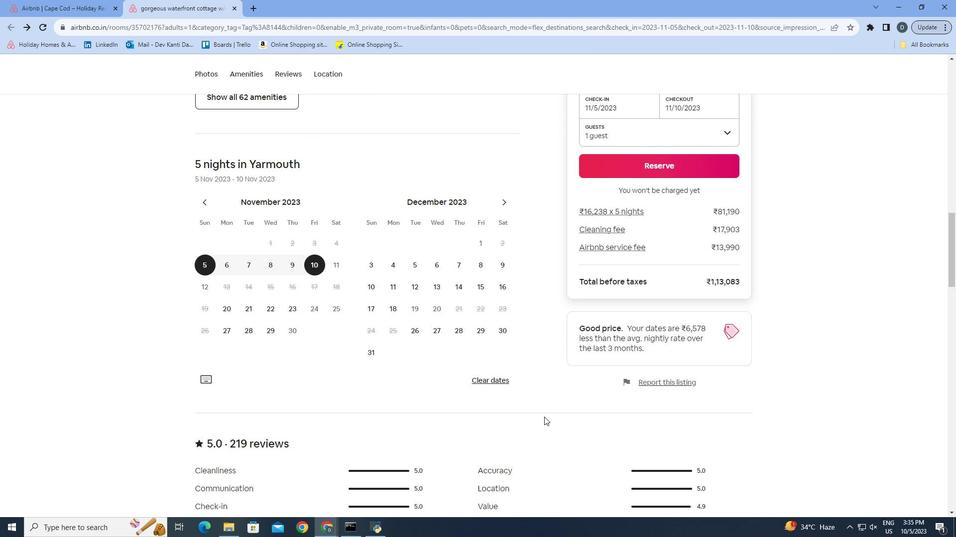 
Action: Mouse moved to (547, 415)
Screenshot: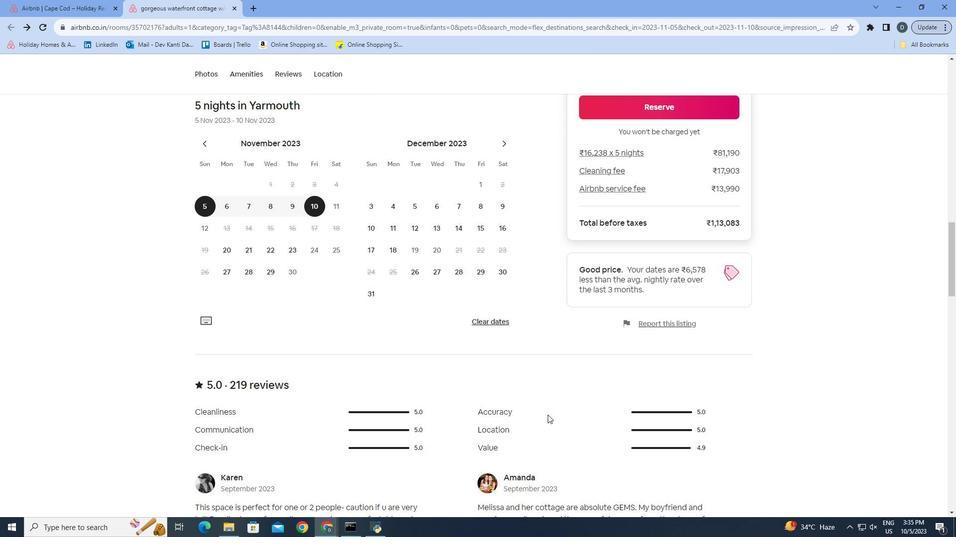
Action: Mouse scrolled (547, 414) with delta (0, 0)
Screenshot: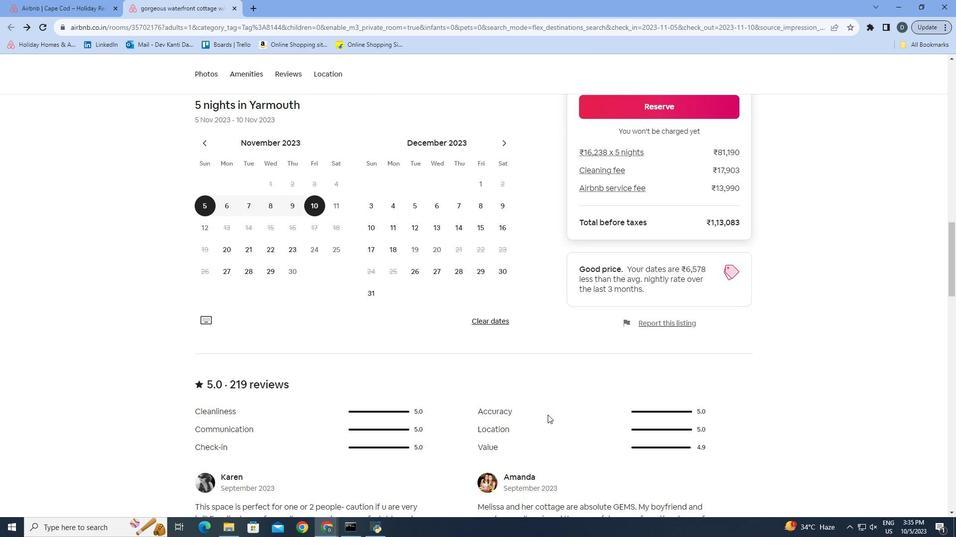 
Action: Mouse scrolled (547, 414) with delta (0, 0)
Screenshot: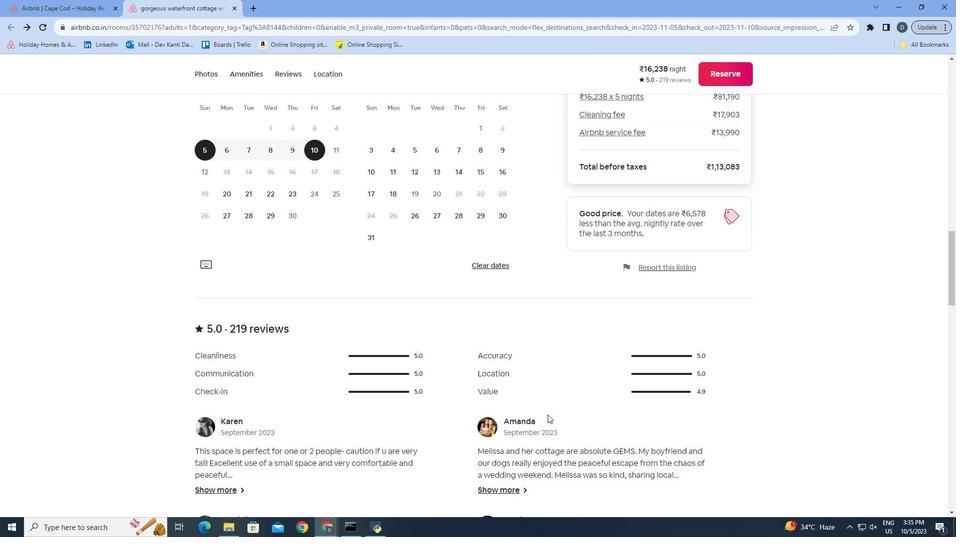
Action: Mouse scrolled (547, 414) with delta (0, 0)
Screenshot: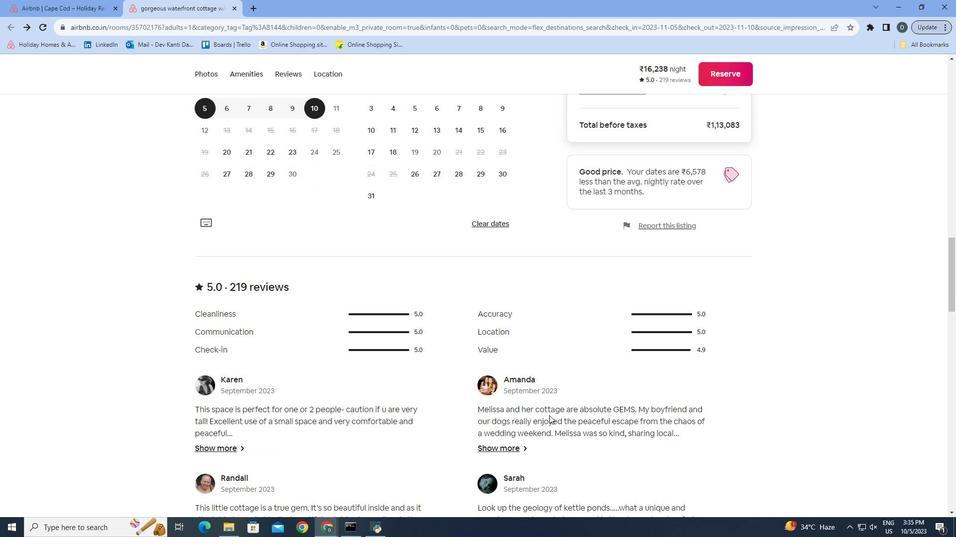 
Action: Mouse moved to (549, 415)
Screenshot: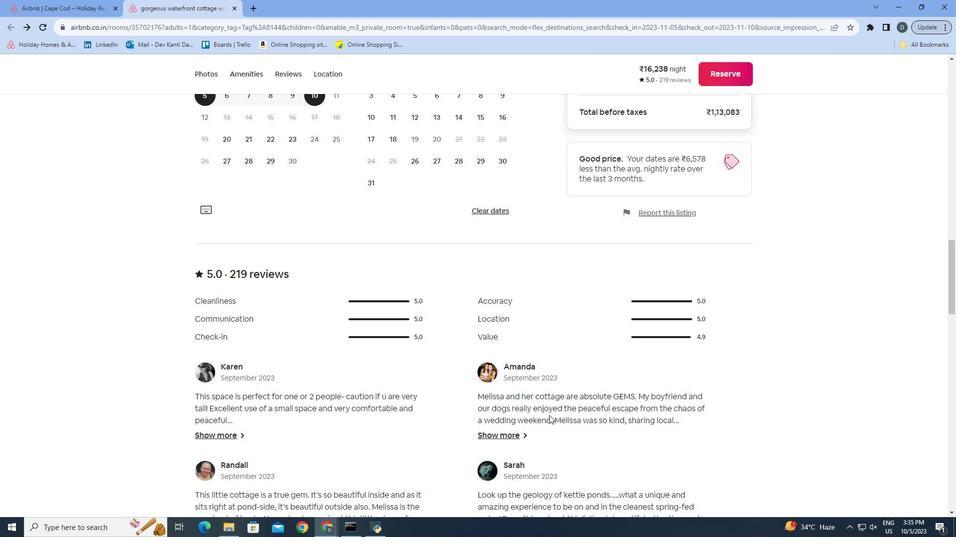 
Action: Mouse scrolled (549, 415) with delta (0, 0)
Screenshot: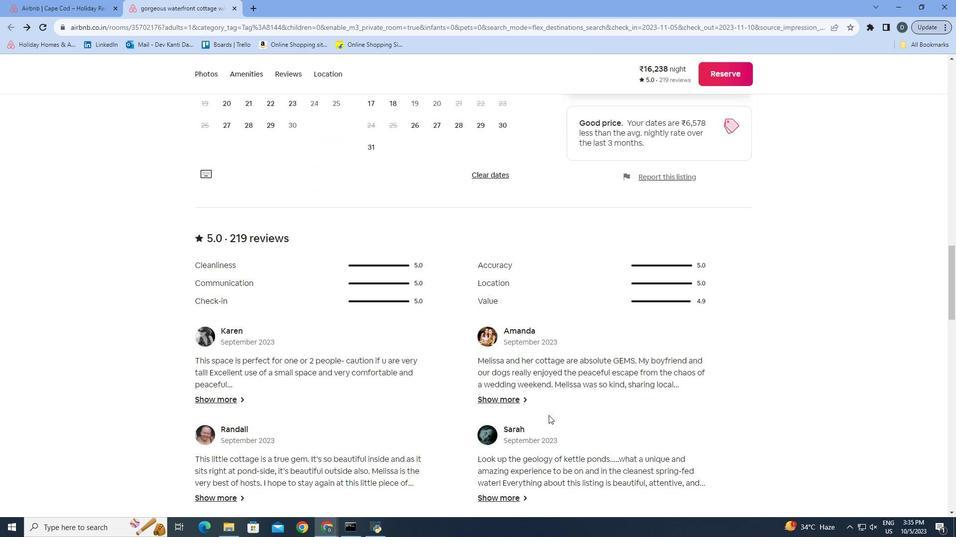 
Action: Mouse moved to (543, 416)
Screenshot: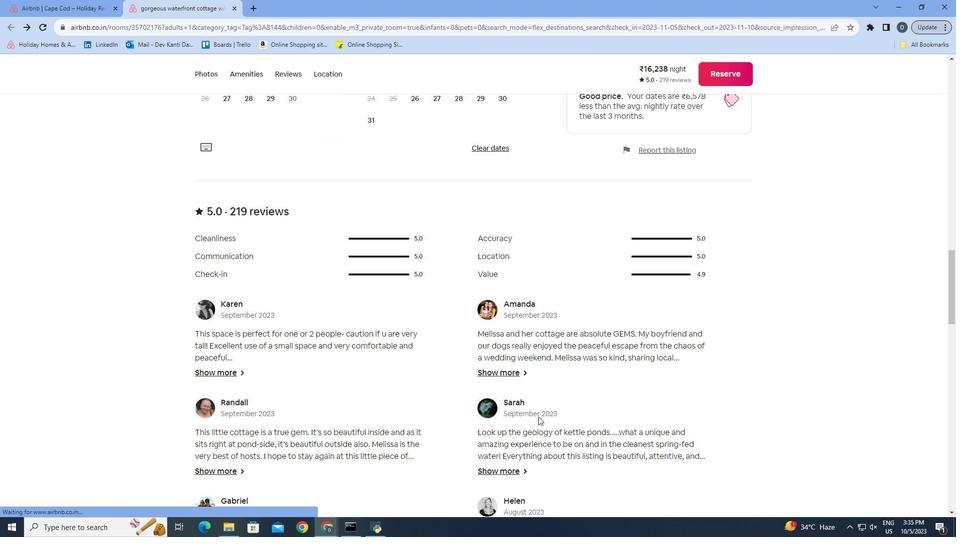 
Action: Mouse scrolled (543, 415) with delta (0, 0)
Screenshot: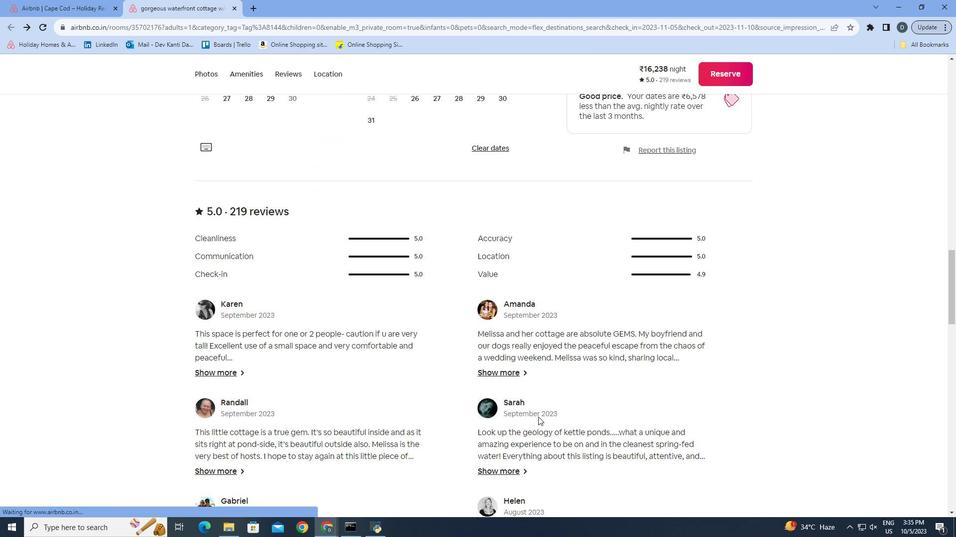 
Action: Mouse moved to (533, 418)
Screenshot: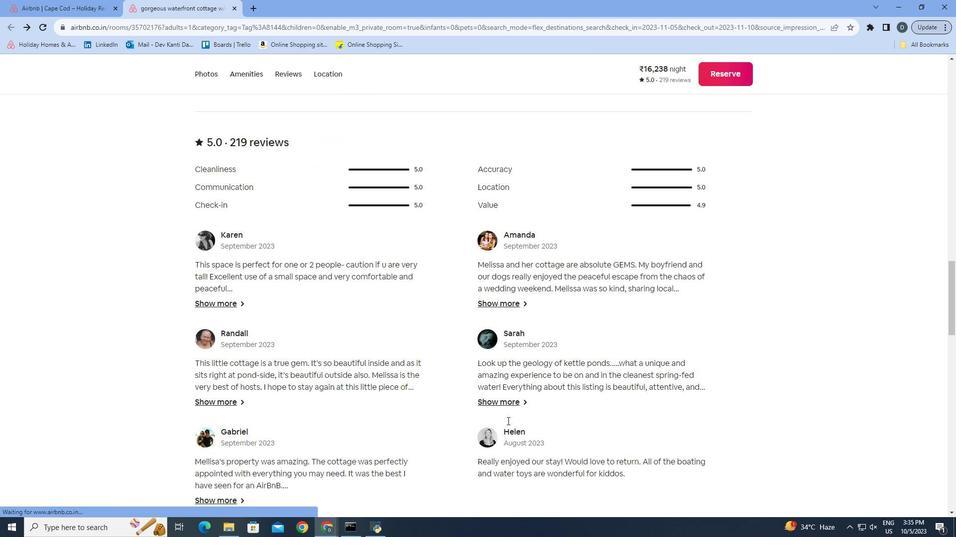 
Action: Mouse scrolled (533, 417) with delta (0, 0)
Screenshot: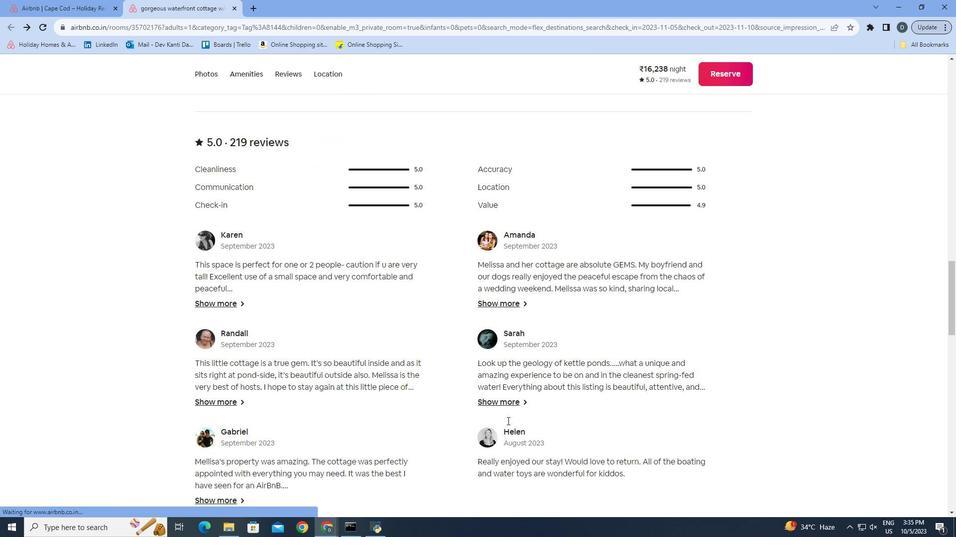 
Action: Mouse moved to (510, 421)
Screenshot: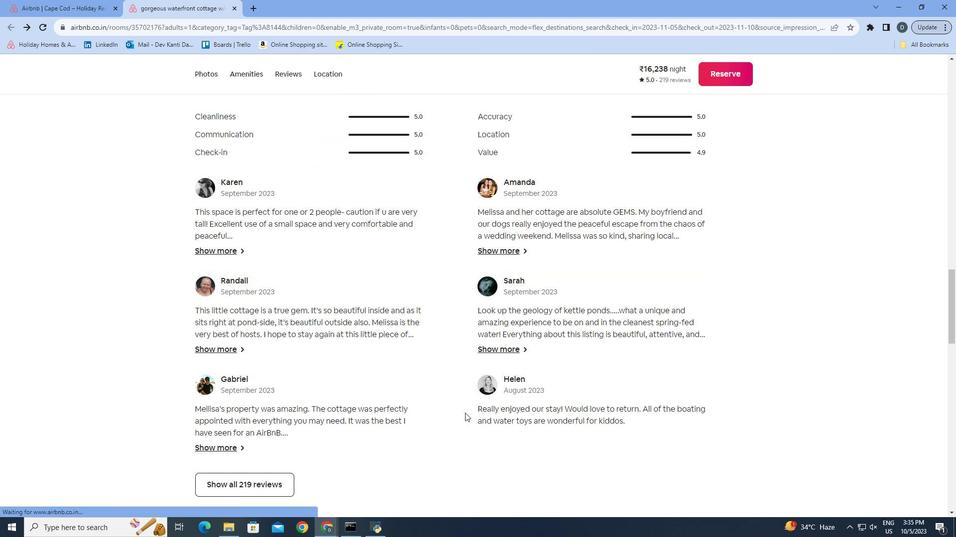 
Action: Mouse scrolled (510, 420) with delta (0, 0)
Screenshot: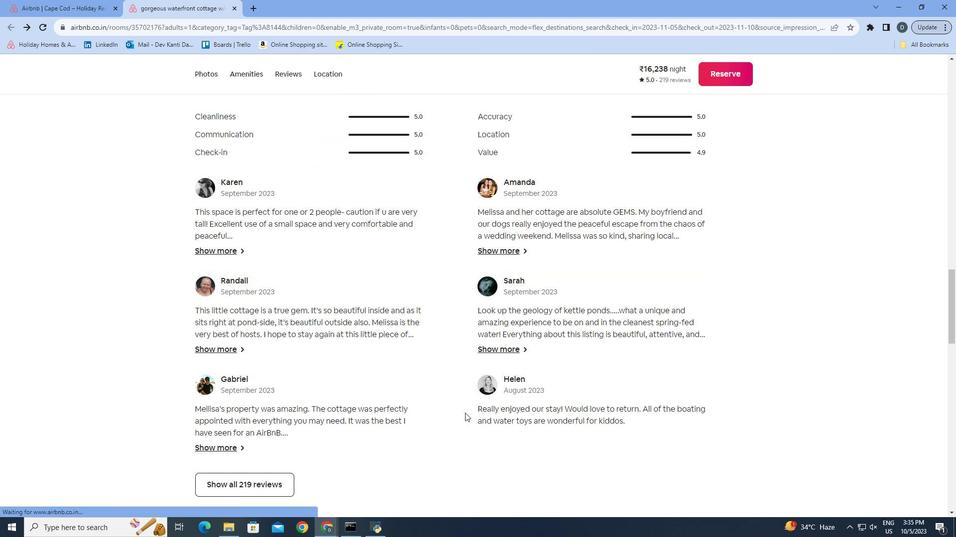 
Action: Mouse moved to (444, 412)
Screenshot: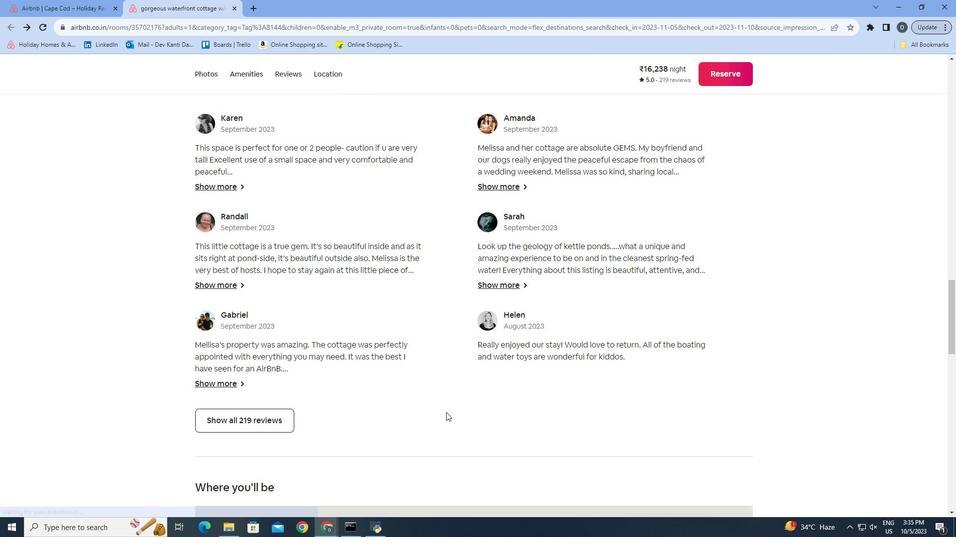 
Action: Mouse scrolled (444, 412) with delta (0, 0)
Screenshot: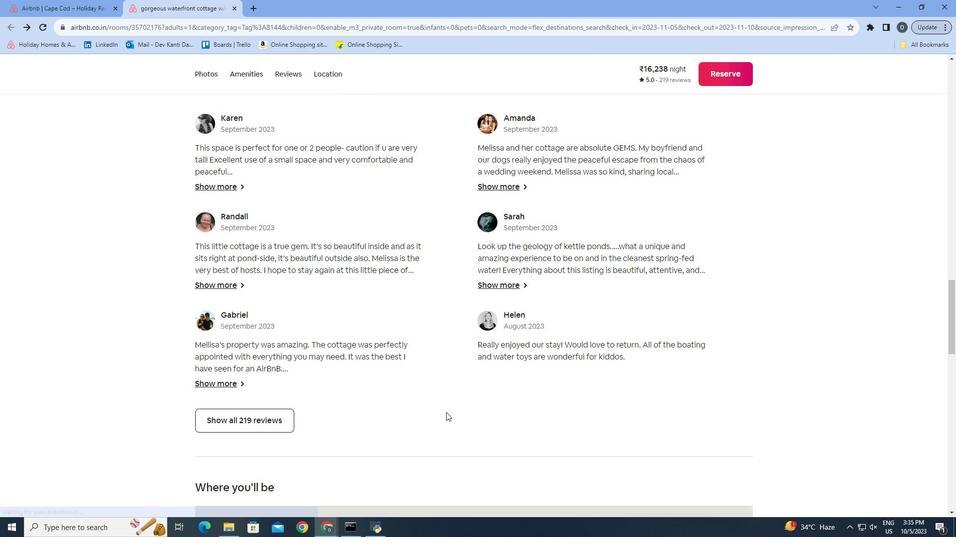 
Action: Mouse moved to (445, 412)
Screenshot: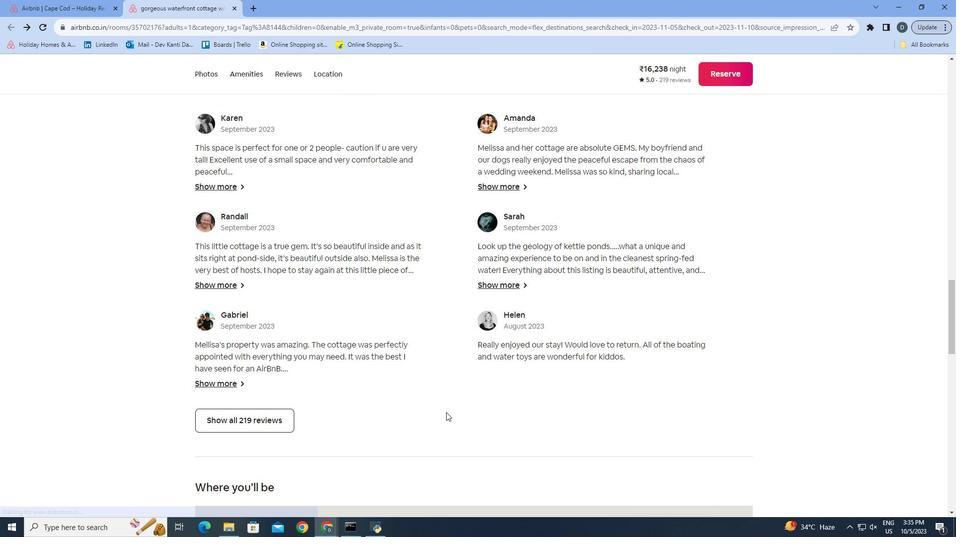 
Action: Mouse scrolled (445, 412) with delta (0, 0)
Screenshot: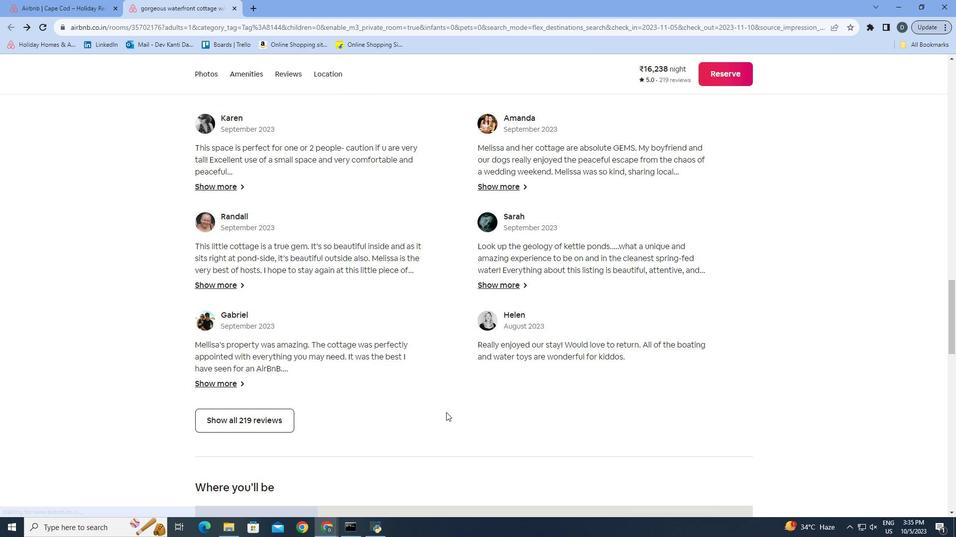 
Action: Mouse moved to (446, 412)
Screenshot: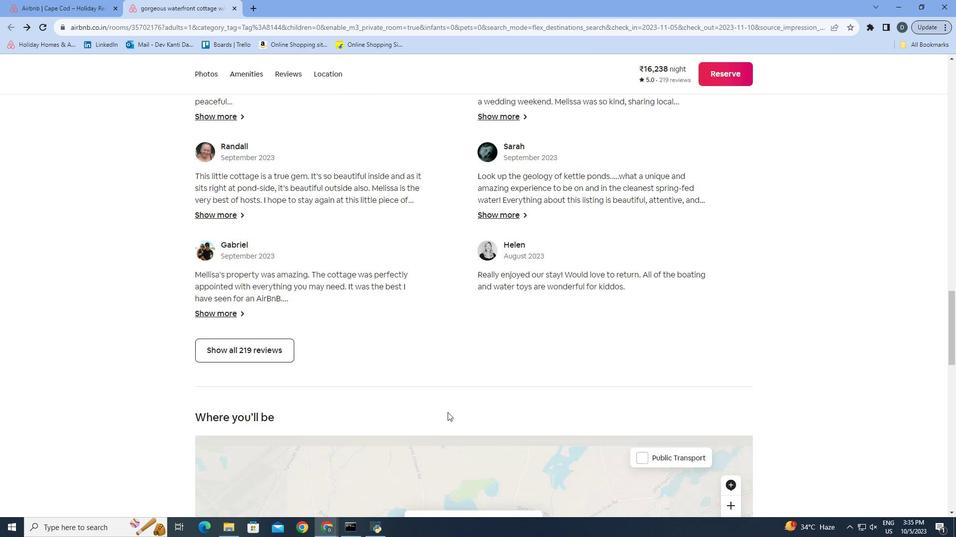 
Action: Mouse scrolled (446, 412) with delta (0, 0)
Screenshot: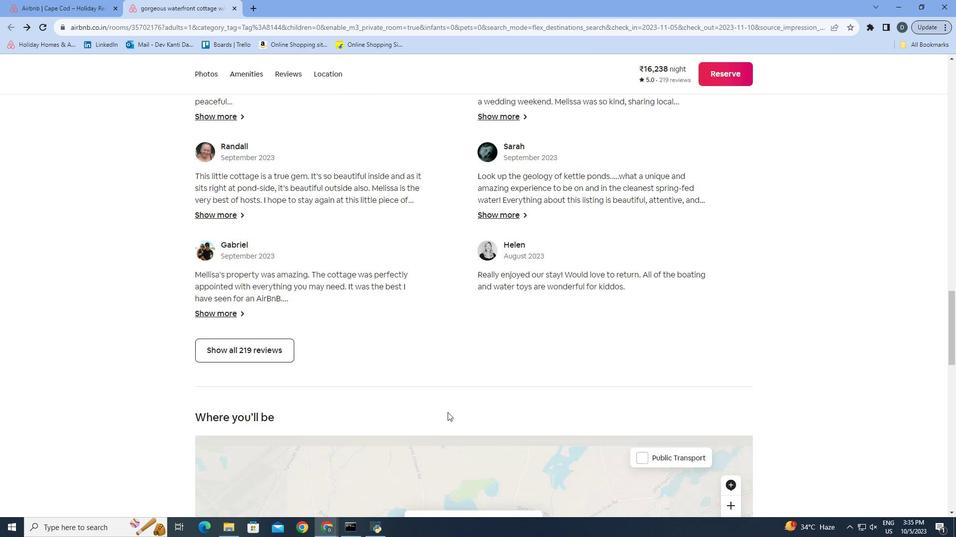 
Action: Mouse moved to (447, 412)
Screenshot: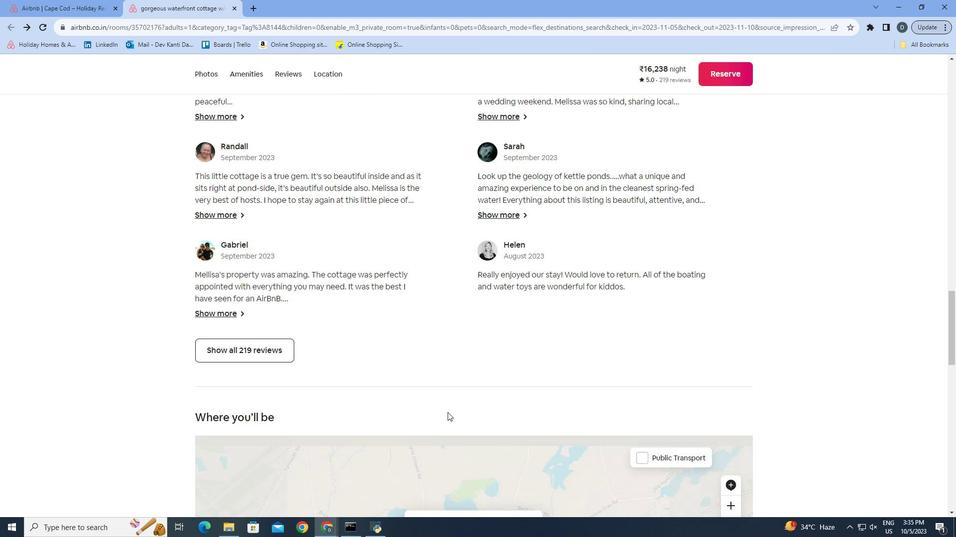 
Action: Mouse scrolled (447, 412) with delta (0, 0)
Screenshot: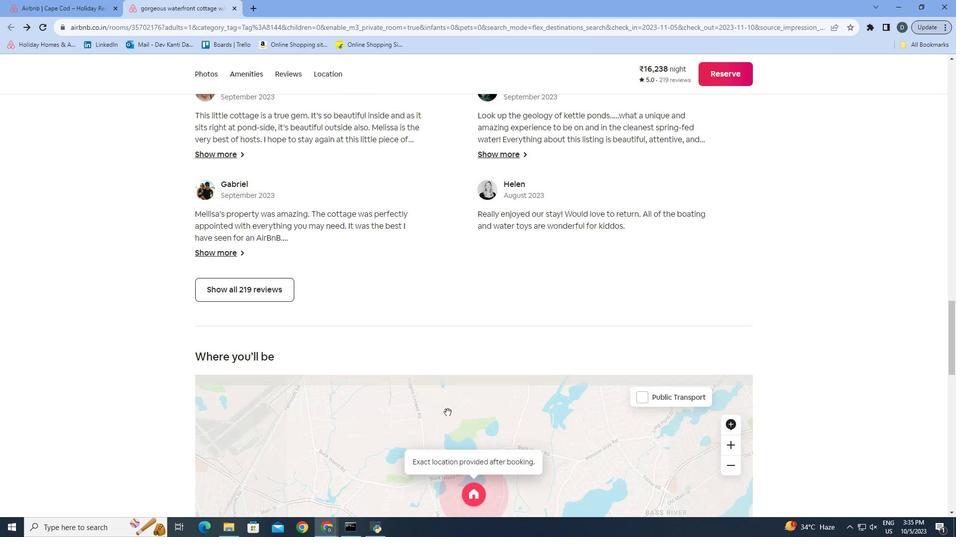 
Action: Mouse moved to (447, 412)
Screenshot: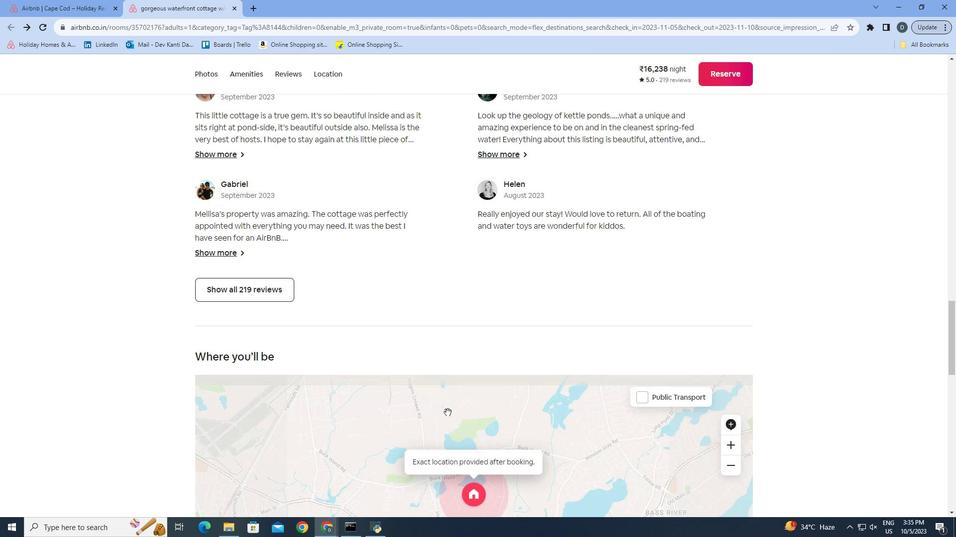 
Action: Mouse scrolled (447, 412) with delta (0, 0)
Screenshot: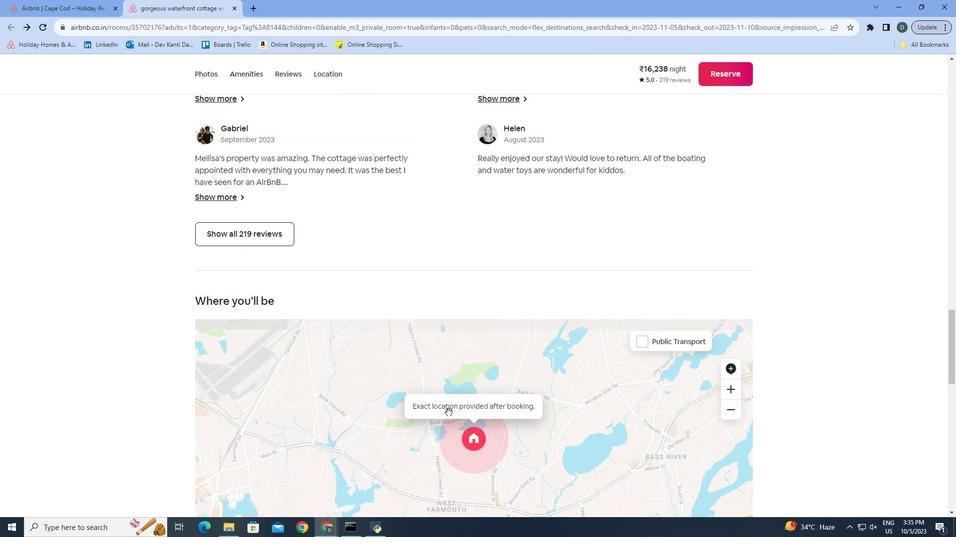 
Action: Mouse moved to (448, 412)
Screenshot: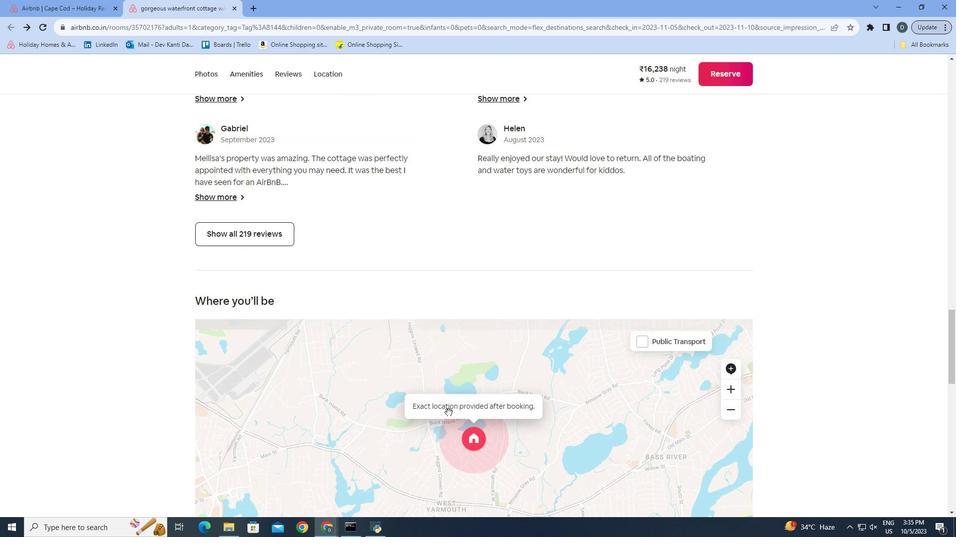 
Action: Mouse scrolled (448, 412) with delta (0, 0)
Screenshot: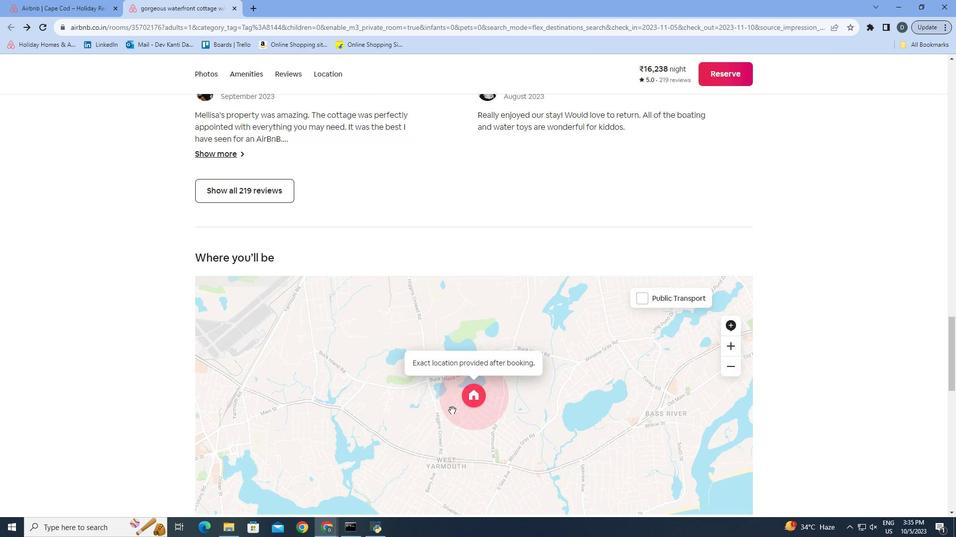 
Action: Mouse moved to (452, 410)
Screenshot: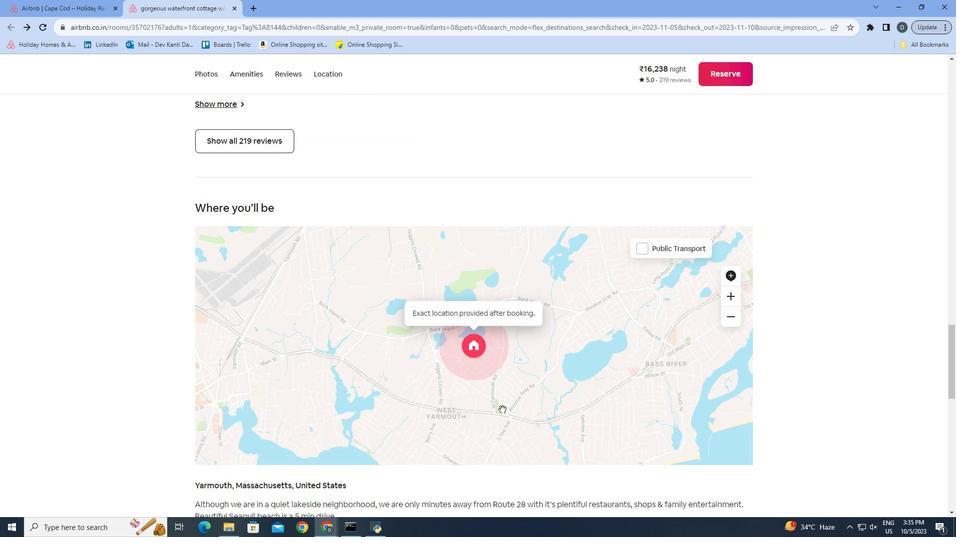 
Action: Mouse scrolled (452, 410) with delta (0, 0)
Screenshot: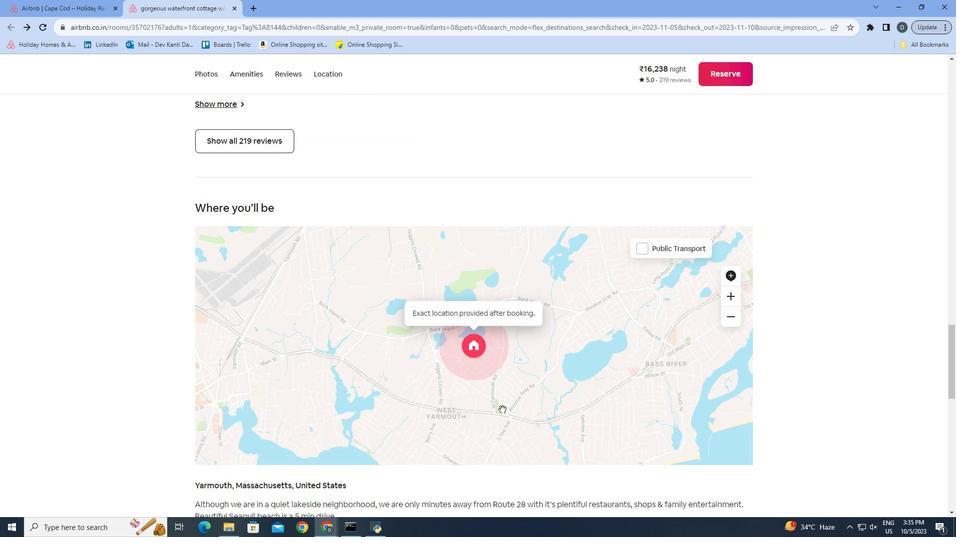 
Action: Mouse moved to (886, 407)
Screenshot: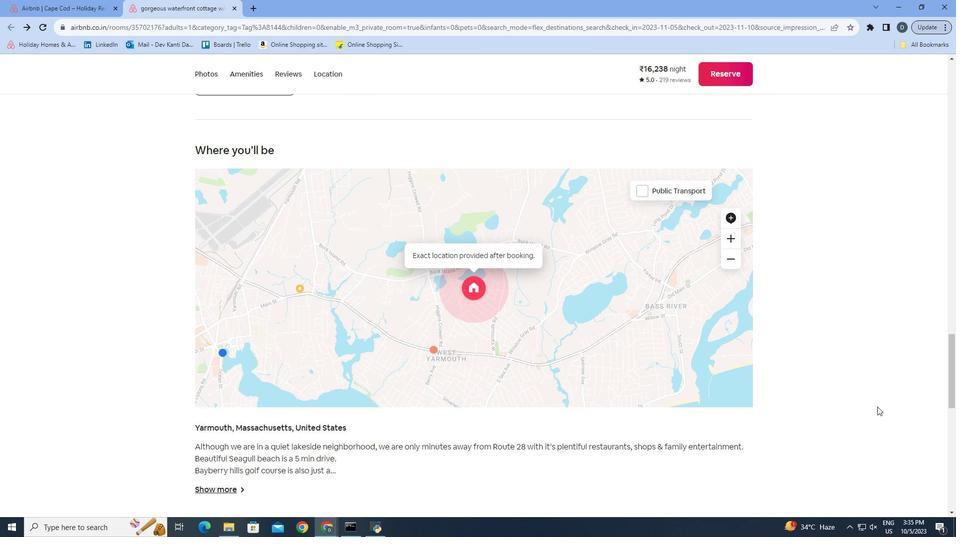 
Action: Mouse scrolled (886, 406) with delta (0, 0)
Screenshot: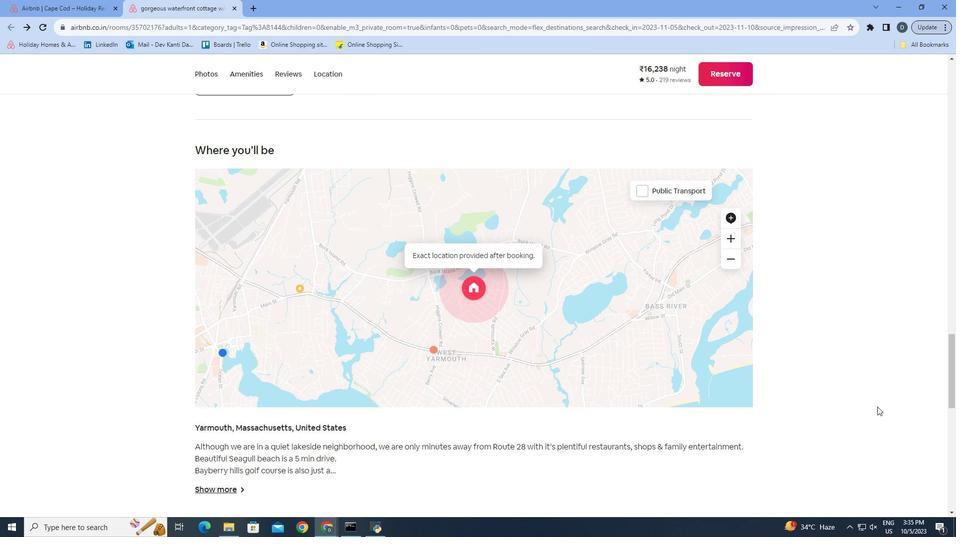 
Action: Mouse moved to (883, 407)
Screenshot: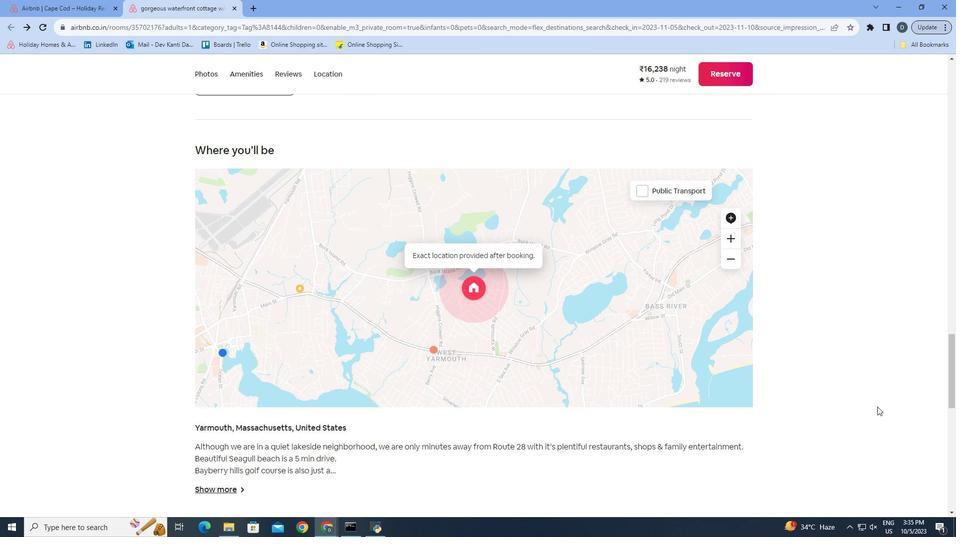 
Action: Mouse scrolled (883, 406) with delta (0, 0)
Screenshot: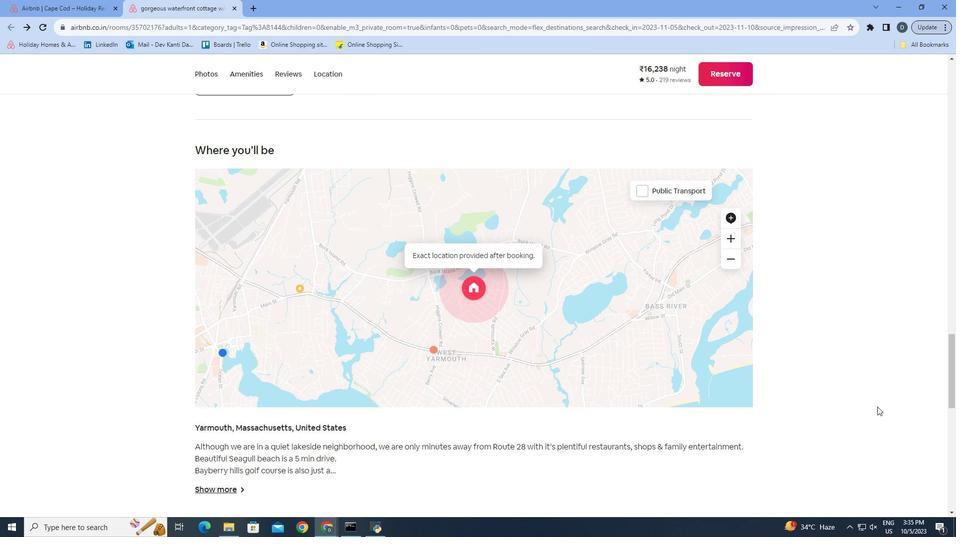 
Action: Mouse moved to (879, 407)
Screenshot: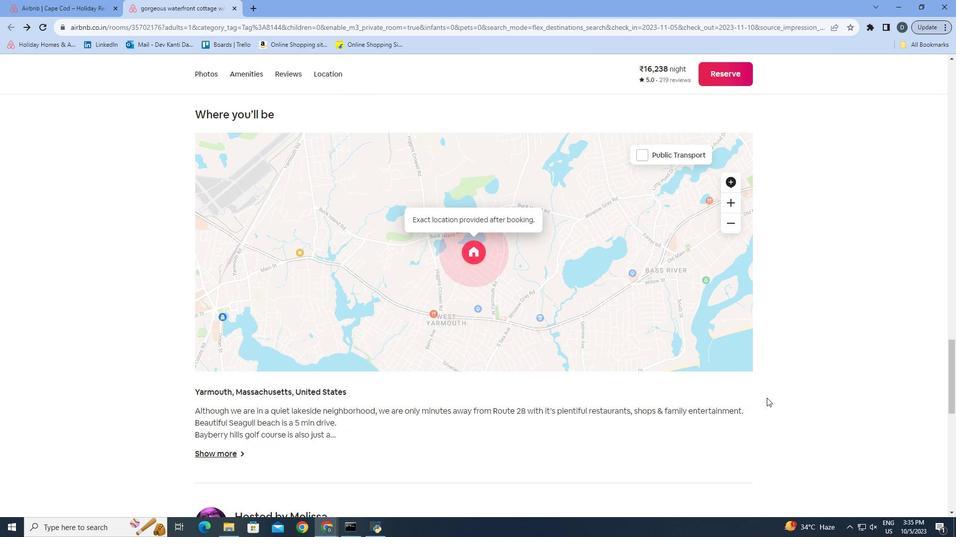 
Action: Mouse scrolled (879, 406) with delta (0, 0)
Screenshot: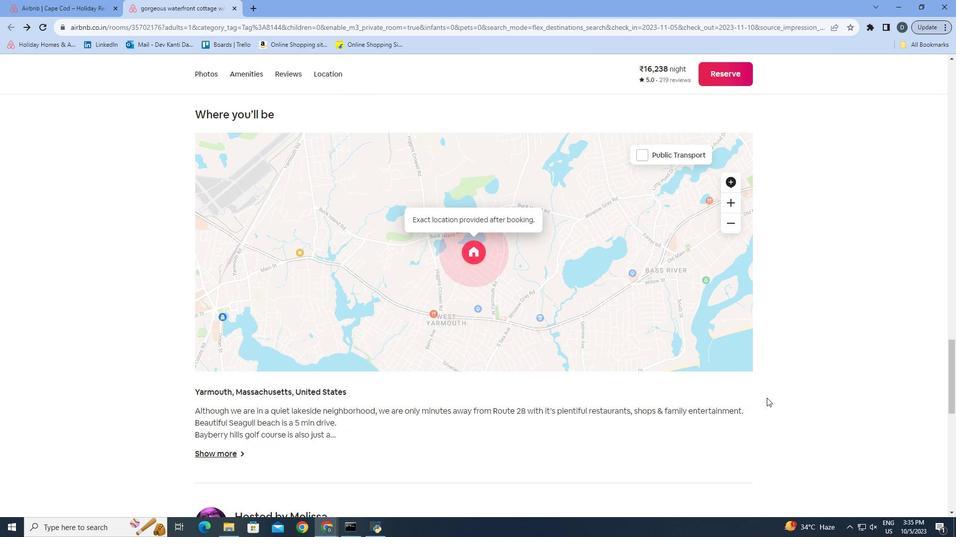
Action: Mouse moved to (860, 404)
Screenshot: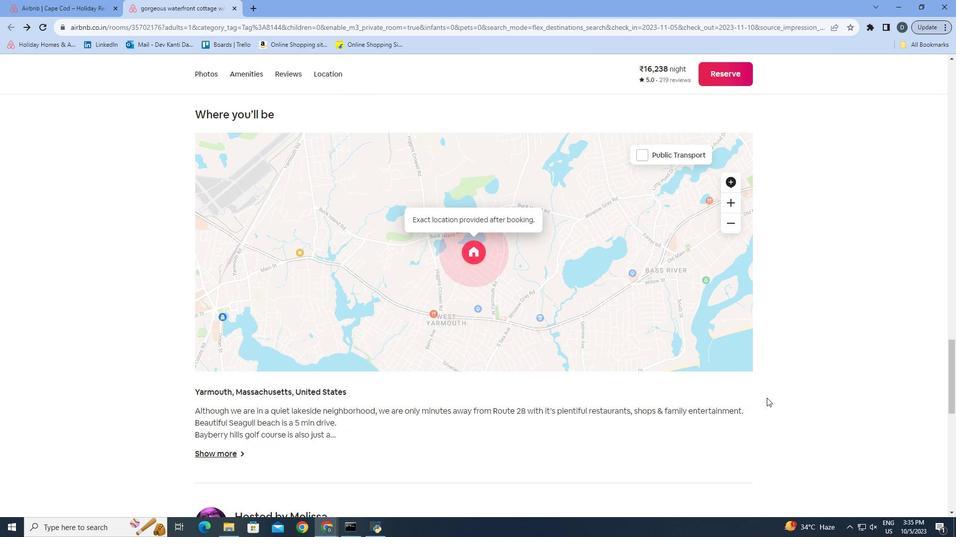 
Action: Mouse scrolled (860, 403) with delta (0, 0)
Screenshot: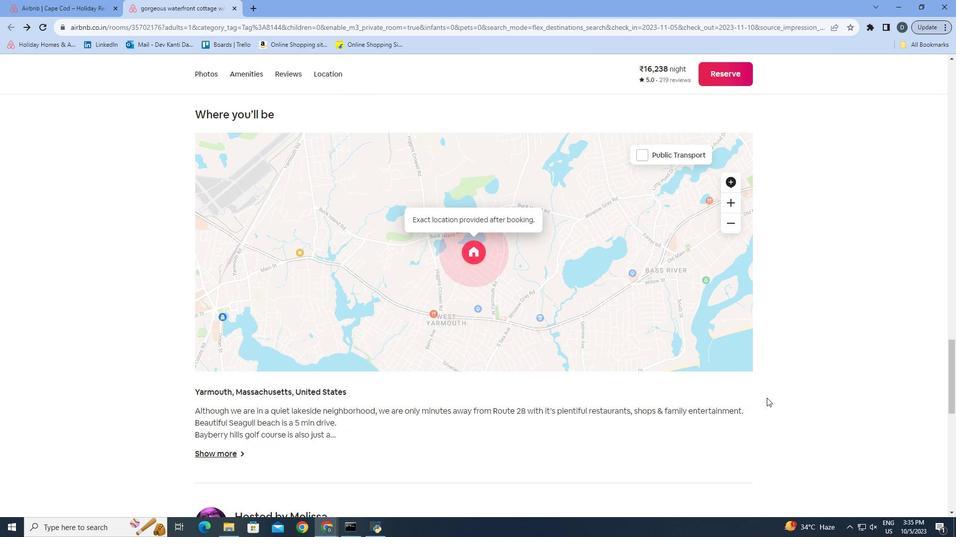 
Action: Mouse moved to (235, 8)
Screenshot: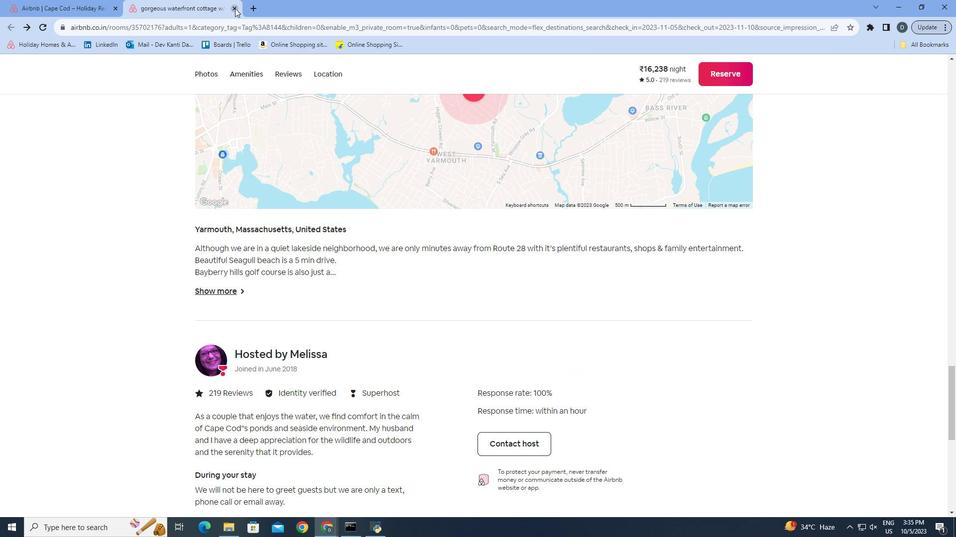 
Action: Mouse pressed left at (235, 8)
Screenshot: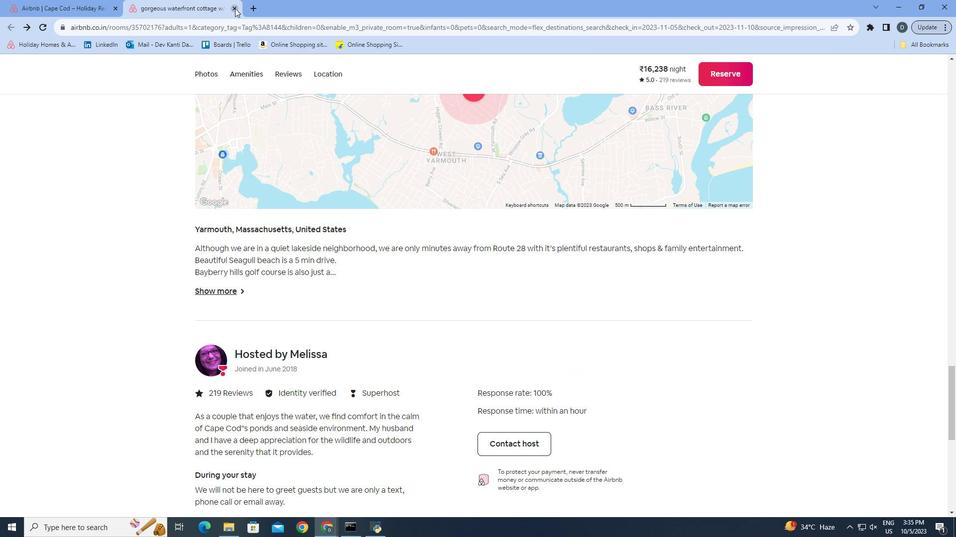 
Action: Mouse moved to (350, 208)
Screenshot: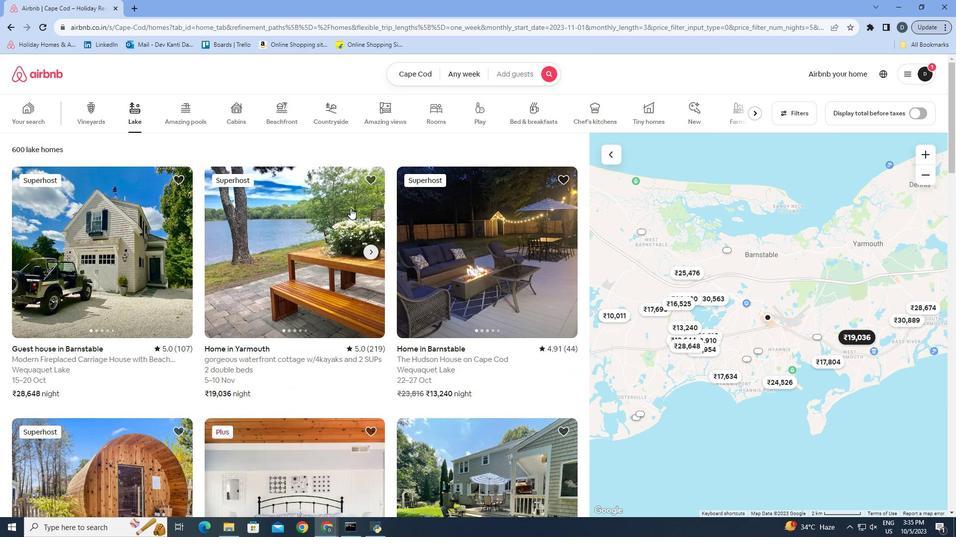 
Action: Mouse scrolled (350, 208) with delta (0, 0)
Screenshot: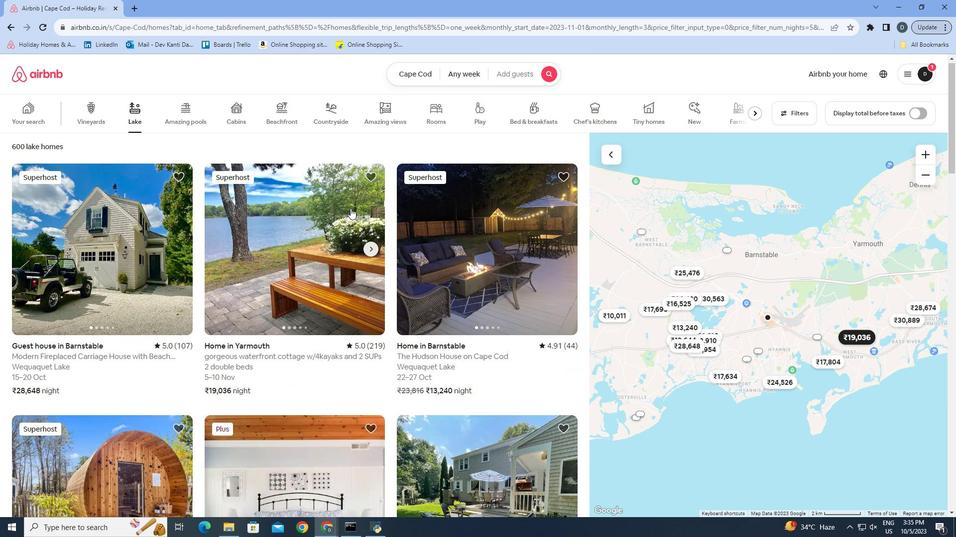 
Action: Mouse moved to (350, 199)
Screenshot: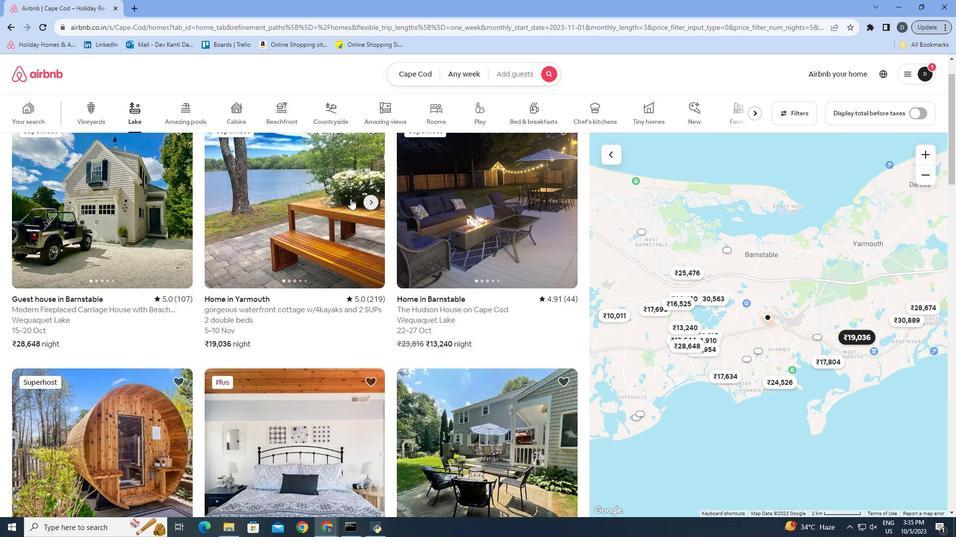 
Action: Mouse pressed left at (350, 199)
Screenshot: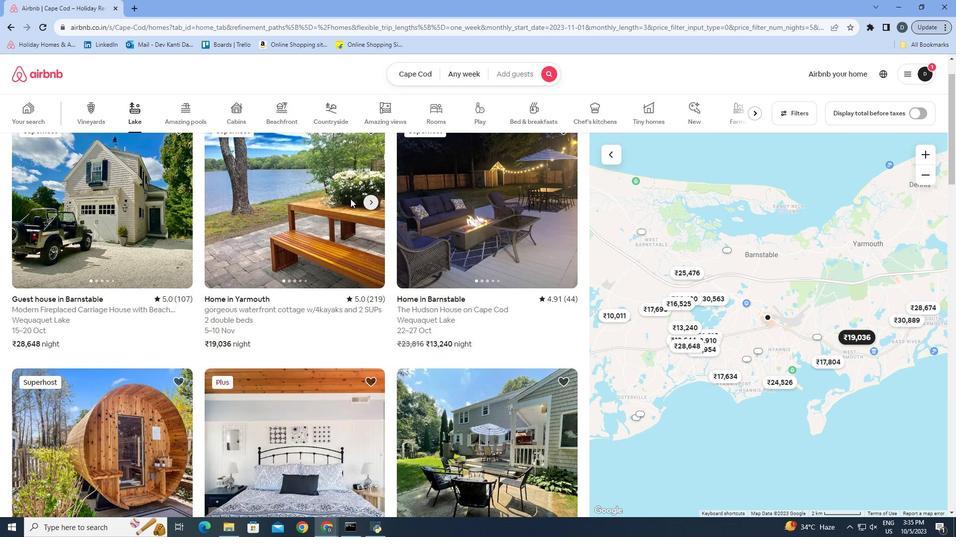 
Action: Mouse moved to (706, 372)
Screenshot: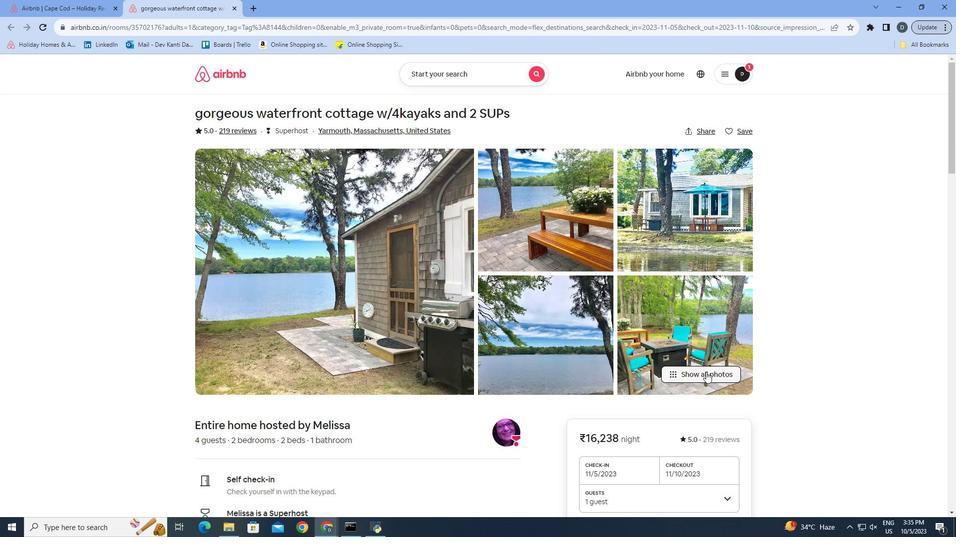 
Action: Mouse pressed left at (706, 372)
Screenshot: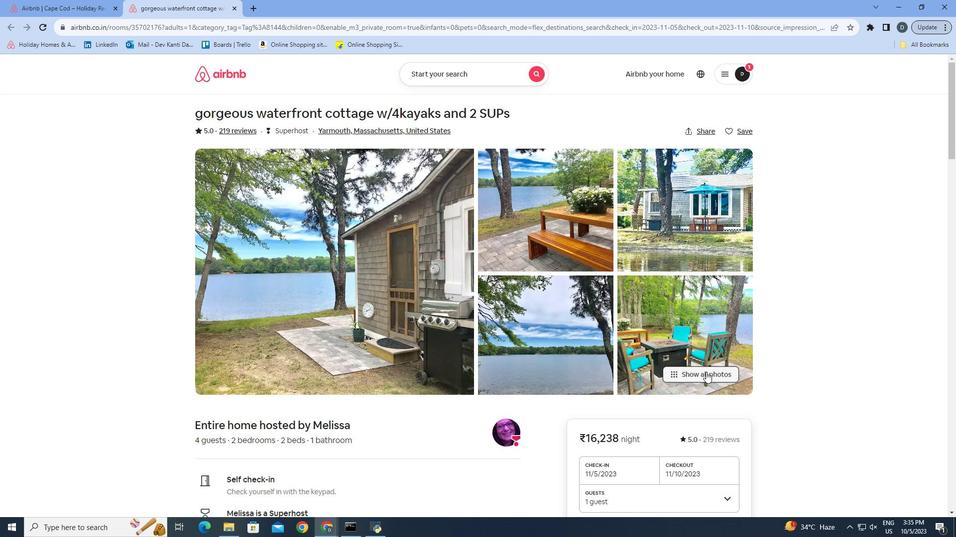 
Action: Mouse moved to (730, 335)
Screenshot: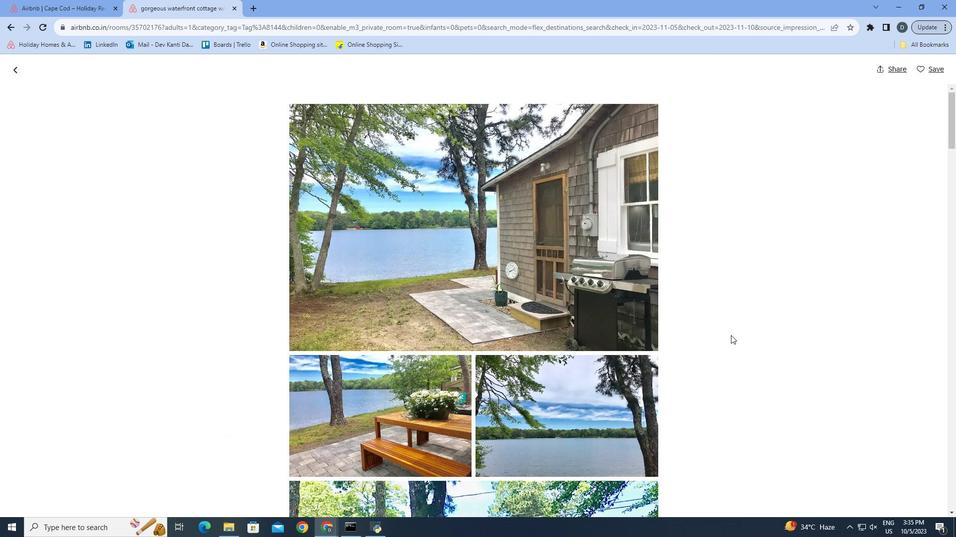 
Action: Mouse scrolled (730, 335) with delta (0, 0)
Screenshot: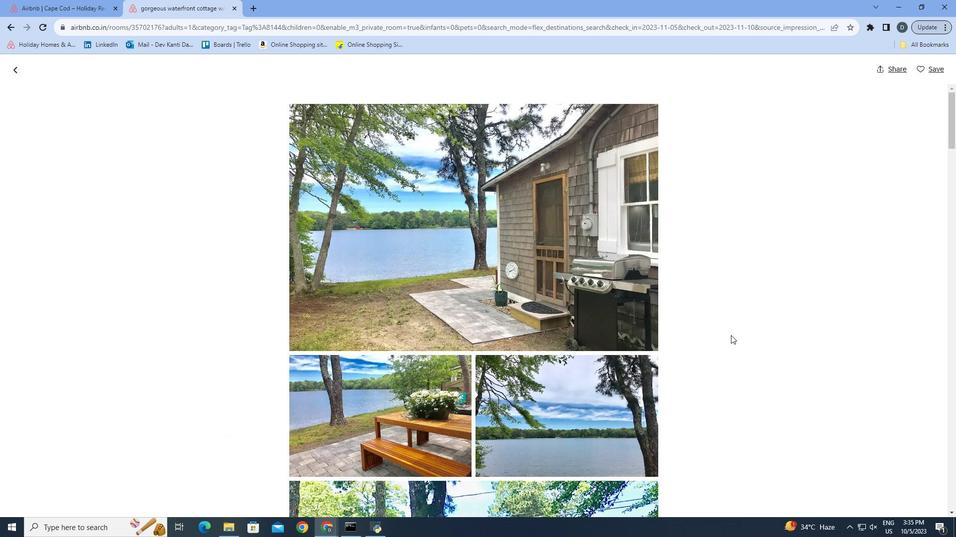 
Action: Mouse scrolled (730, 335) with delta (0, 0)
Screenshot: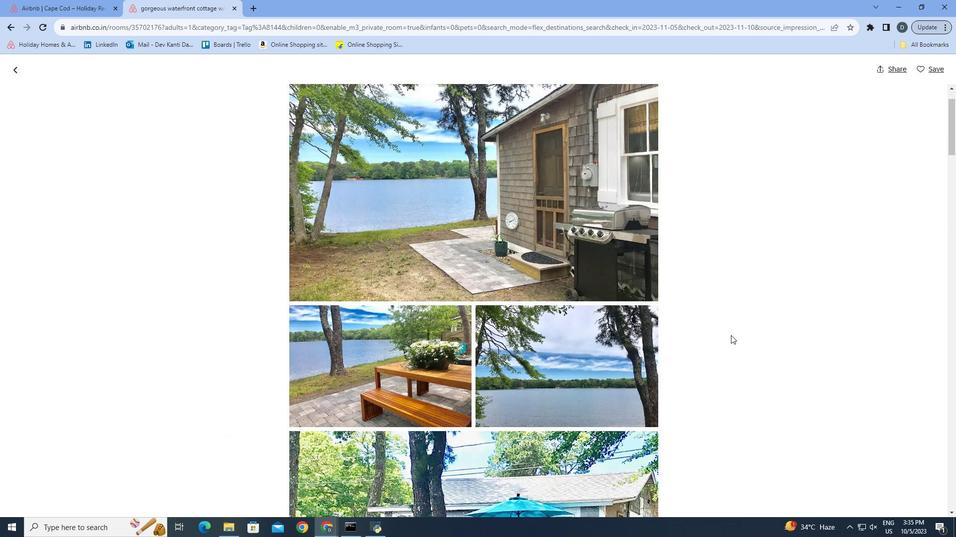 
Action: Mouse moved to (730, 335)
Screenshot: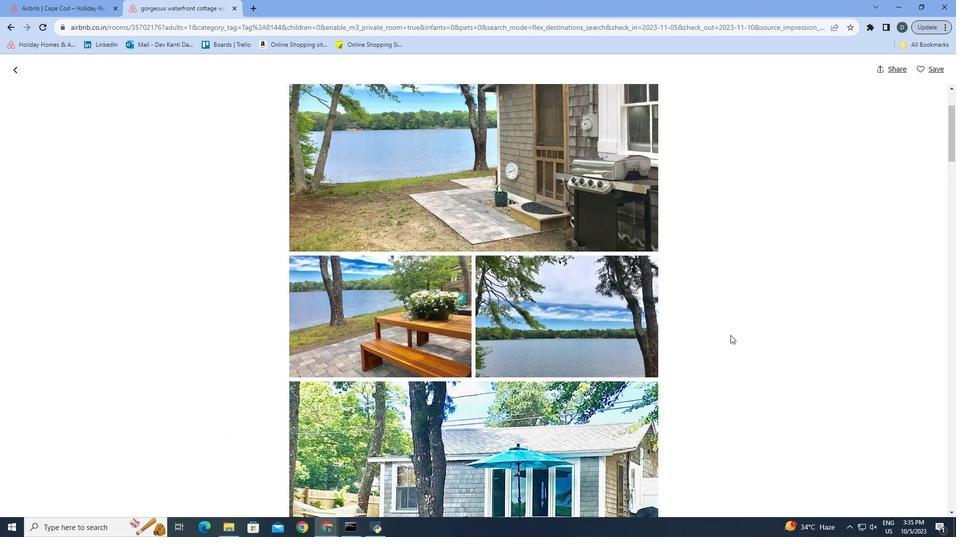 
Action: Mouse scrolled (730, 335) with delta (0, 0)
Screenshot: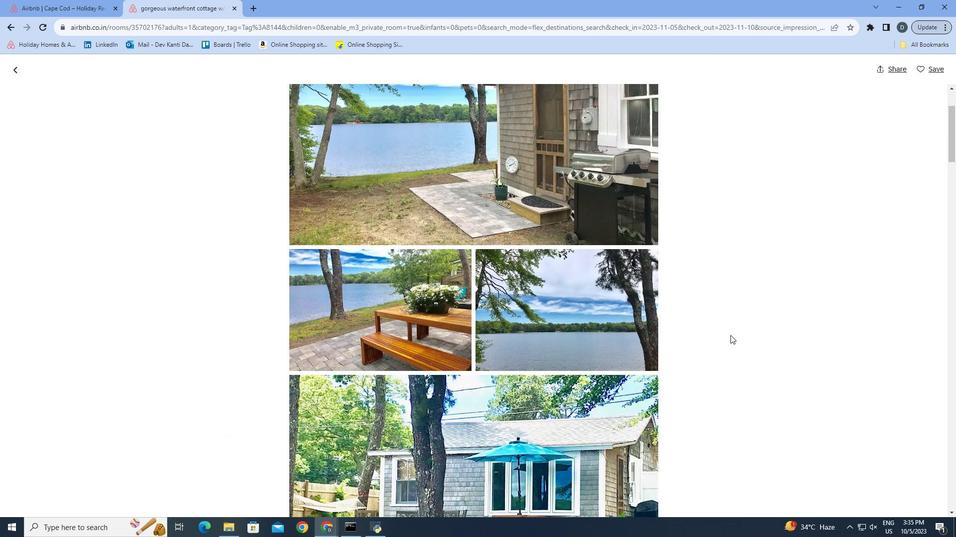 
Action: Mouse moved to (726, 333)
Screenshot: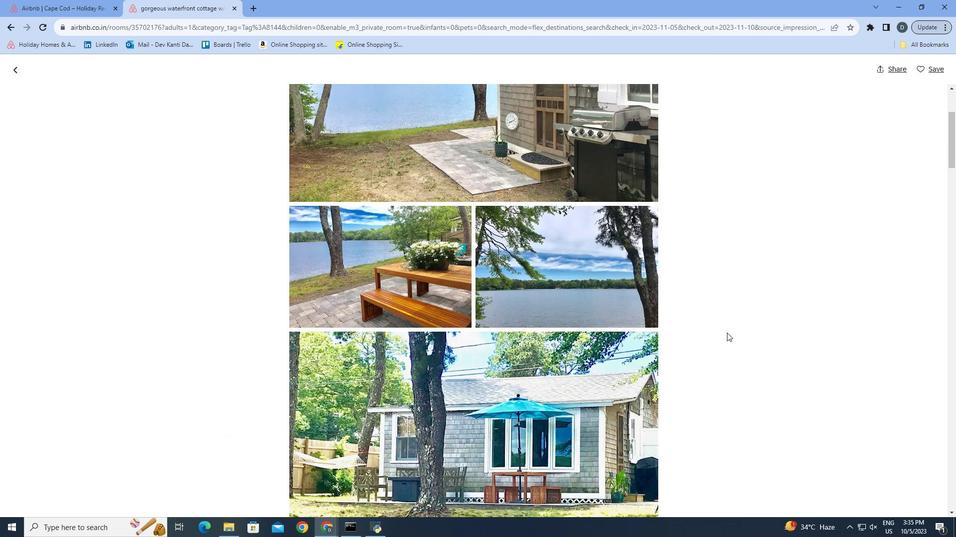 
Action: Mouse scrolled (726, 332) with delta (0, 0)
Screenshot: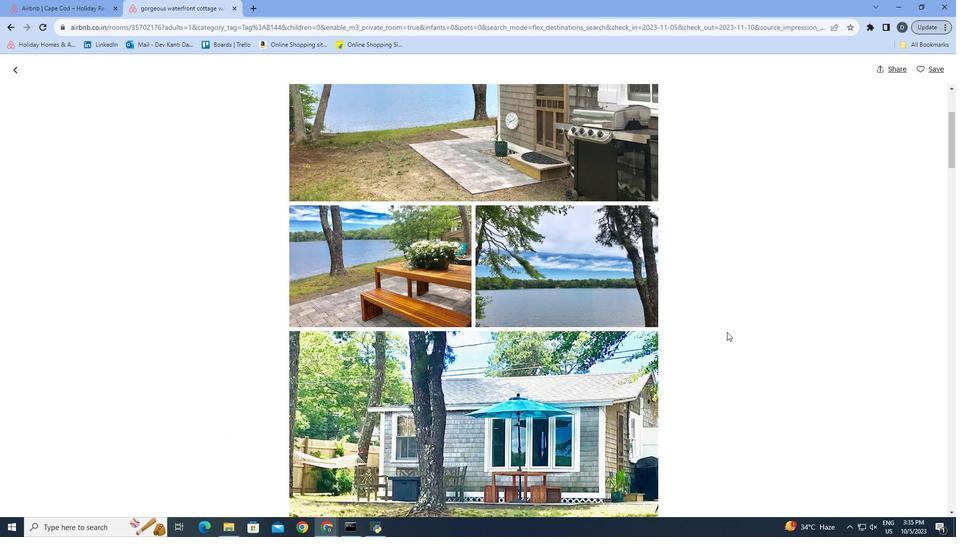 
Action: Mouse moved to (726, 332)
Screenshot: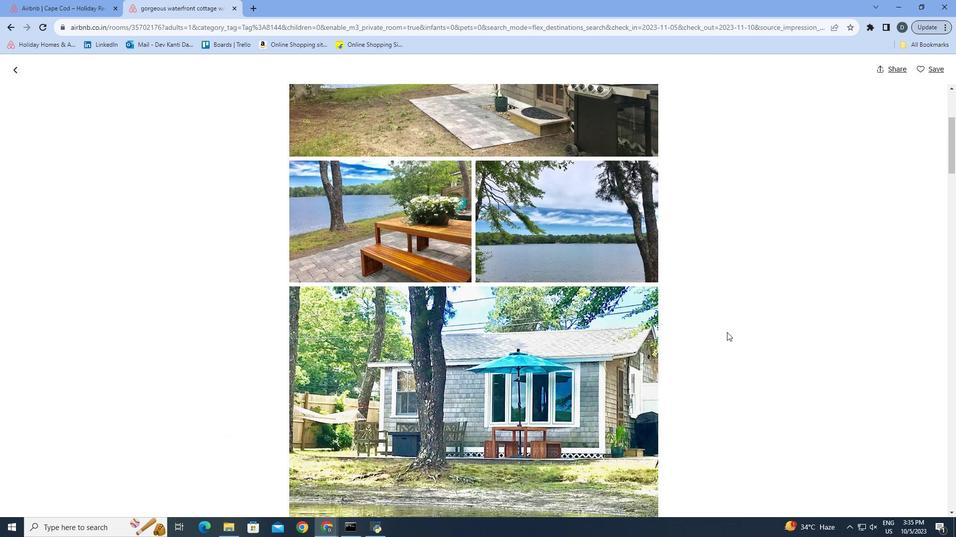 
Action: Mouse scrolled (726, 332) with delta (0, 0)
Screenshot: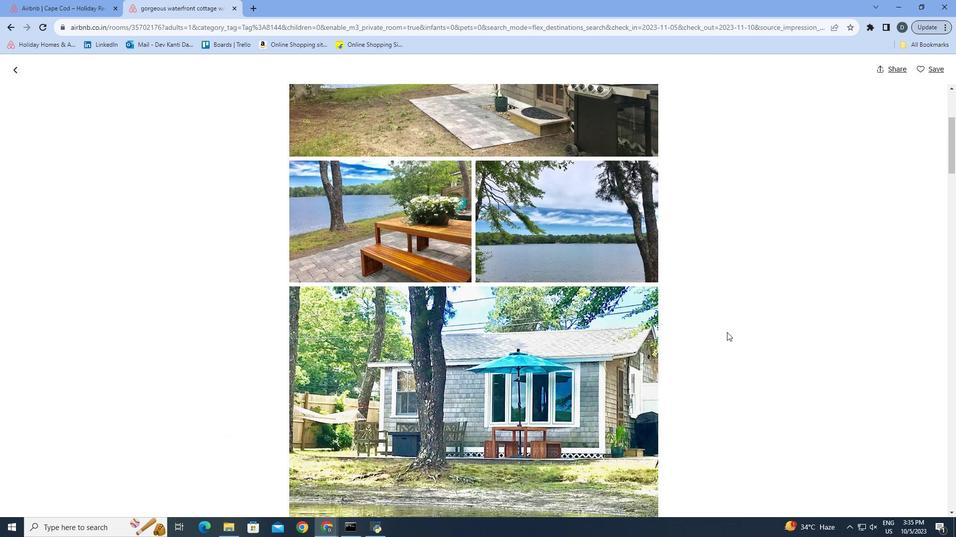 
Action: Mouse scrolled (726, 332) with delta (0, 0)
Screenshot: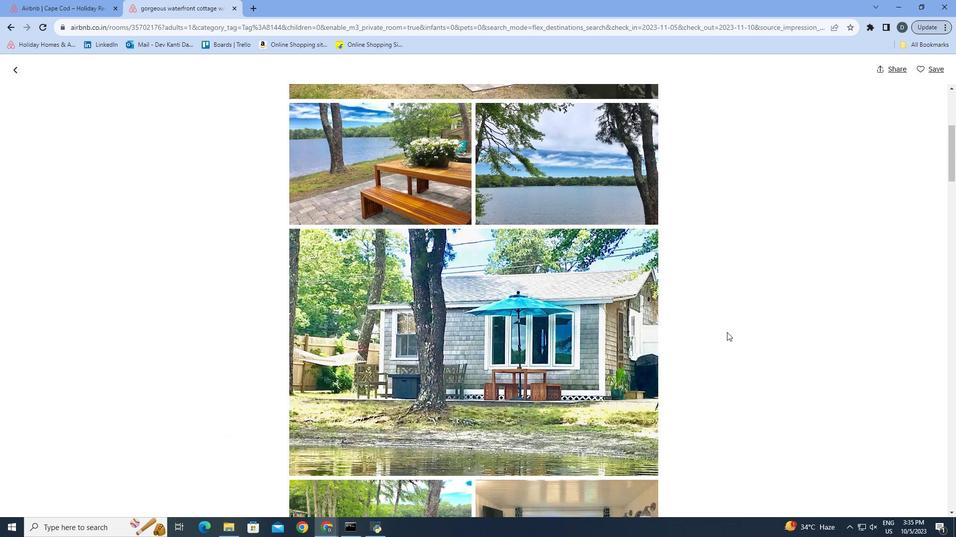
Action: Mouse scrolled (726, 332) with delta (0, 0)
Screenshot: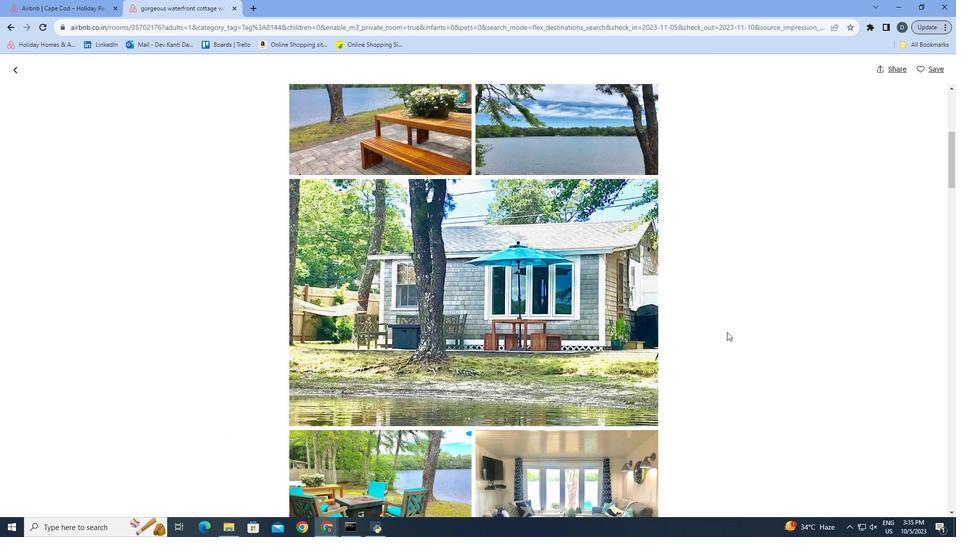 
Action: Mouse scrolled (726, 332) with delta (0, 0)
Screenshot: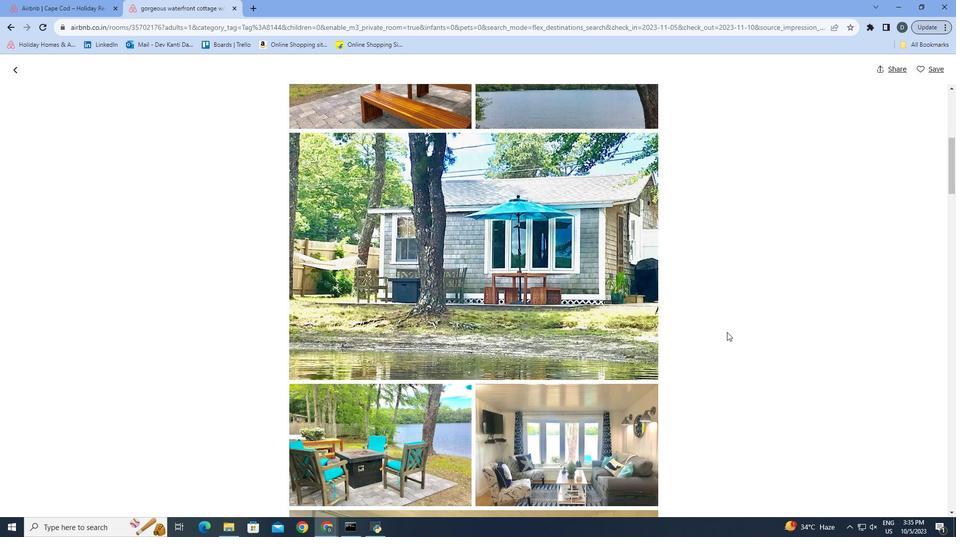 
Action: Mouse scrolled (726, 332) with delta (0, 0)
Screenshot: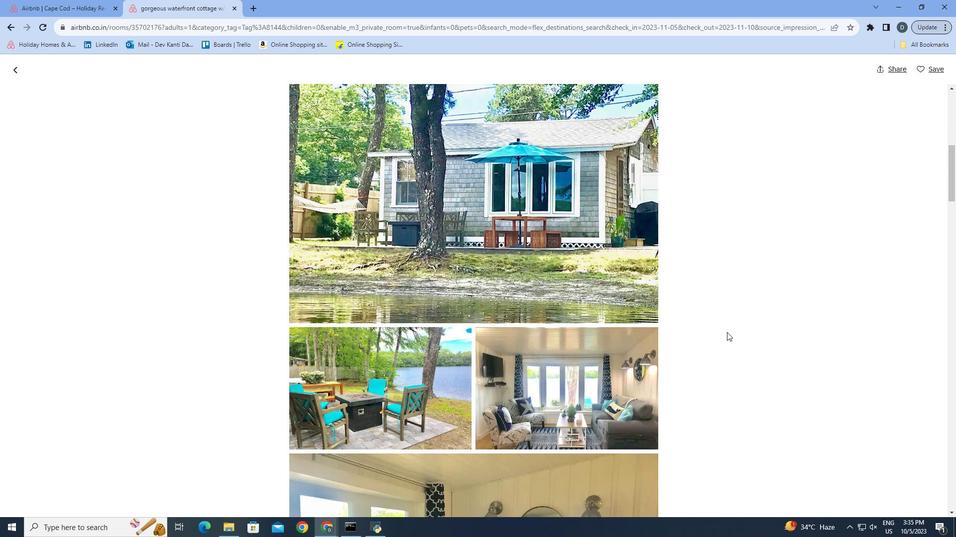 
Action: Mouse scrolled (726, 332) with delta (0, 0)
Screenshot: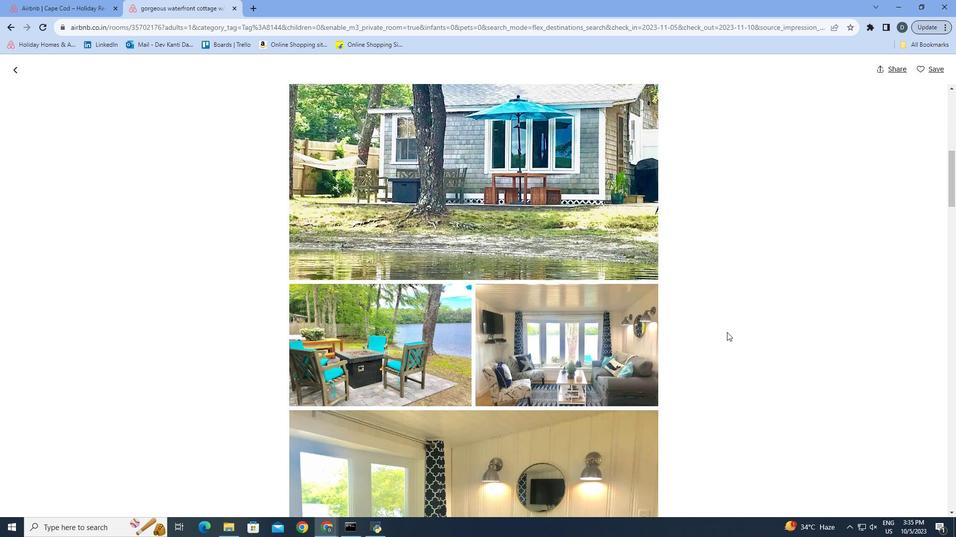 
Action: Mouse scrolled (726, 332) with delta (0, 0)
Screenshot: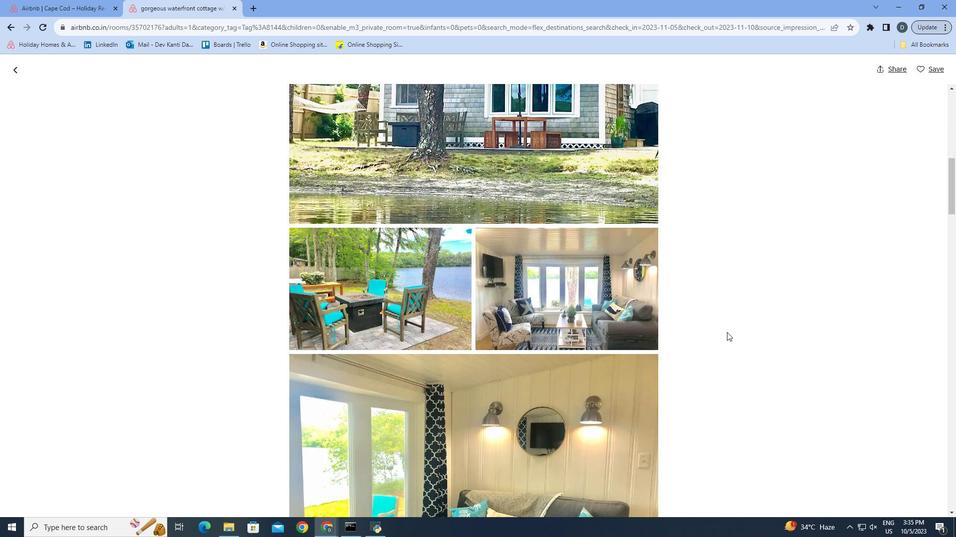 
Action: Mouse scrolled (726, 332) with delta (0, 0)
Screenshot: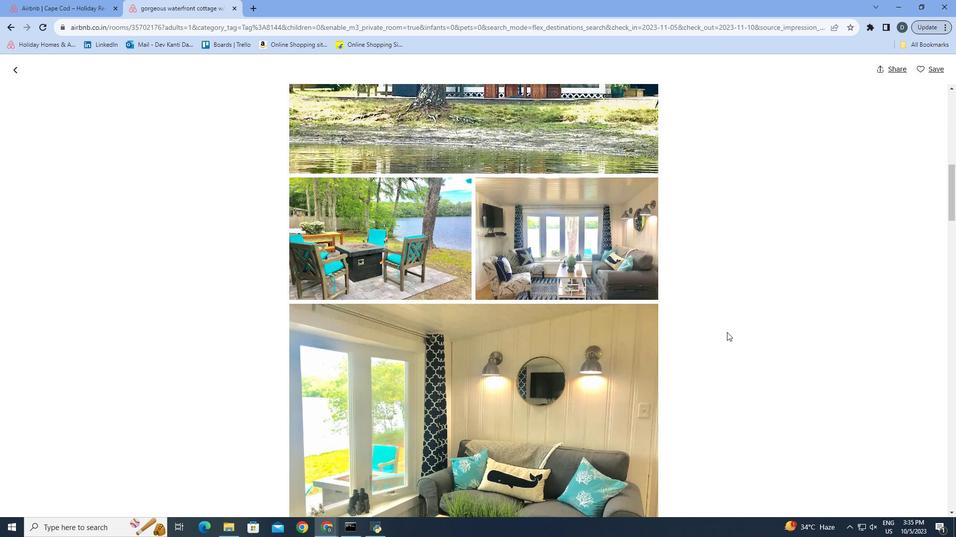 
Action: Mouse scrolled (726, 332) with delta (0, 0)
Screenshot: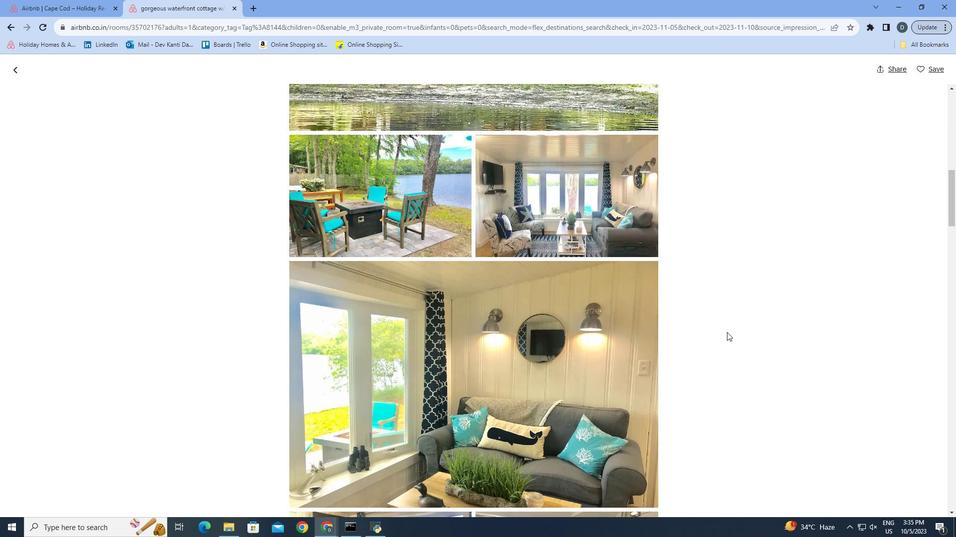 
Action: Mouse scrolled (726, 332) with delta (0, 0)
Screenshot: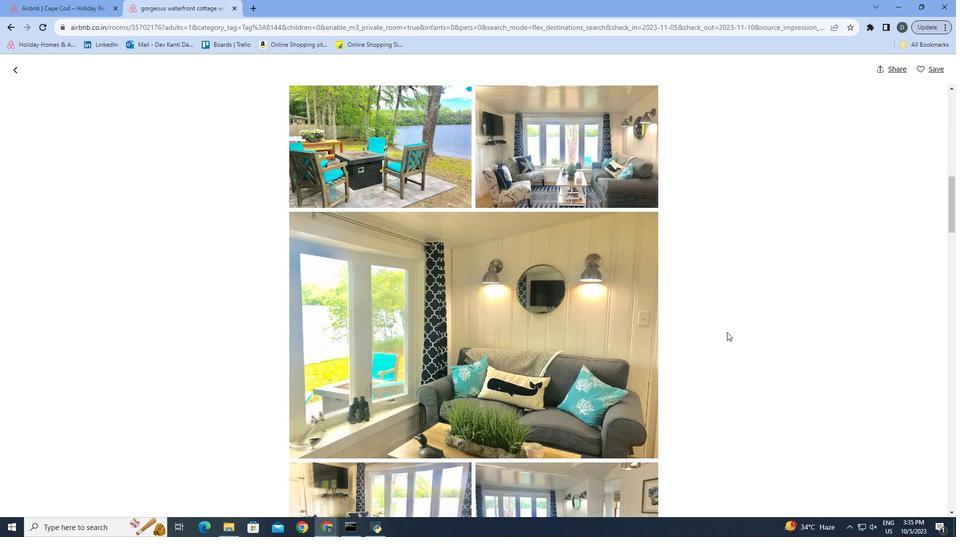 
Action: Mouse scrolled (726, 332) with delta (0, 0)
Screenshot: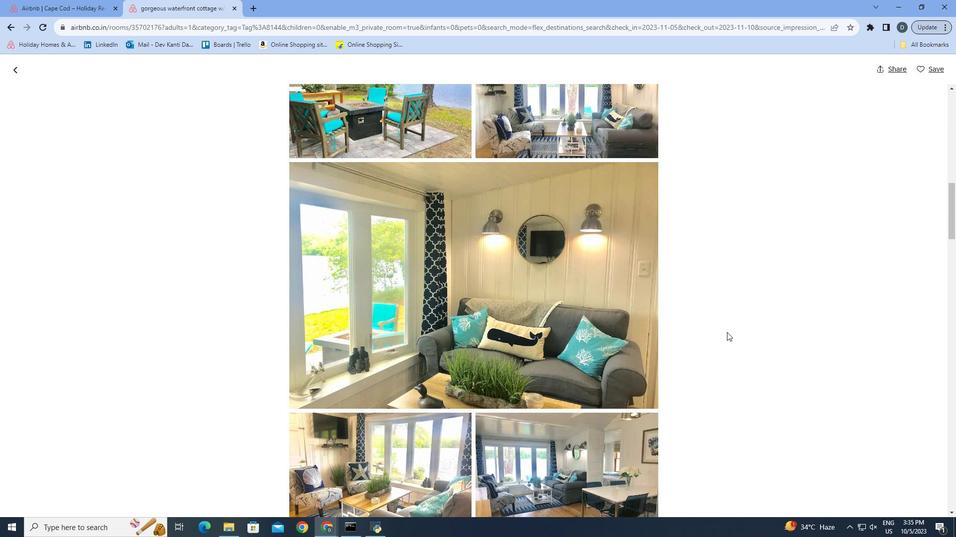 
Action: Mouse scrolled (726, 332) with delta (0, 0)
Screenshot: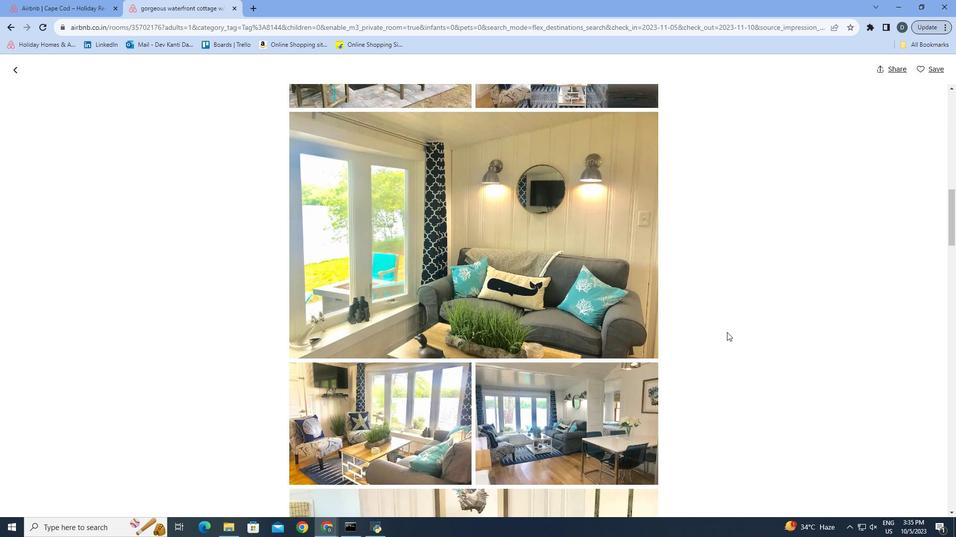 
Action: Mouse scrolled (726, 332) with delta (0, 0)
Screenshot: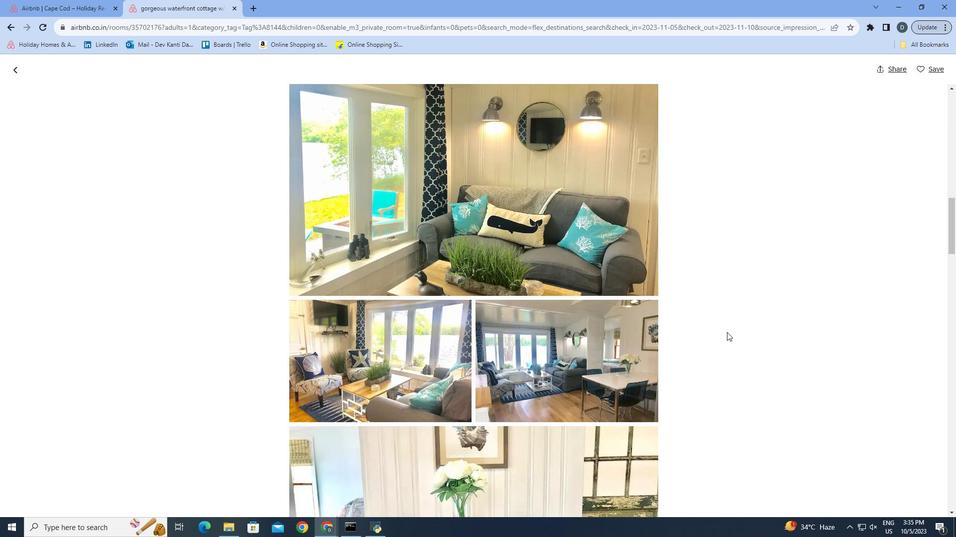 
Action: Mouse scrolled (726, 332) with delta (0, 0)
Screenshot: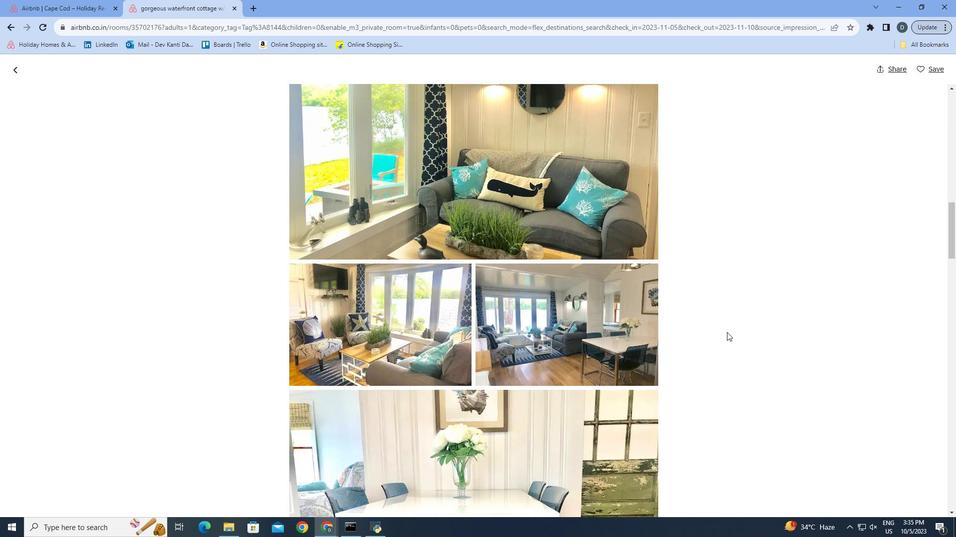 
Action: Mouse scrolled (726, 332) with delta (0, 0)
Screenshot: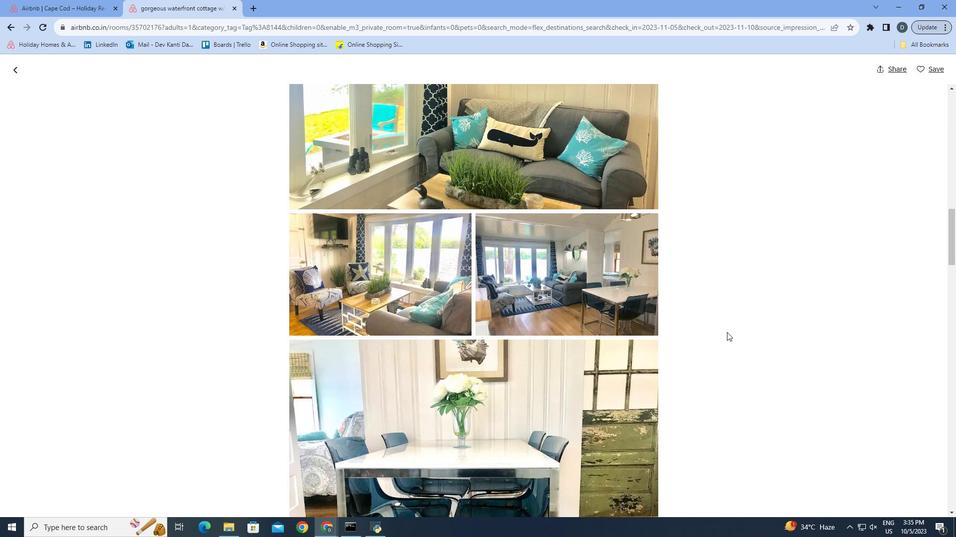 
Action: Mouse scrolled (726, 332) with delta (0, 0)
Screenshot: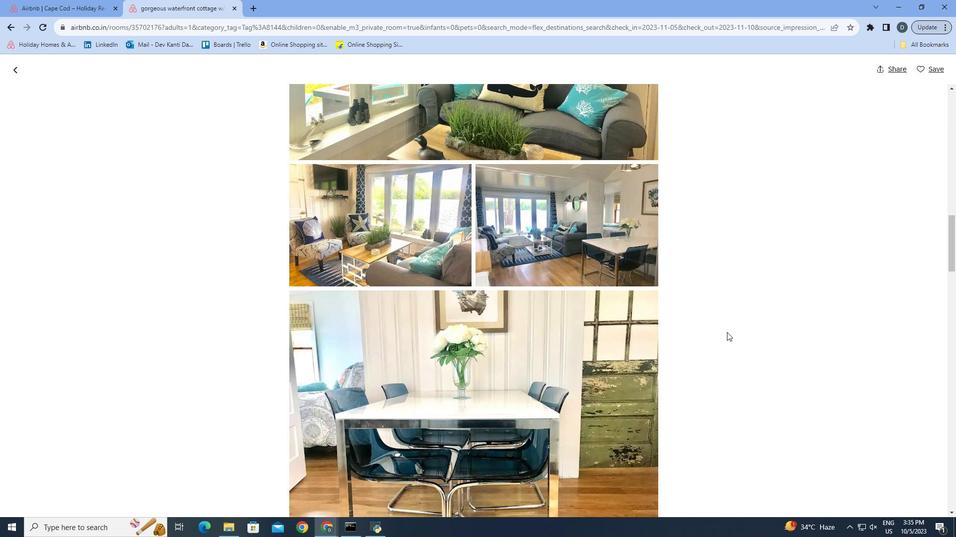 
Action: Mouse scrolled (726, 332) with delta (0, 0)
Screenshot: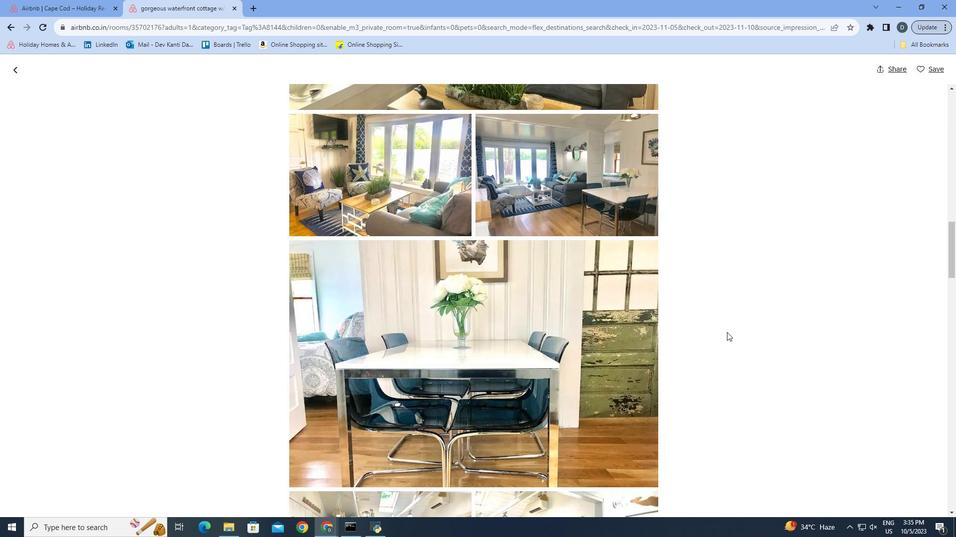 
Action: Mouse scrolled (726, 332) with delta (0, 0)
Screenshot: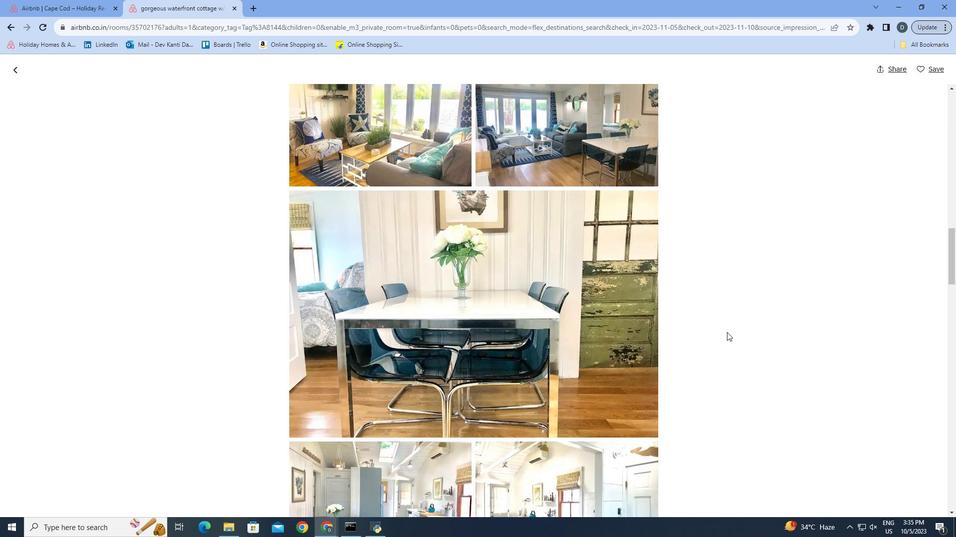 
Action: Mouse scrolled (726, 332) with delta (0, 0)
Screenshot: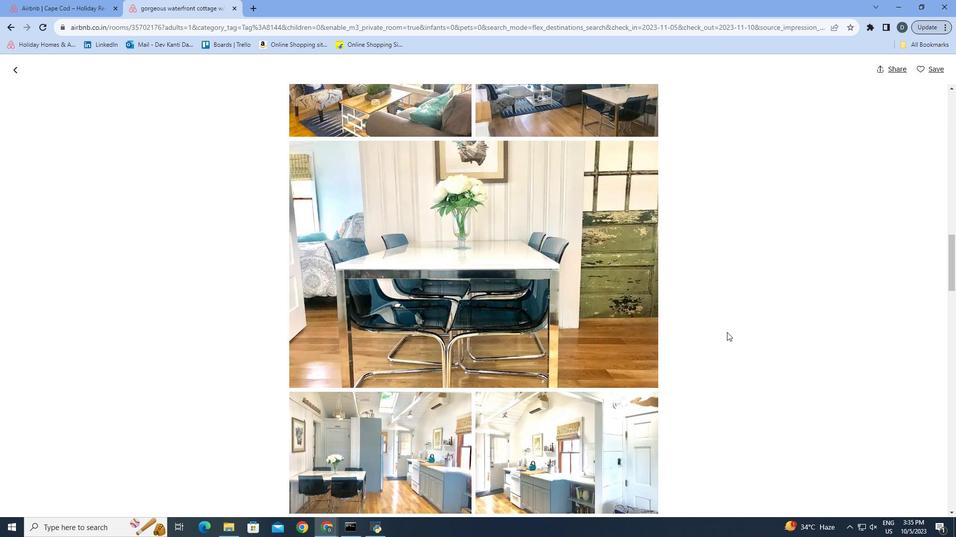 
Action: Mouse scrolled (726, 332) with delta (0, 0)
Screenshot: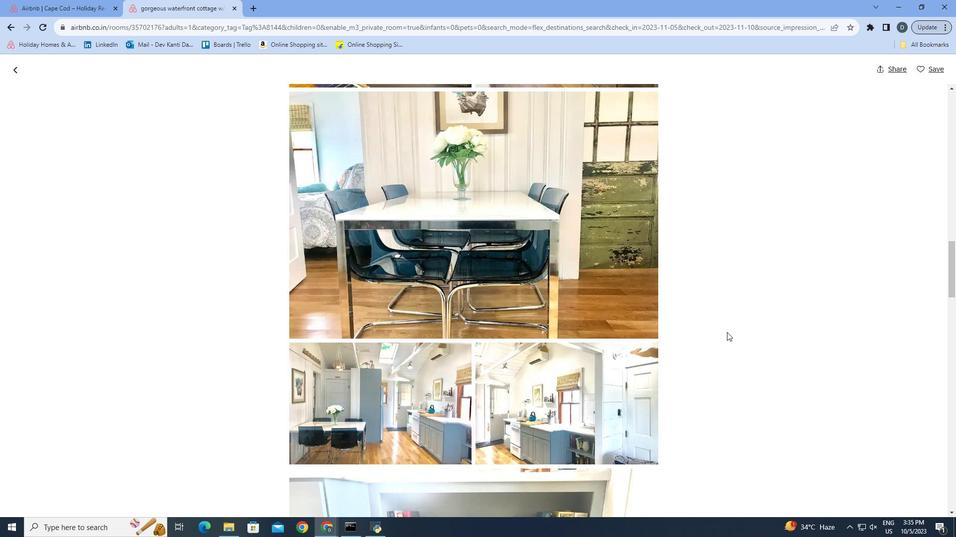 
Action: Mouse scrolled (726, 332) with delta (0, 0)
Screenshot: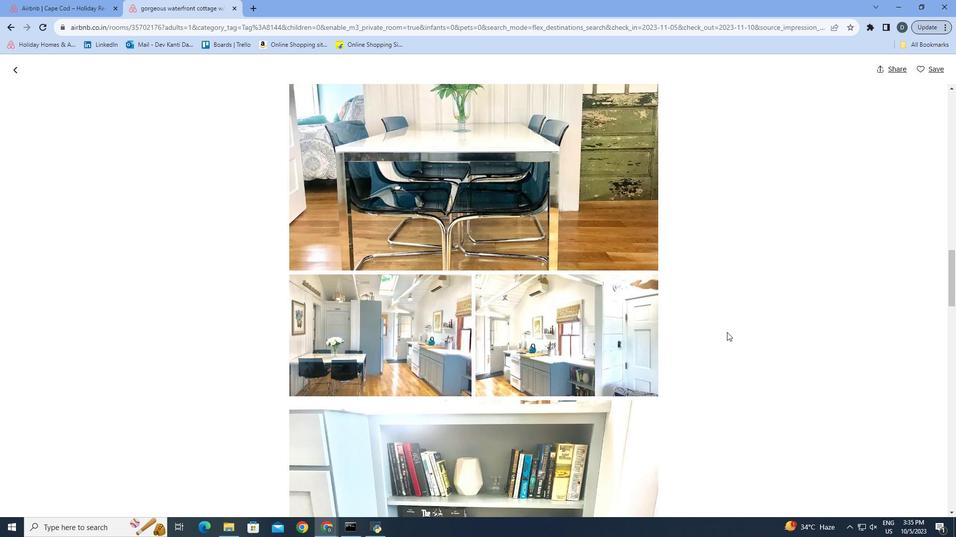 
Action: Mouse scrolled (726, 332) with delta (0, 0)
Screenshot: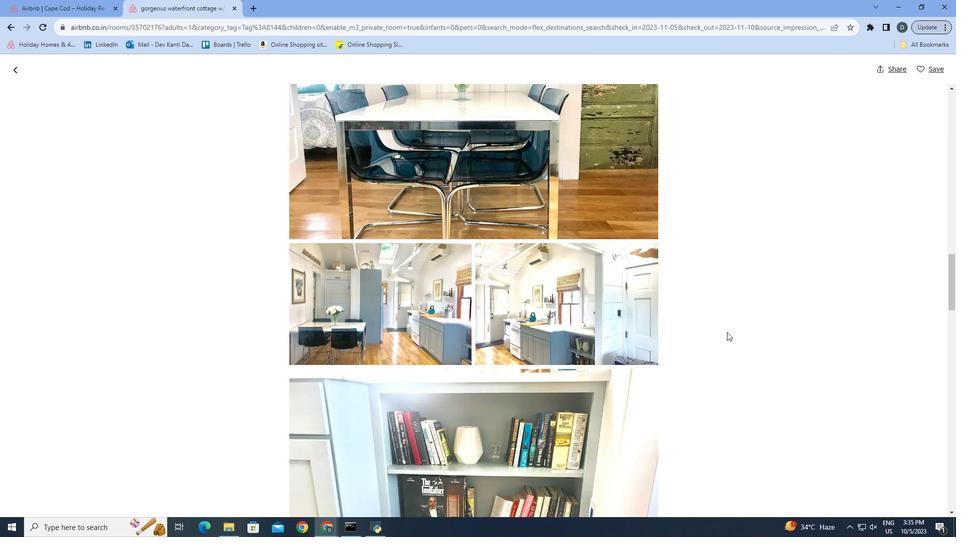 
Action: Mouse scrolled (726, 332) with delta (0, 0)
Screenshot: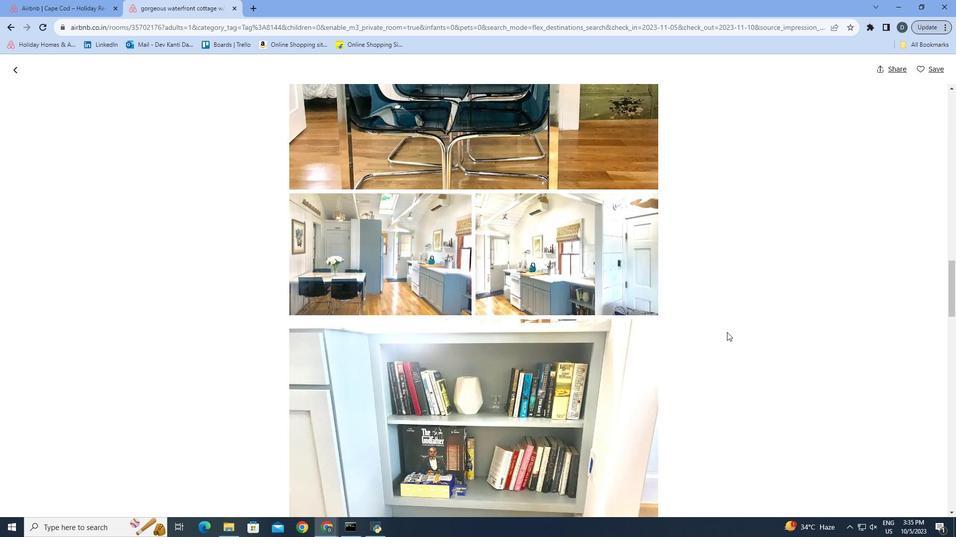 
Action: Mouse scrolled (726, 332) with delta (0, 0)
Screenshot: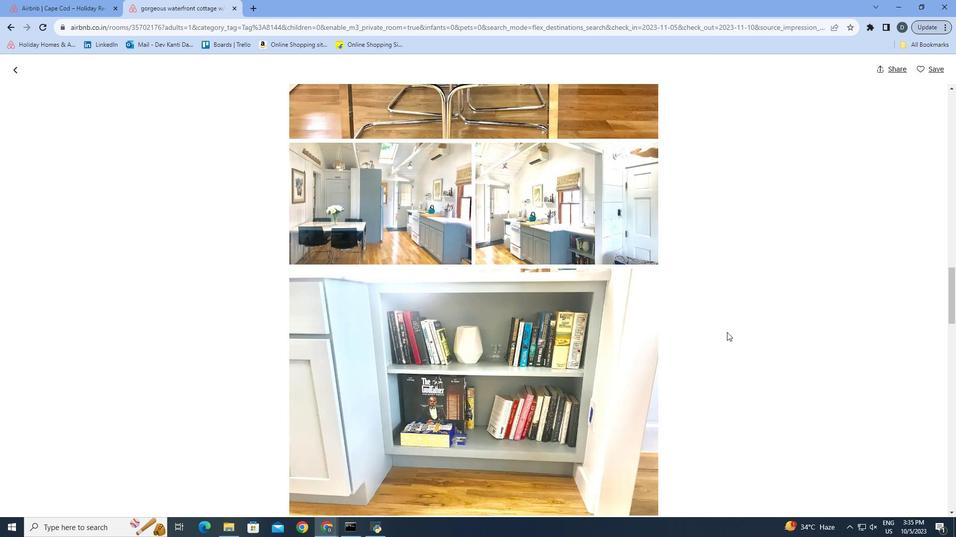 
Action: Mouse scrolled (726, 332) with delta (0, 0)
Screenshot: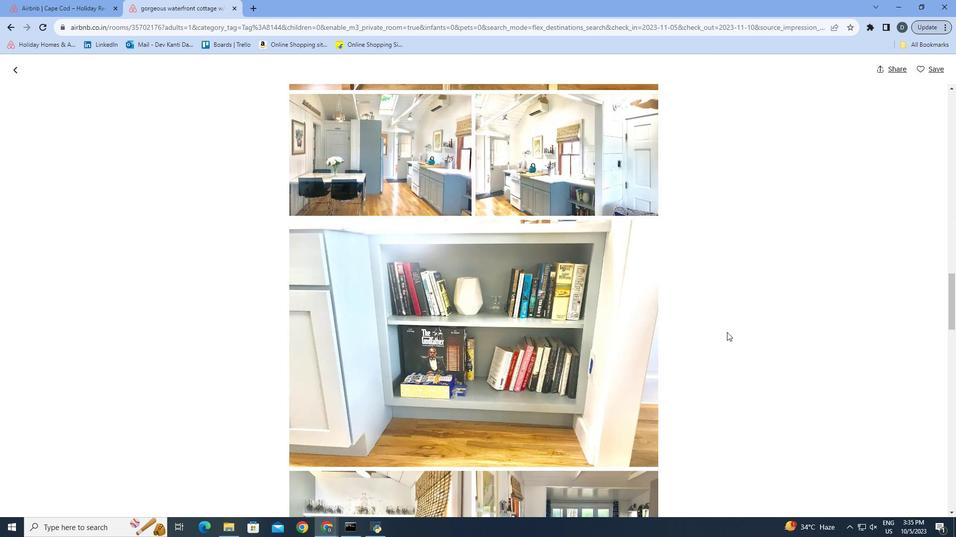 
Action: Mouse scrolled (726, 332) with delta (0, 0)
Screenshot: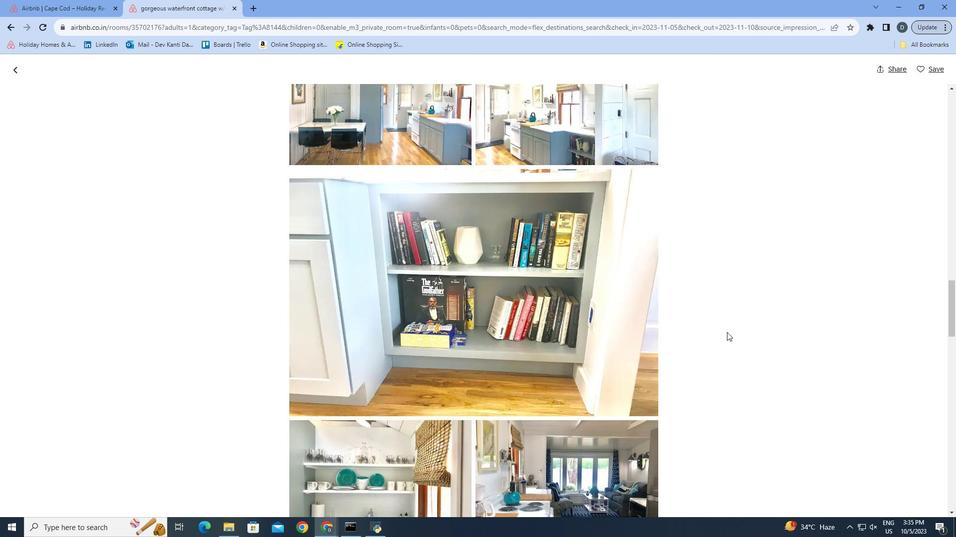 
Action: Mouse scrolled (726, 332) with delta (0, 0)
Screenshot: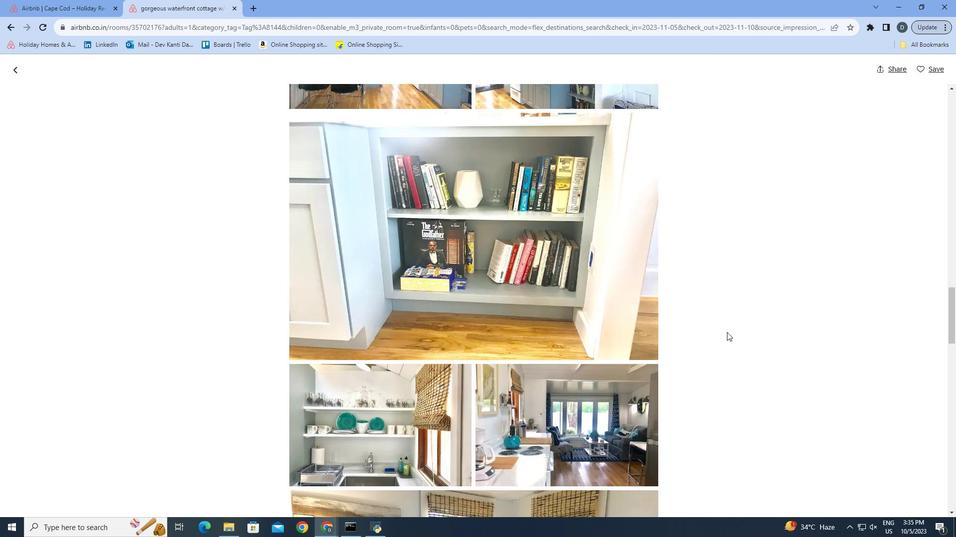 
Action: Mouse scrolled (726, 332) with delta (0, 0)
Screenshot: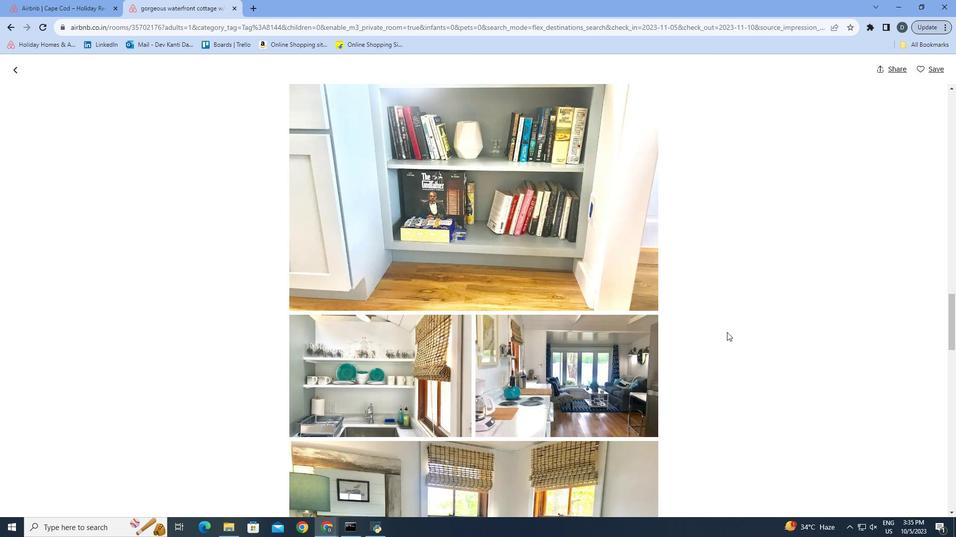 
Action: Mouse scrolled (726, 332) with delta (0, 0)
Screenshot: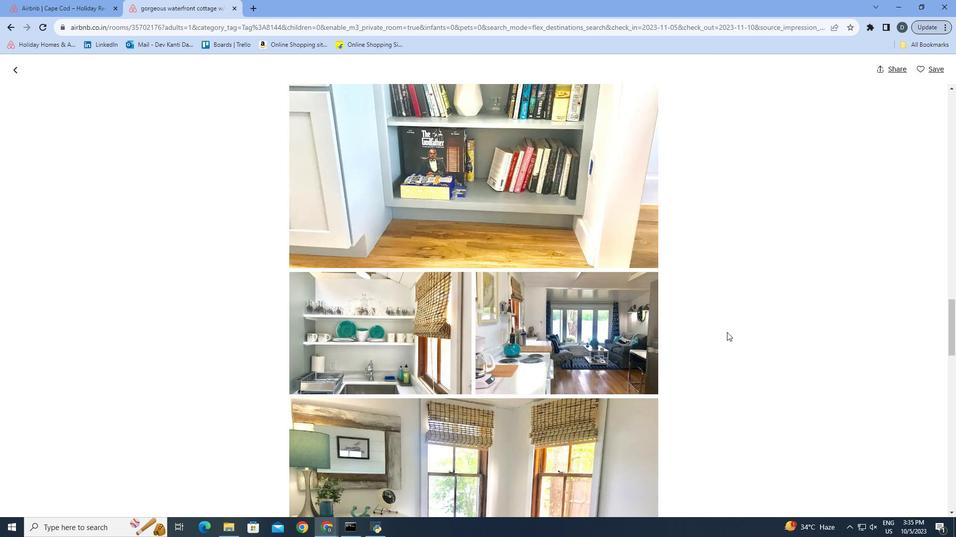 
Action: Mouse scrolled (726, 332) with delta (0, 0)
Screenshot: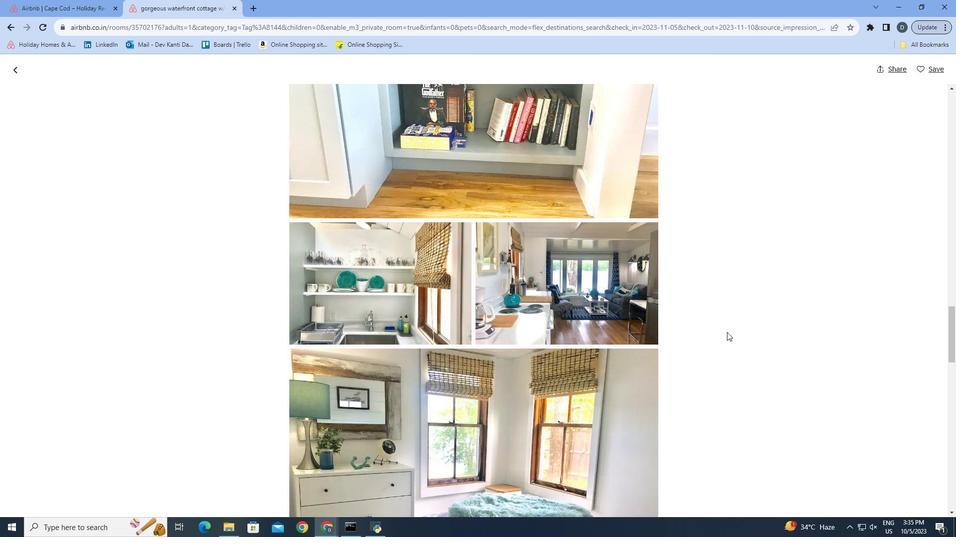 
Action: Mouse scrolled (726, 332) with delta (0, 0)
Screenshot: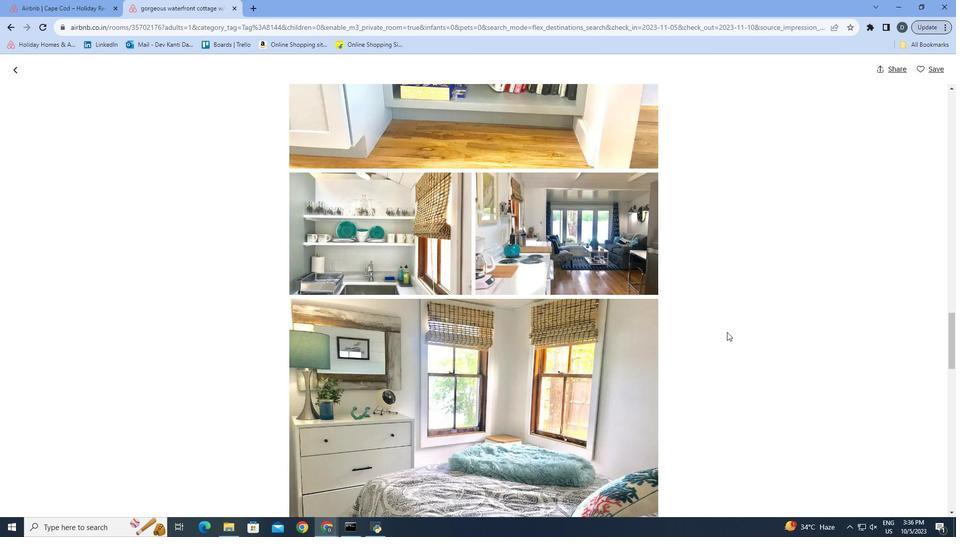 
Action: Mouse scrolled (726, 332) with delta (0, 0)
Screenshot: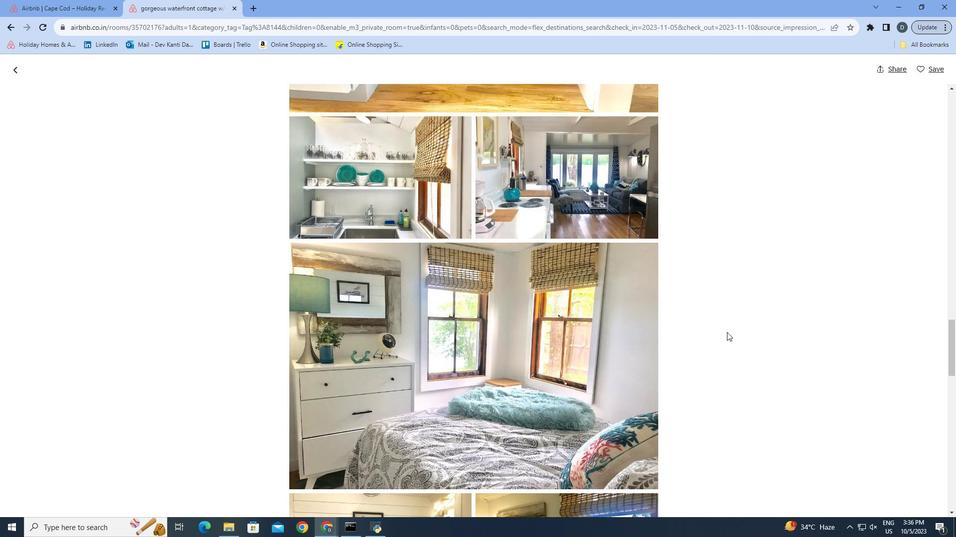 
Action: Mouse scrolled (726, 332) with delta (0, 0)
Screenshot: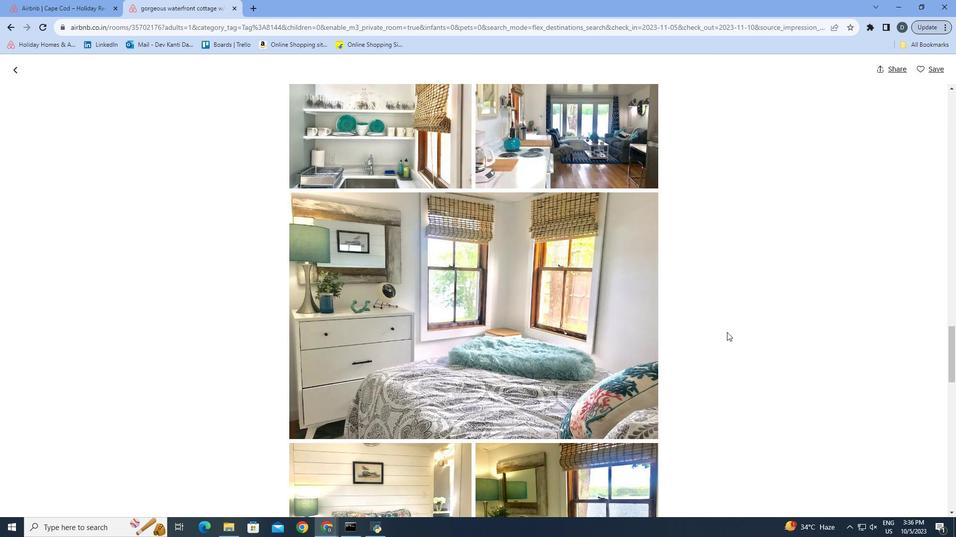 
Action: Mouse scrolled (726, 332) with delta (0, 0)
Screenshot: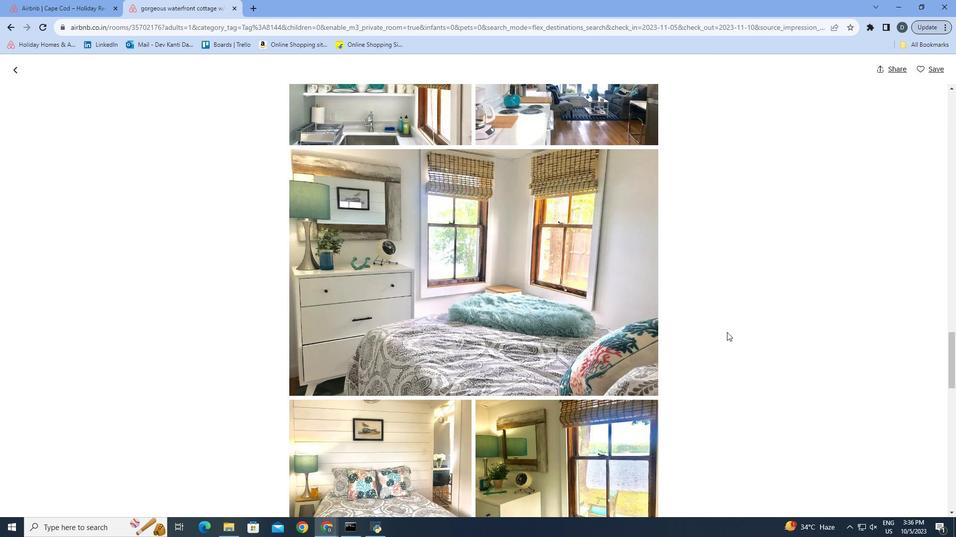 
Action: Mouse scrolled (726, 332) with delta (0, 0)
Screenshot: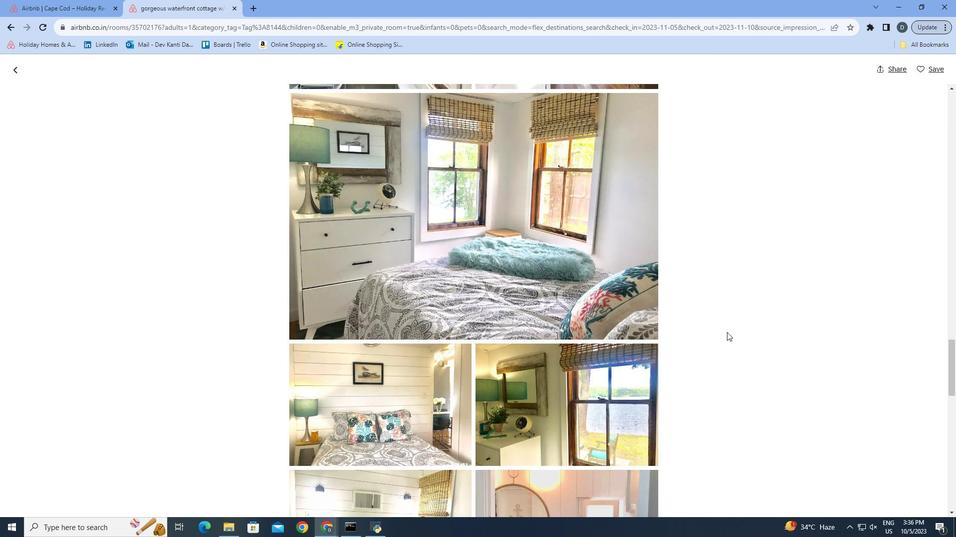 
Action: Mouse scrolled (726, 332) with delta (0, 0)
Screenshot: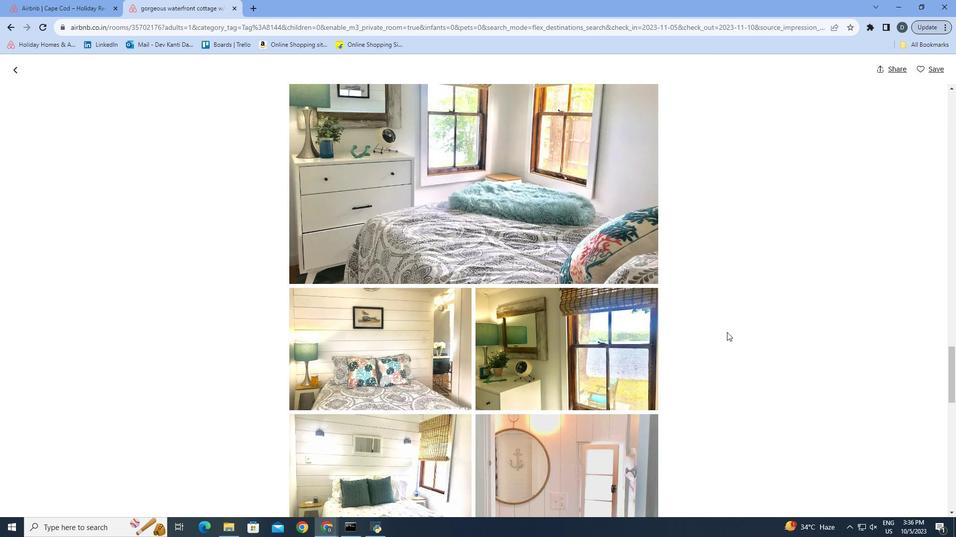 
Action: Mouse scrolled (726, 332) with delta (0, 0)
Screenshot: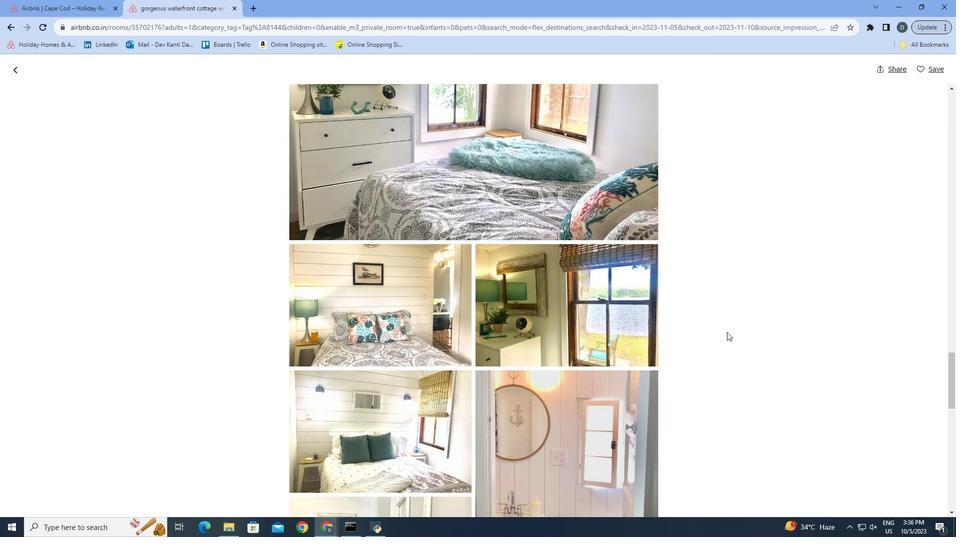 
Action: Mouse scrolled (726, 332) with delta (0, 0)
Screenshot: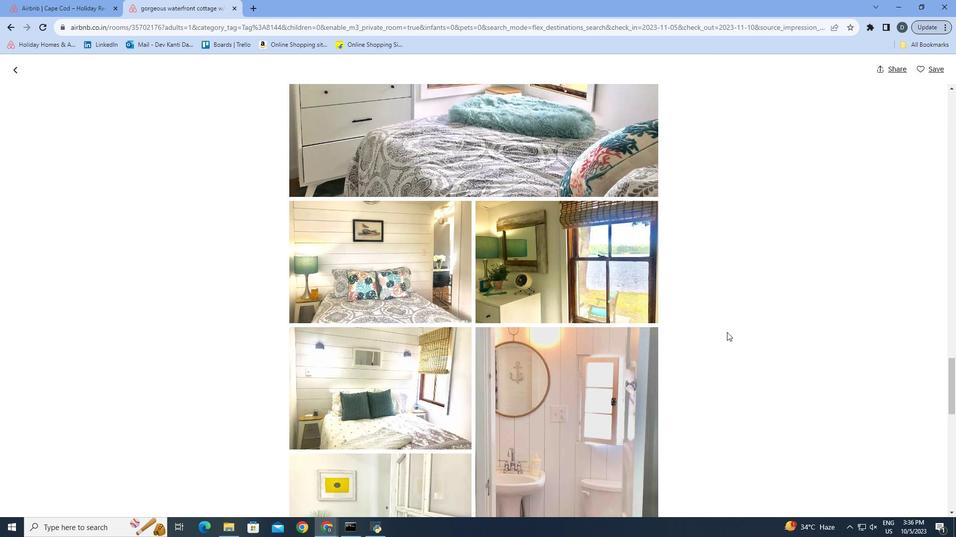 
Action: Mouse scrolled (726, 332) with delta (0, 0)
Screenshot: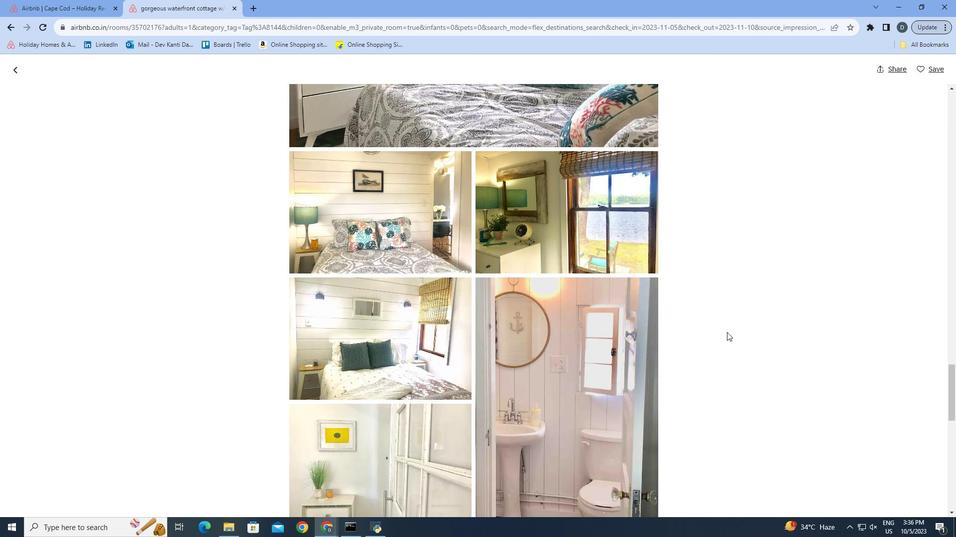 
Action: Mouse scrolled (726, 332) with delta (0, 0)
Screenshot: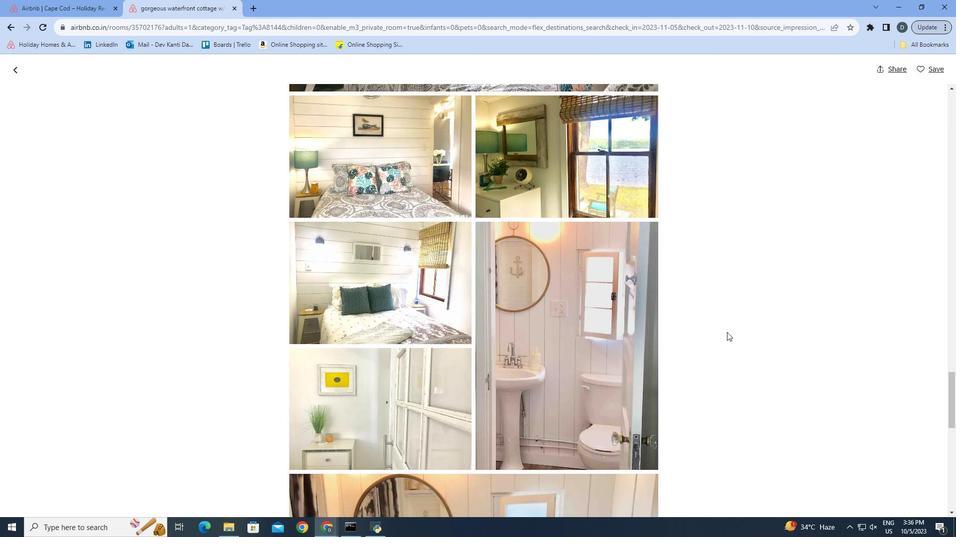 
Action: Mouse scrolled (726, 332) with delta (0, 0)
Screenshot: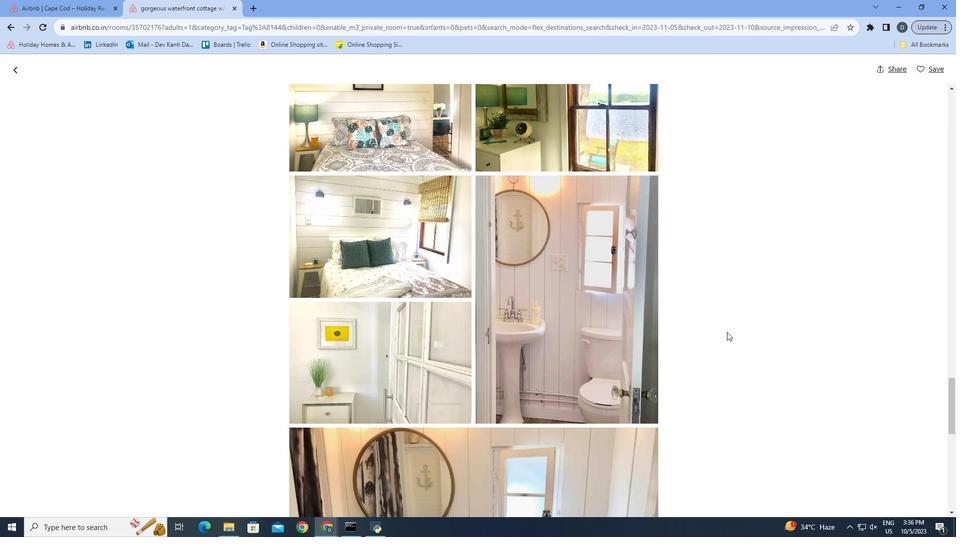 
Action: Mouse scrolled (726, 332) with delta (0, 0)
Screenshot: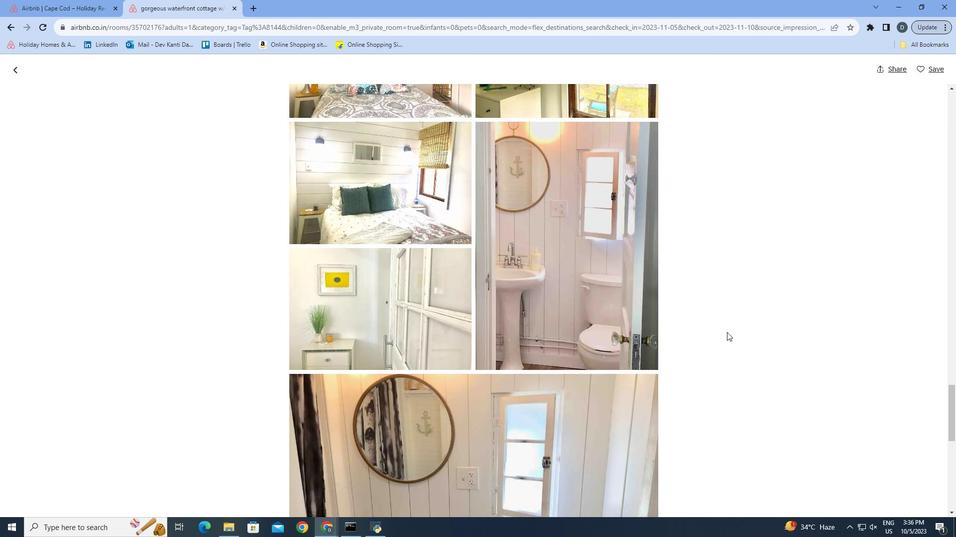
Action: Mouse scrolled (726, 332) with delta (0, 0)
Screenshot: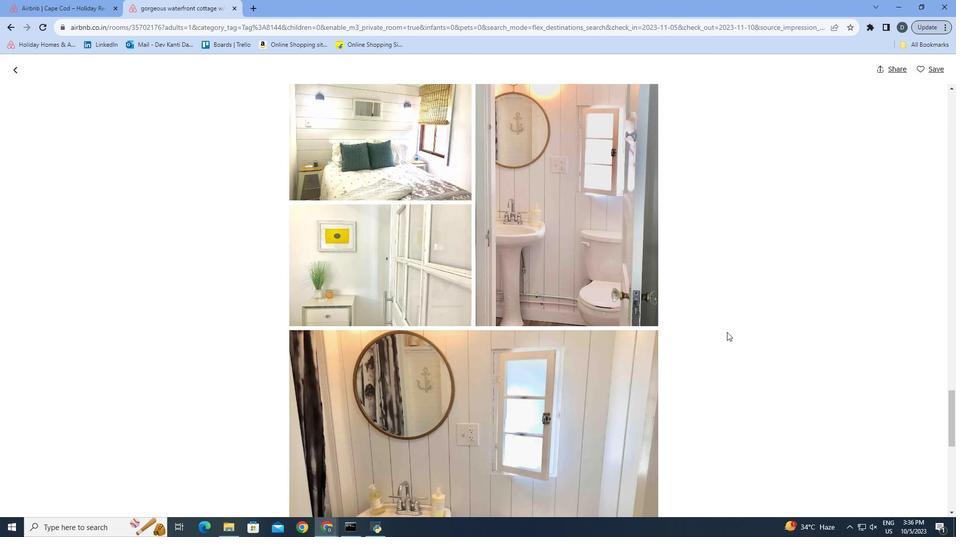 
Action: Mouse scrolled (726, 332) with delta (0, 0)
Screenshot: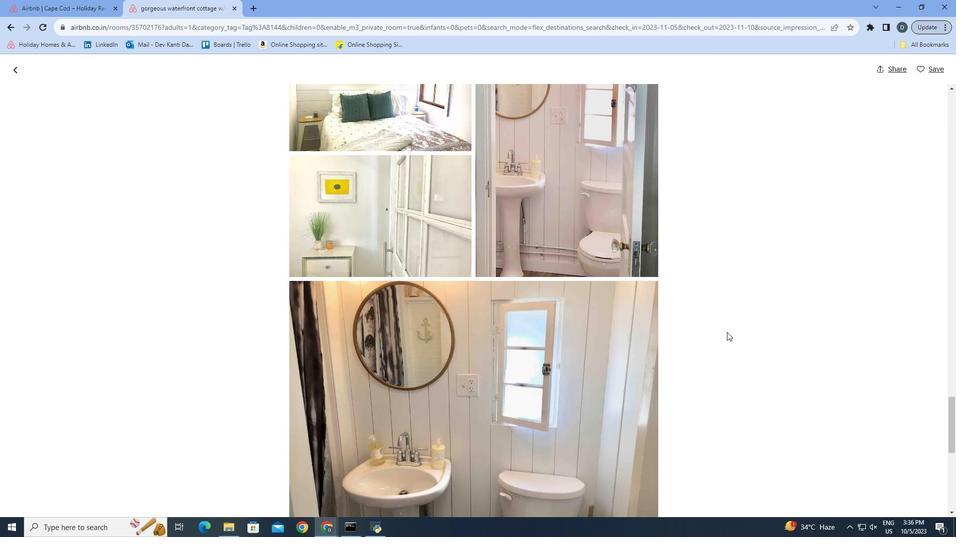 
Action: Mouse scrolled (726, 332) with delta (0, 0)
Screenshot: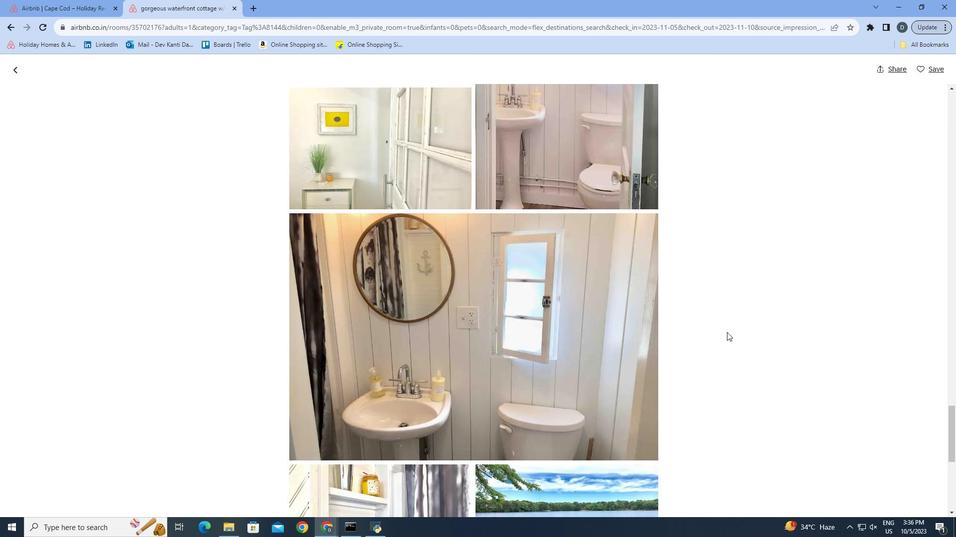 
Action: Mouse scrolled (726, 332) with delta (0, 0)
Screenshot: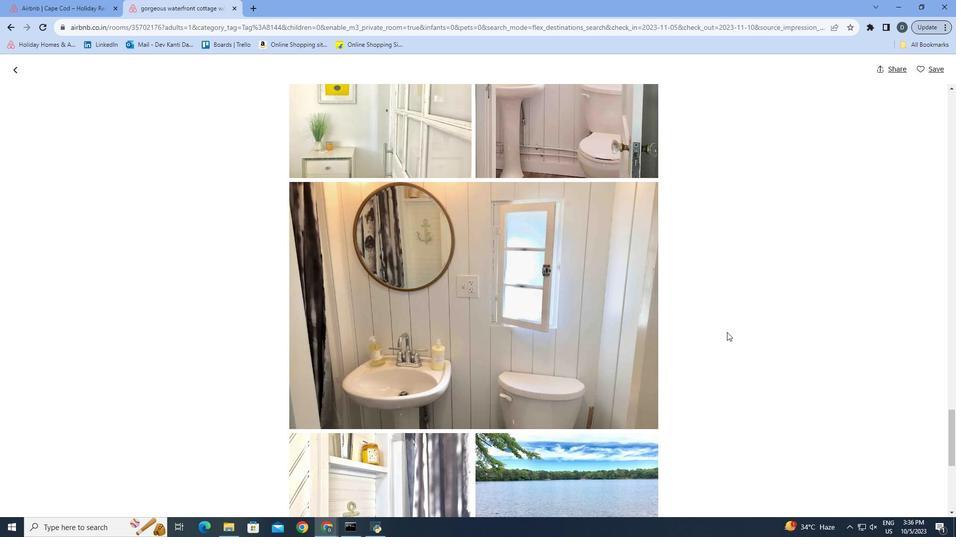 
Action: Mouse scrolled (726, 332) with delta (0, 0)
Screenshot: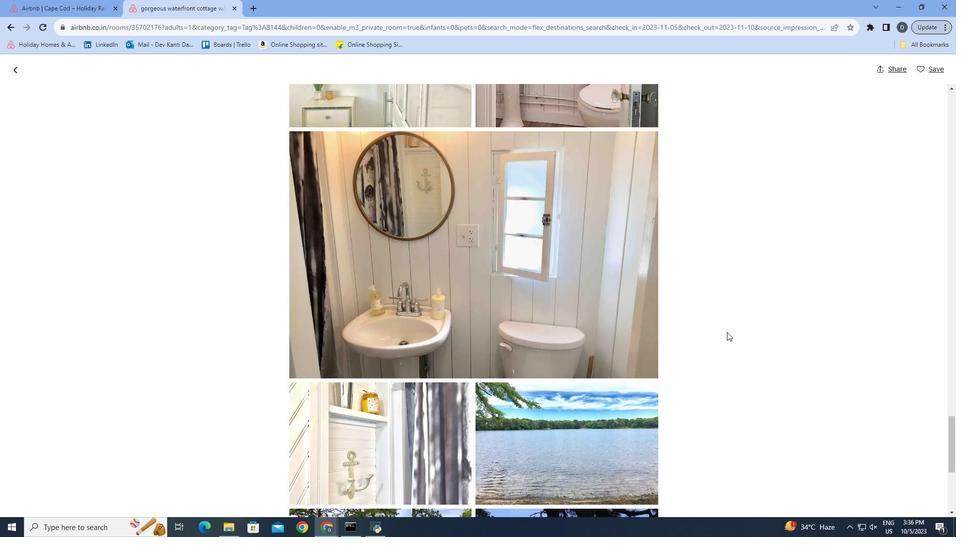 
Action: Mouse scrolled (726, 332) with delta (0, 0)
Screenshot: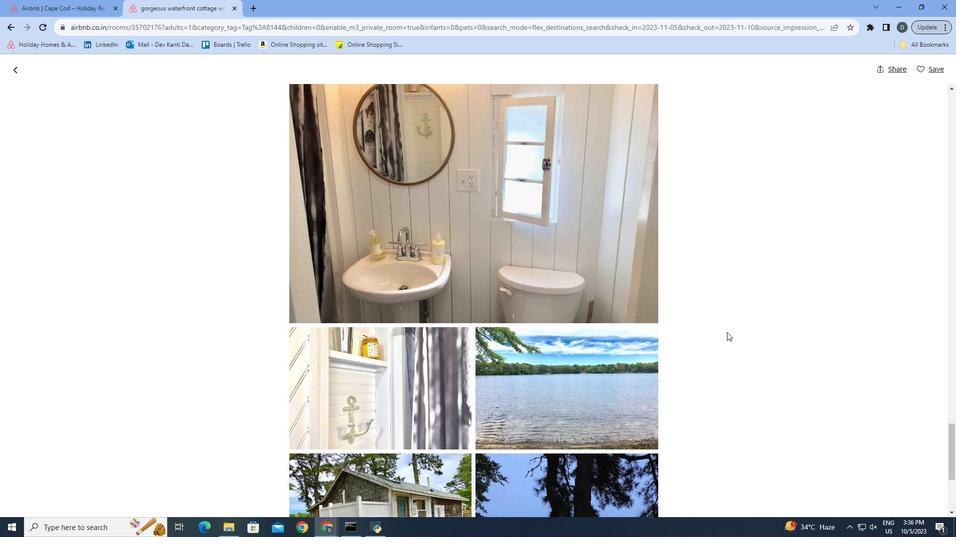 
Action: Mouse scrolled (726, 332) with delta (0, 0)
Screenshot: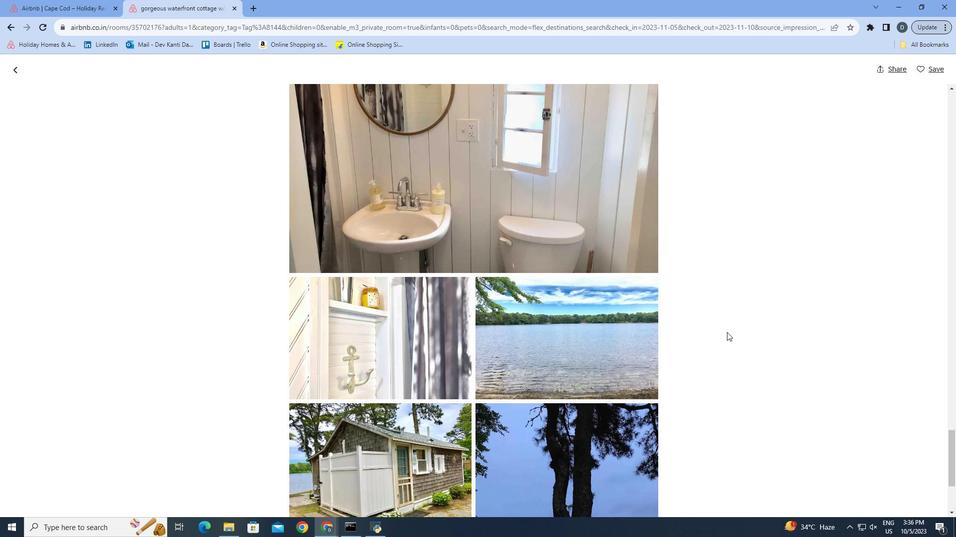 
Action: Mouse scrolled (726, 332) with delta (0, 0)
Screenshot: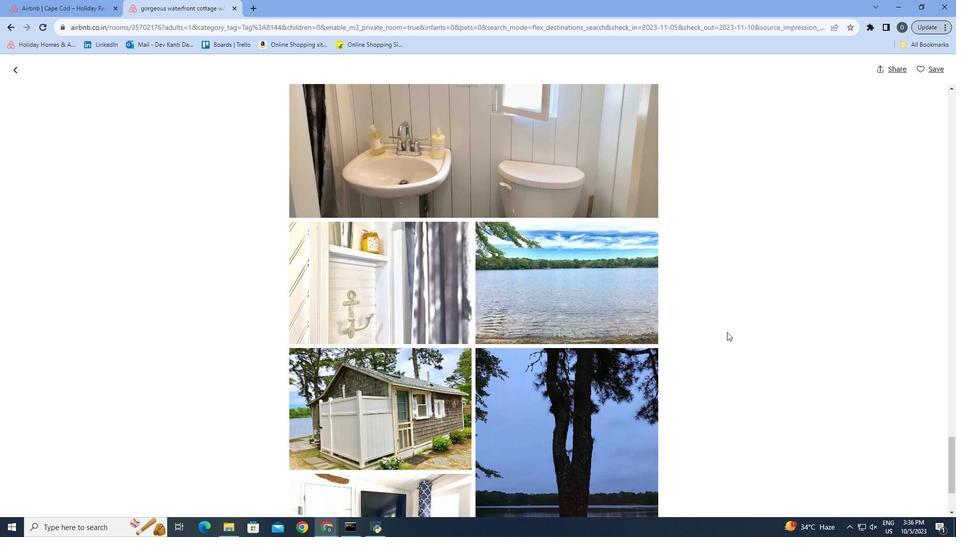 
Action: Mouse scrolled (726, 332) with delta (0, 0)
Screenshot: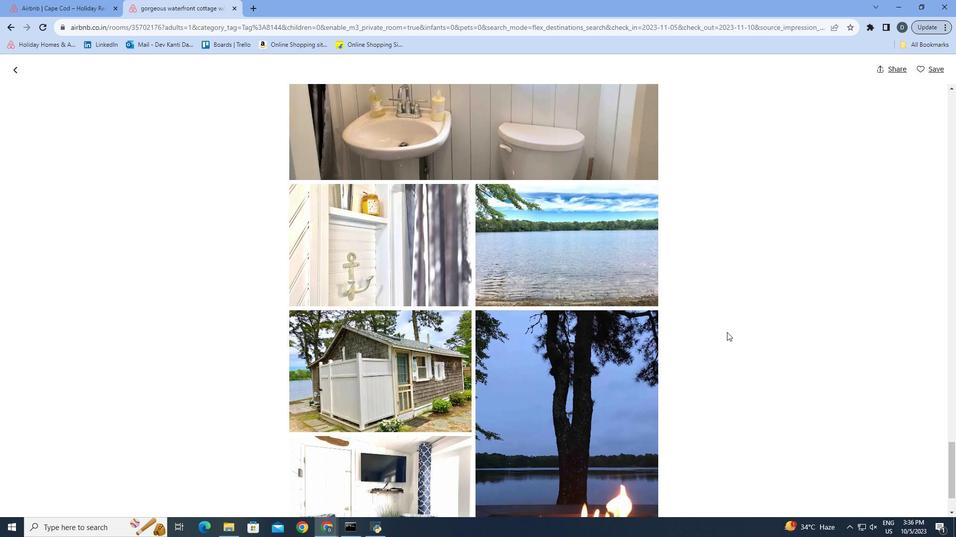 
Action: Mouse scrolled (726, 332) with delta (0, 0)
Screenshot: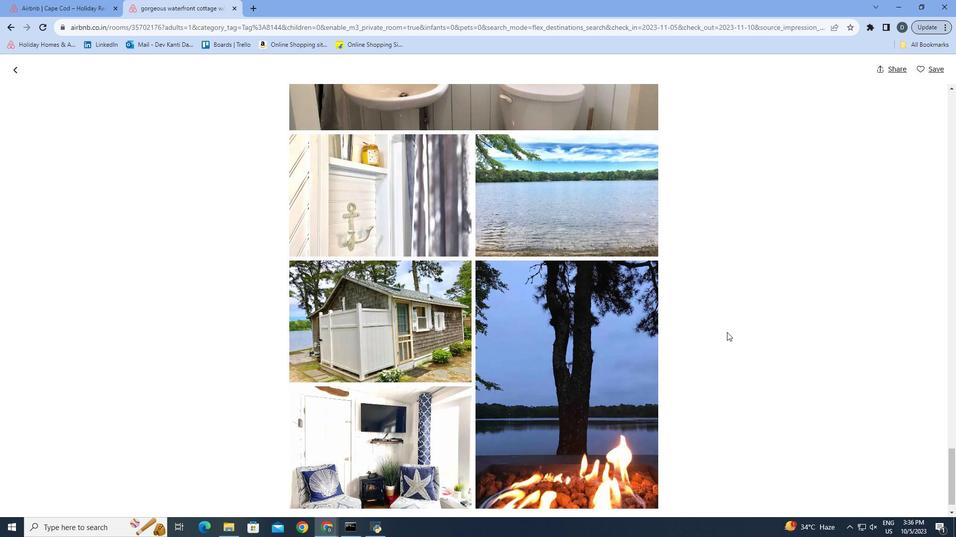
Action: Mouse scrolled (726, 332) with delta (0, 0)
Screenshot: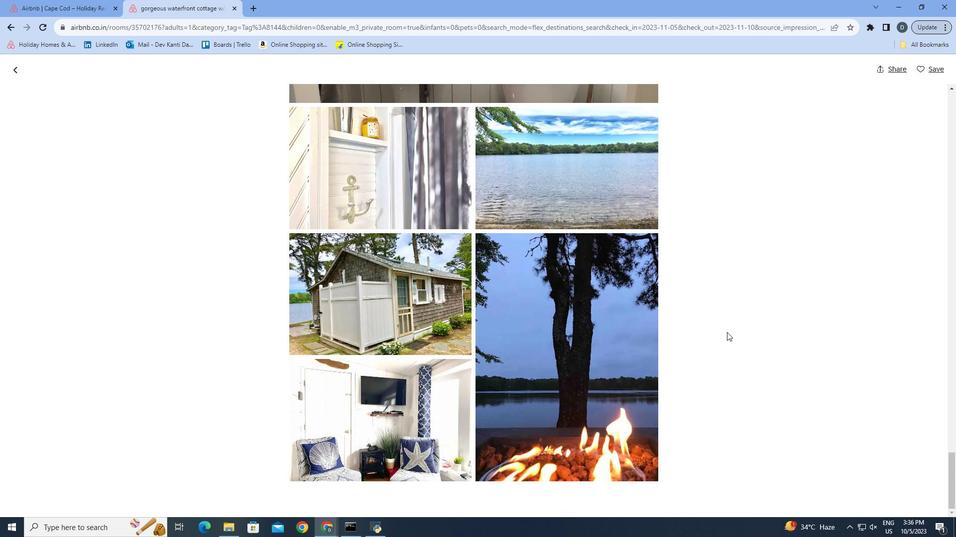 
Action: Mouse scrolled (726, 332) with delta (0, 0)
Screenshot: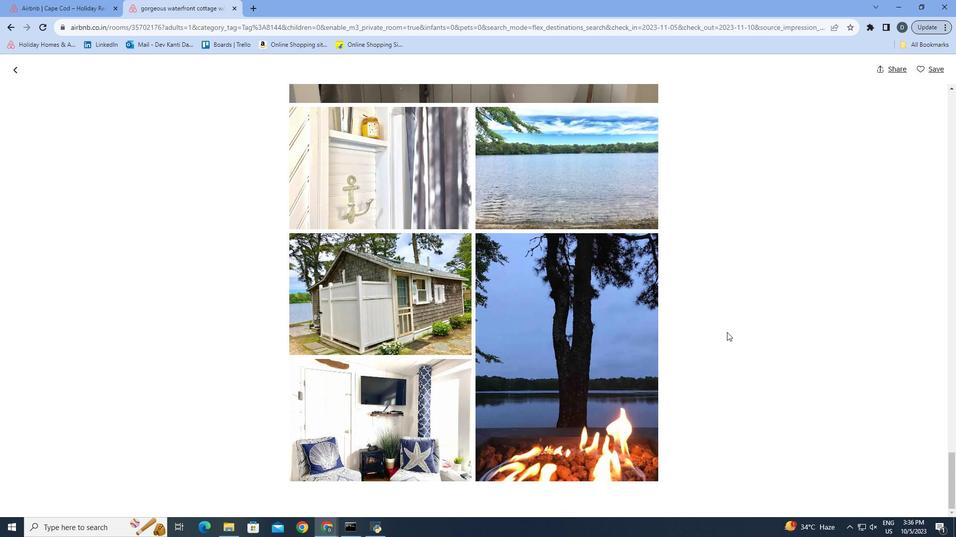 
Action: Mouse scrolled (726, 332) with delta (0, 0)
Screenshot: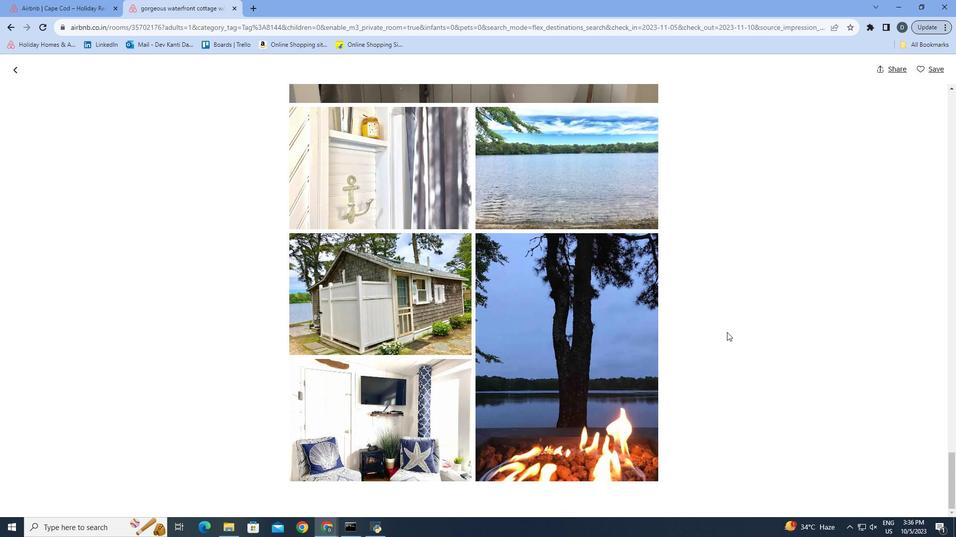 
Action: Mouse moved to (13, 73)
Screenshot: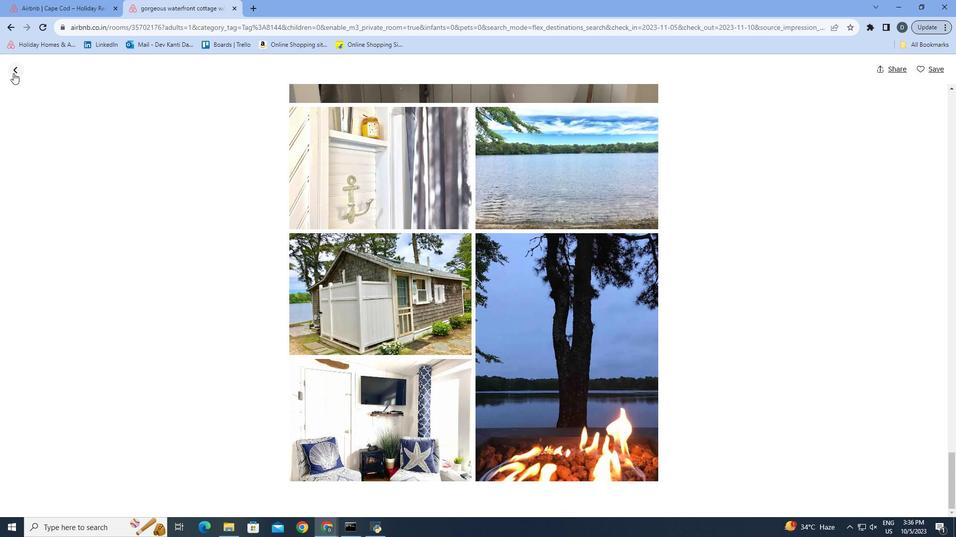 
Action: Mouse pressed left at (13, 73)
Screenshot: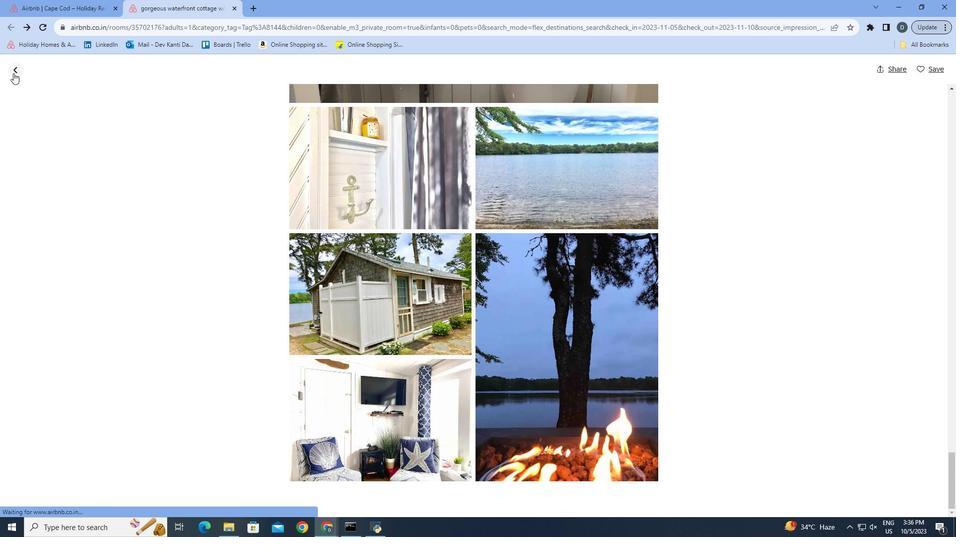 
Action: Mouse moved to (629, 374)
Screenshot: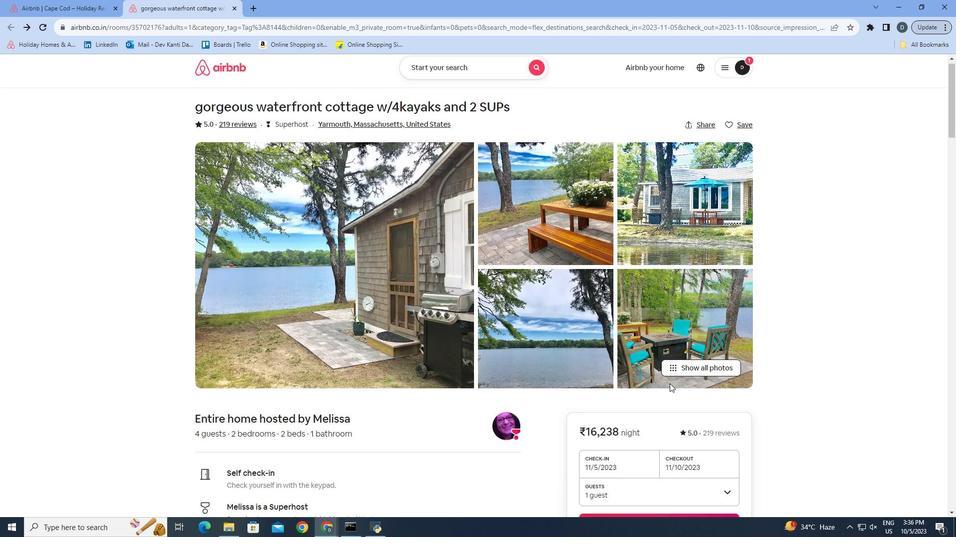 
Action: Mouse scrolled (629, 374) with delta (0, 0)
Screenshot: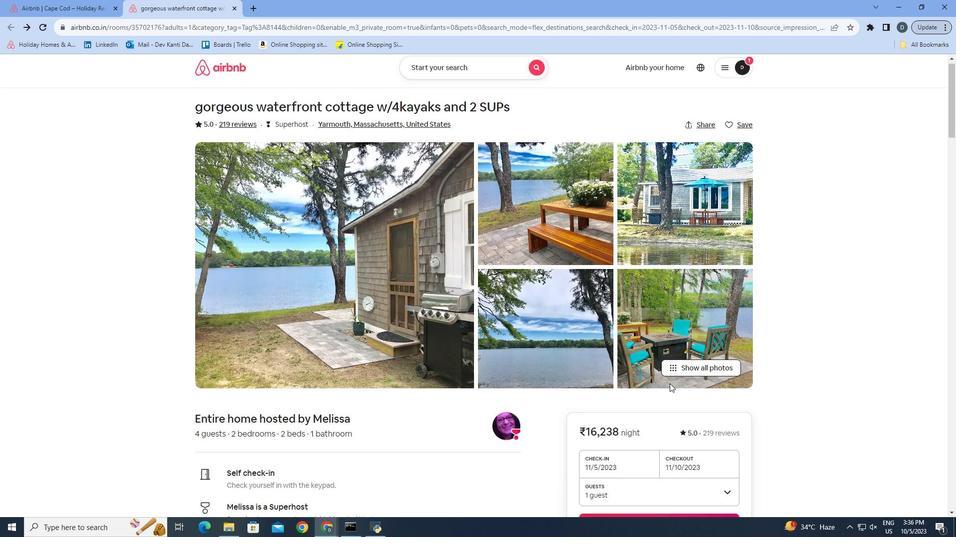 
Action: Mouse moved to (665, 383)
Screenshot: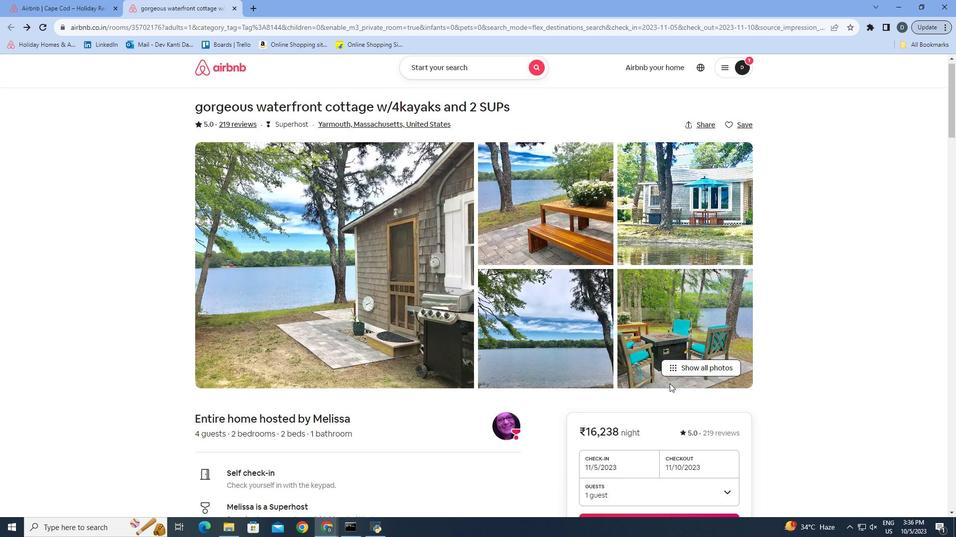 
Action: Mouse scrolled (665, 382) with delta (0, 0)
Screenshot: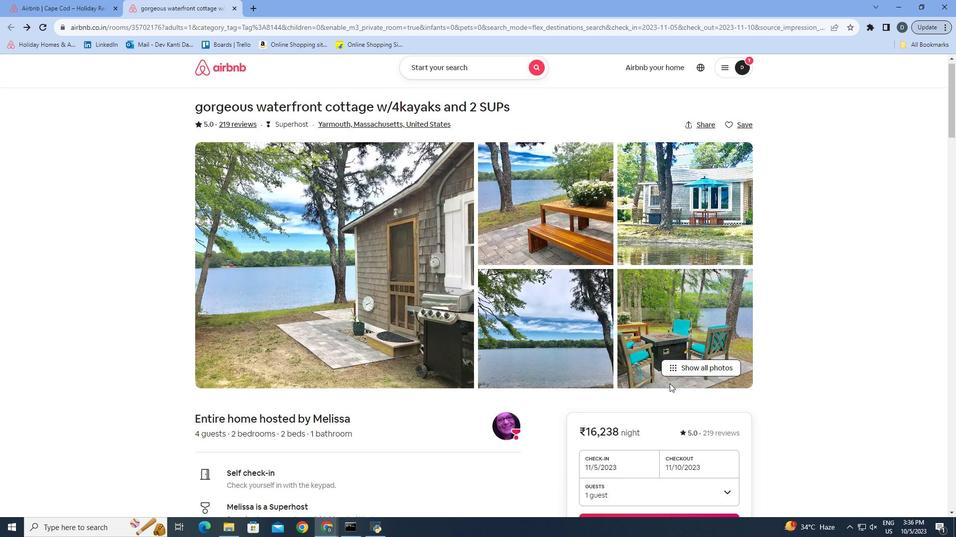 
Action: Mouse moved to (669, 383)
Screenshot: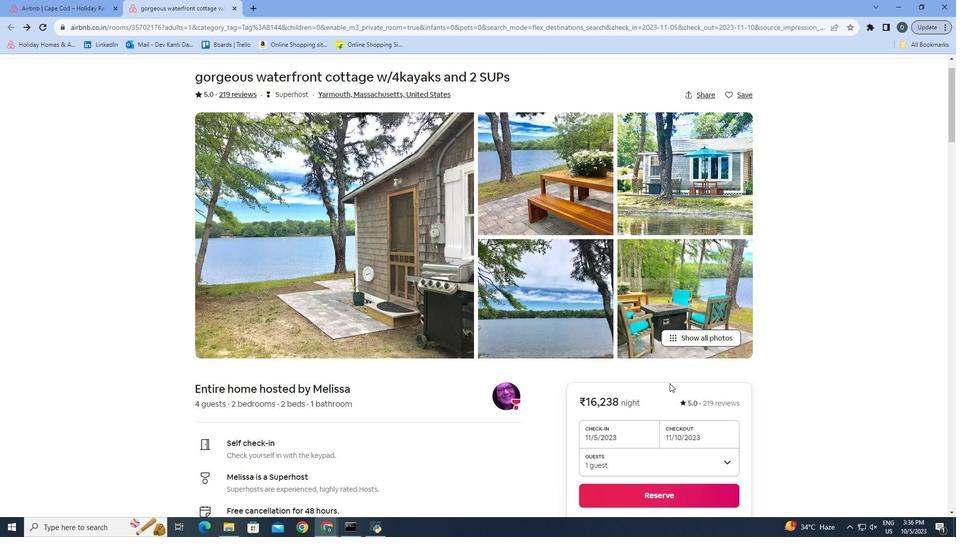 
Action: Mouse scrolled (669, 383) with delta (0, 0)
Screenshot: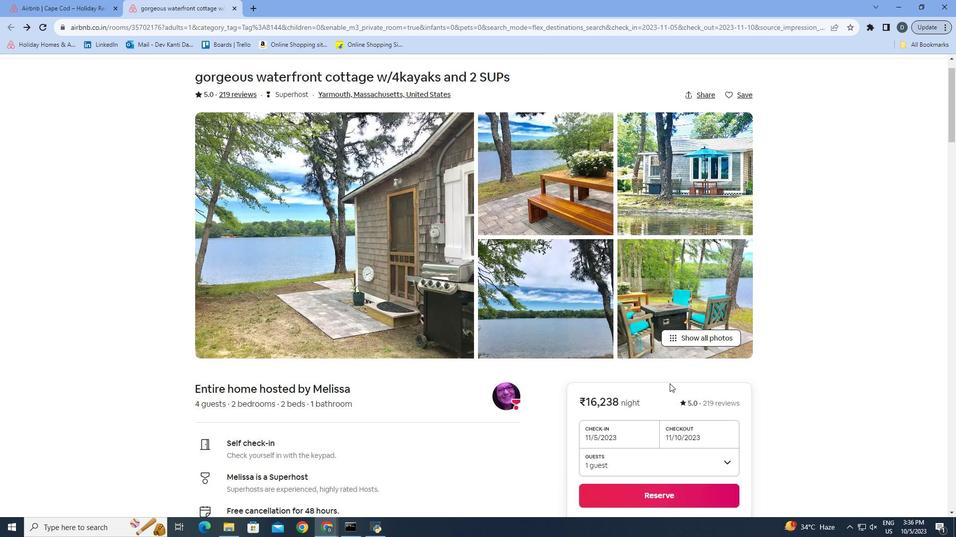 
Action: Mouse moved to (398, 356)
Screenshot: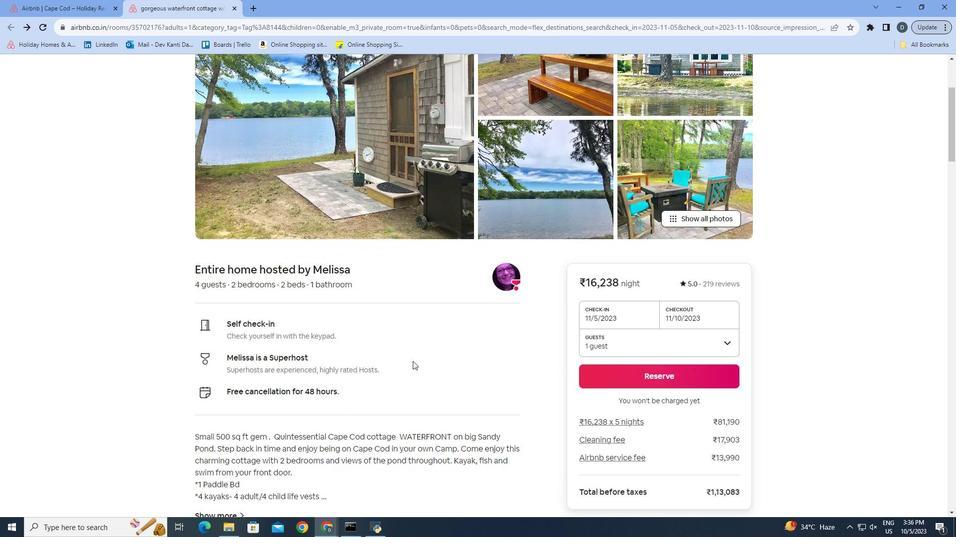 
Action: Mouse scrolled (398, 356) with delta (0, 0)
Screenshot: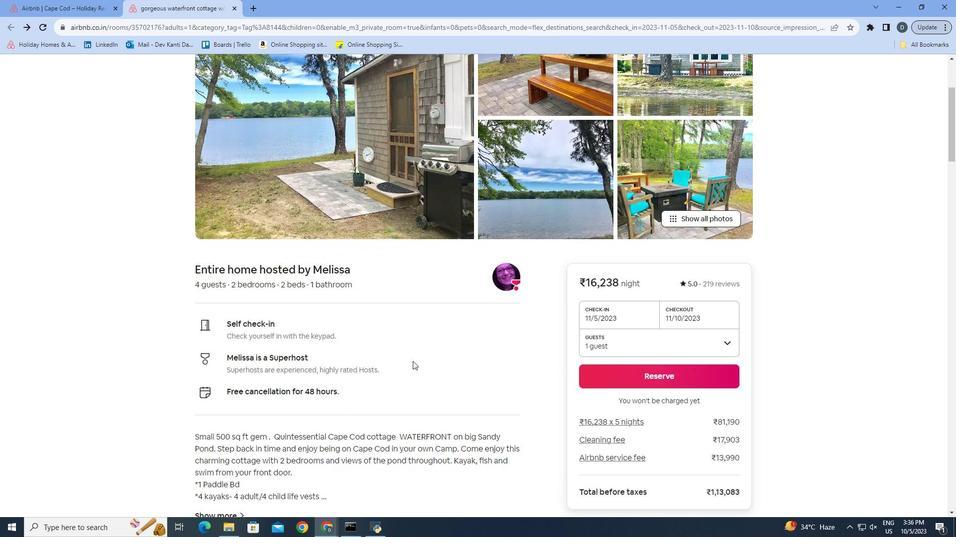 
Action: Mouse moved to (405, 359)
Screenshot: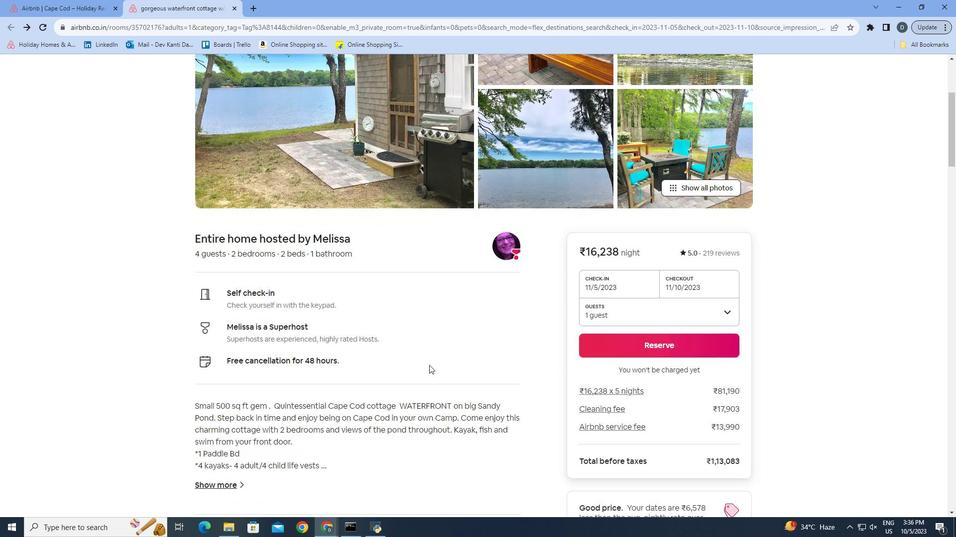 
Action: Mouse scrolled (405, 359) with delta (0, 0)
Screenshot: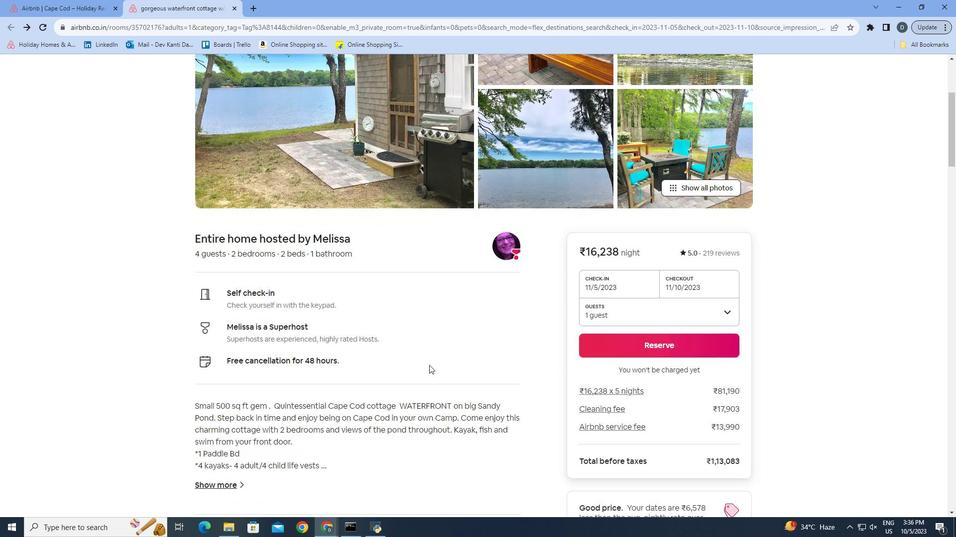 
Action: Mouse moved to (420, 363)
Screenshot: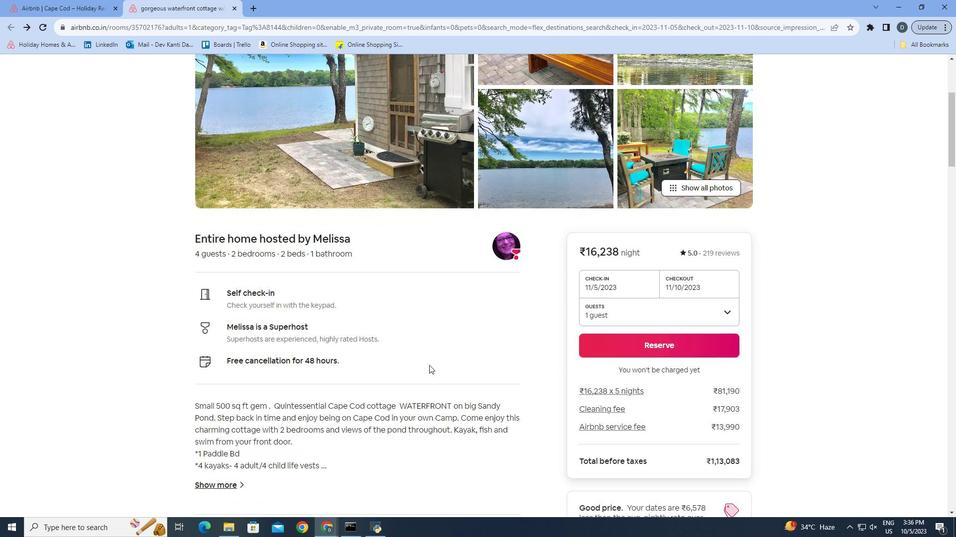 
Action: Mouse scrolled (420, 363) with delta (0, 0)
Screenshot: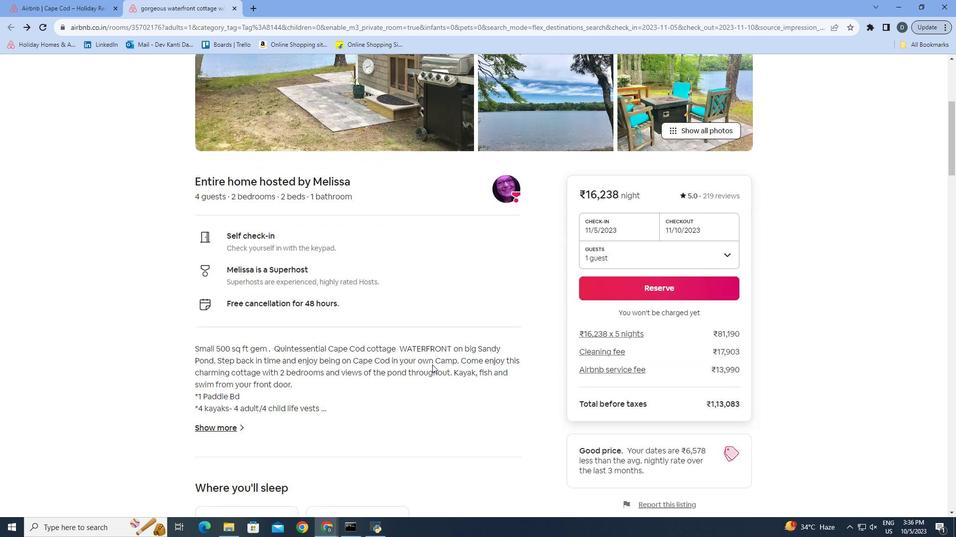 
Action: Mouse moved to (431, 365)
Screenshot: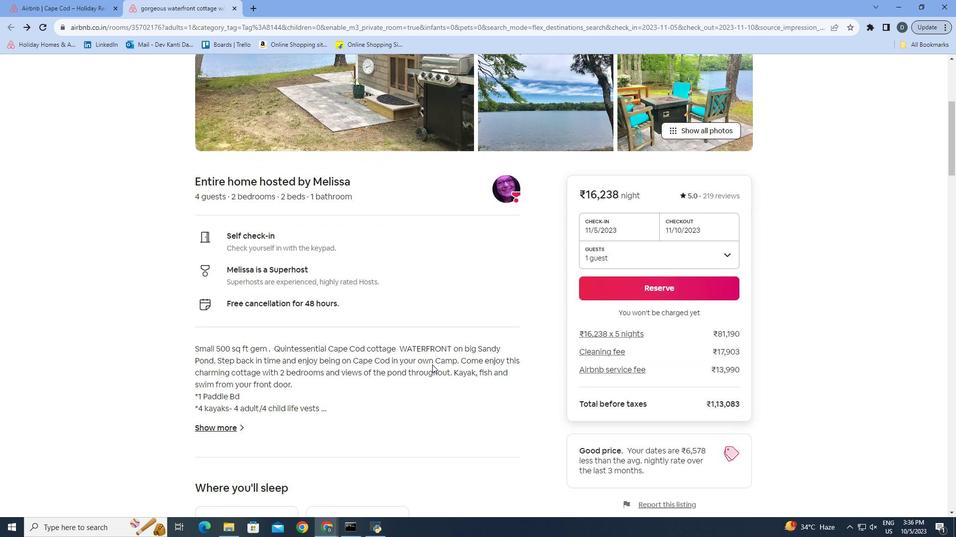
Action: Mouse scrolled (431, 364) with delta (0, 0)
Screenshot: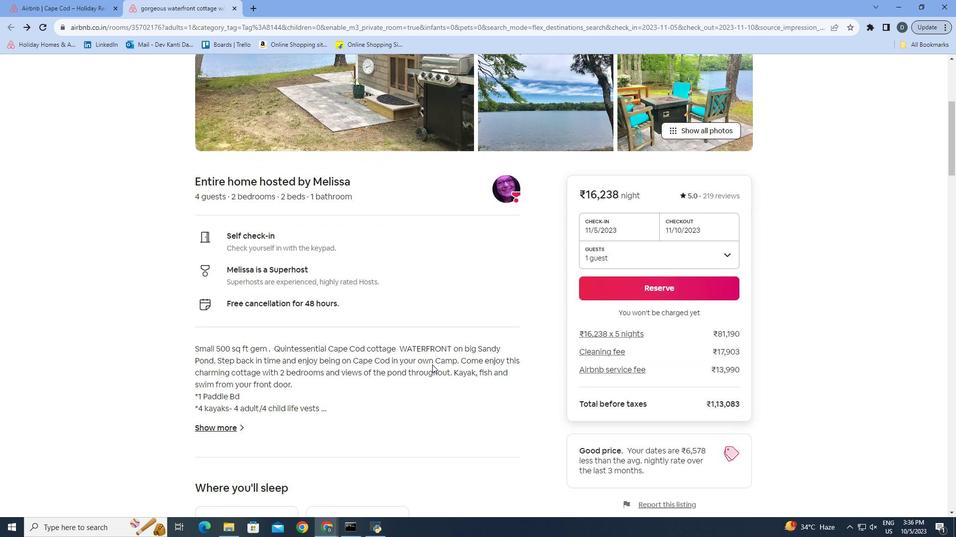 
Action: Mouse moved to (542, 395)
Screenshot: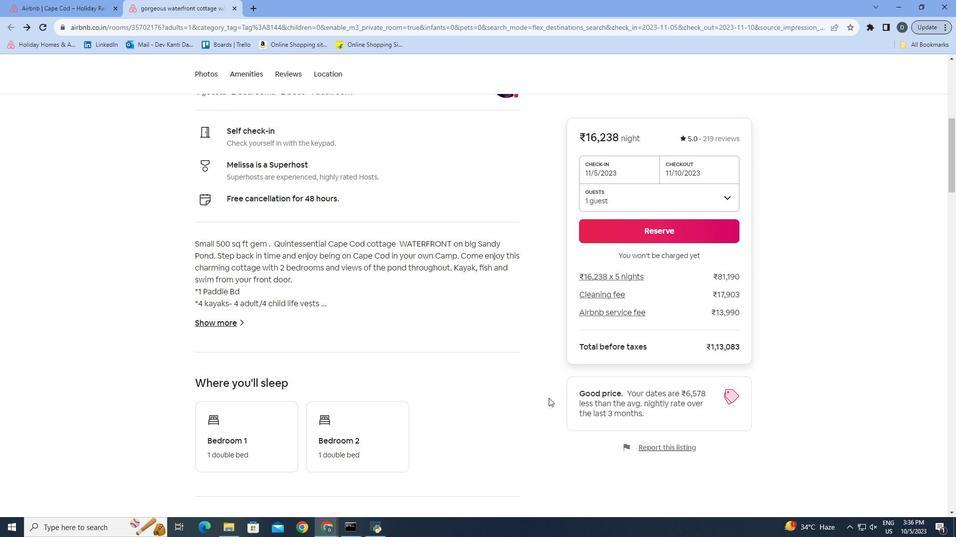 
Action: Mouse scrolled (542, 395) with delta (0, 0)
Screenshot: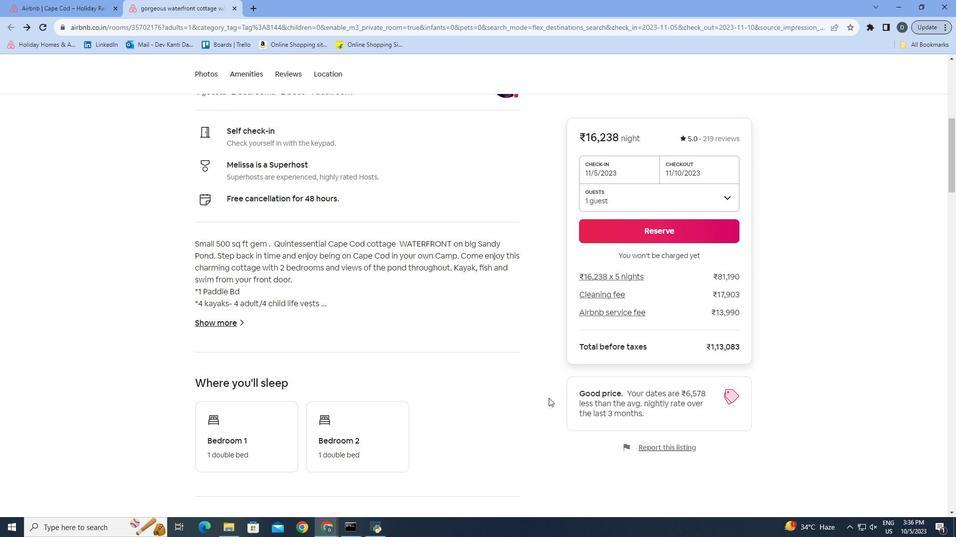 
Action: Mouse moved to (548, 398)
